 Task: Find connections with filter location Pehowa with filter topic #Recruitmentwith filter profile language English with filter current company Kimberly-Clark Professional with filter school Delhi Technological University (Formerly DCE) with filter industry Wholesale Import and Export with filter service category Bankruptcy Law with filter keywords title Mechanic
Action: Mouse moved to (652, 90)
Screenshot: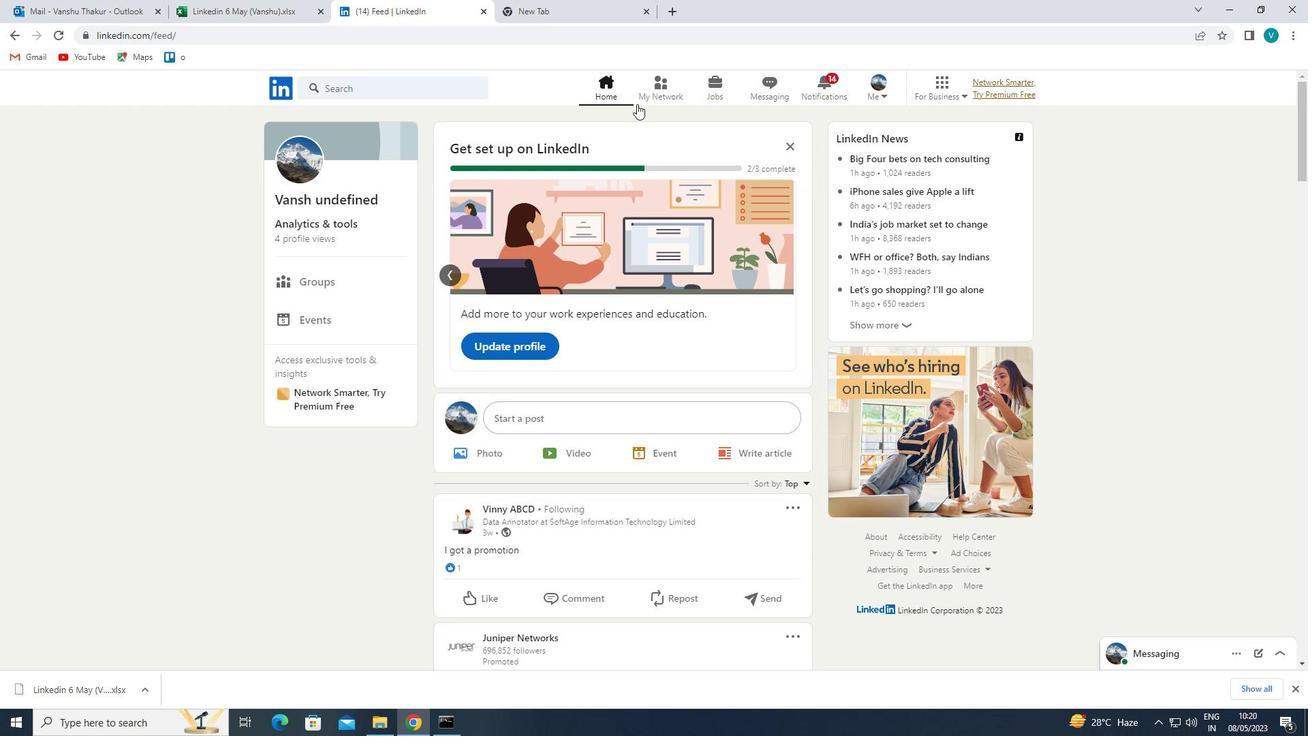 
Action: Mouse pressed left at (652, 90)
Screenshot: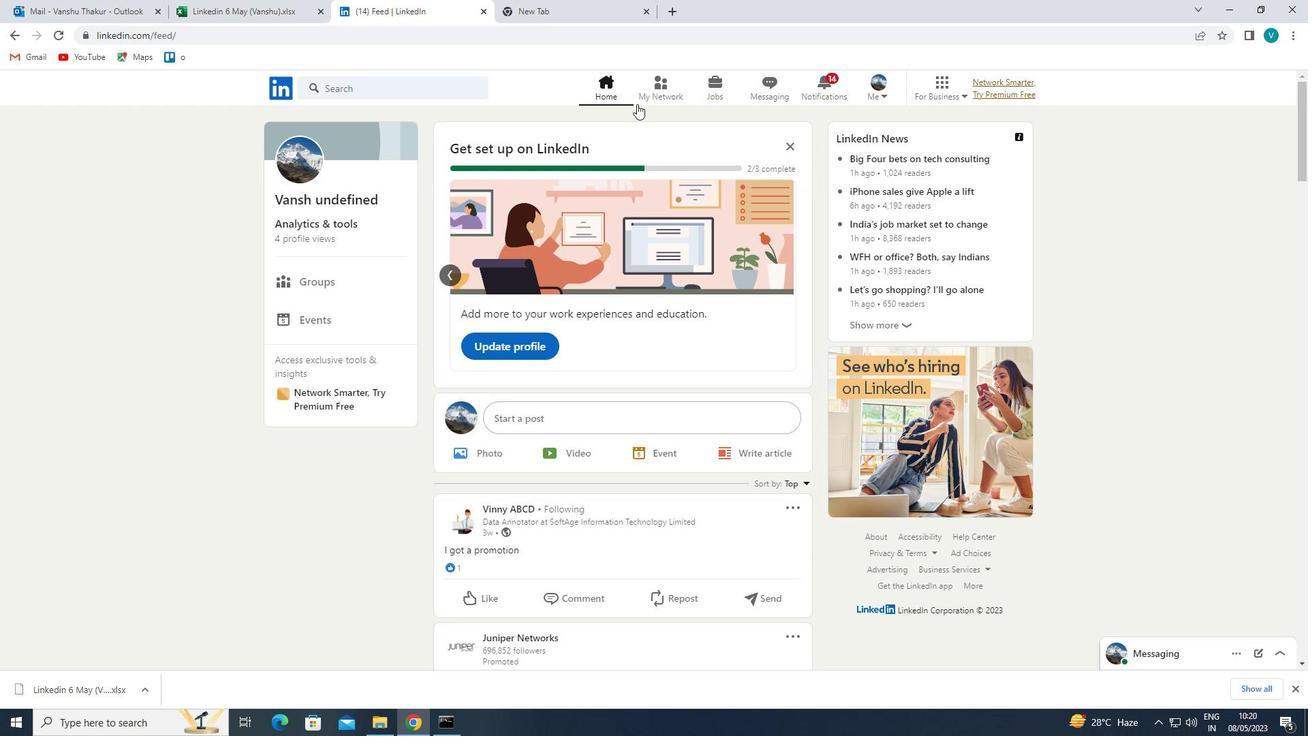 
Action: Mouse moved to (438, 166)
Screenshot: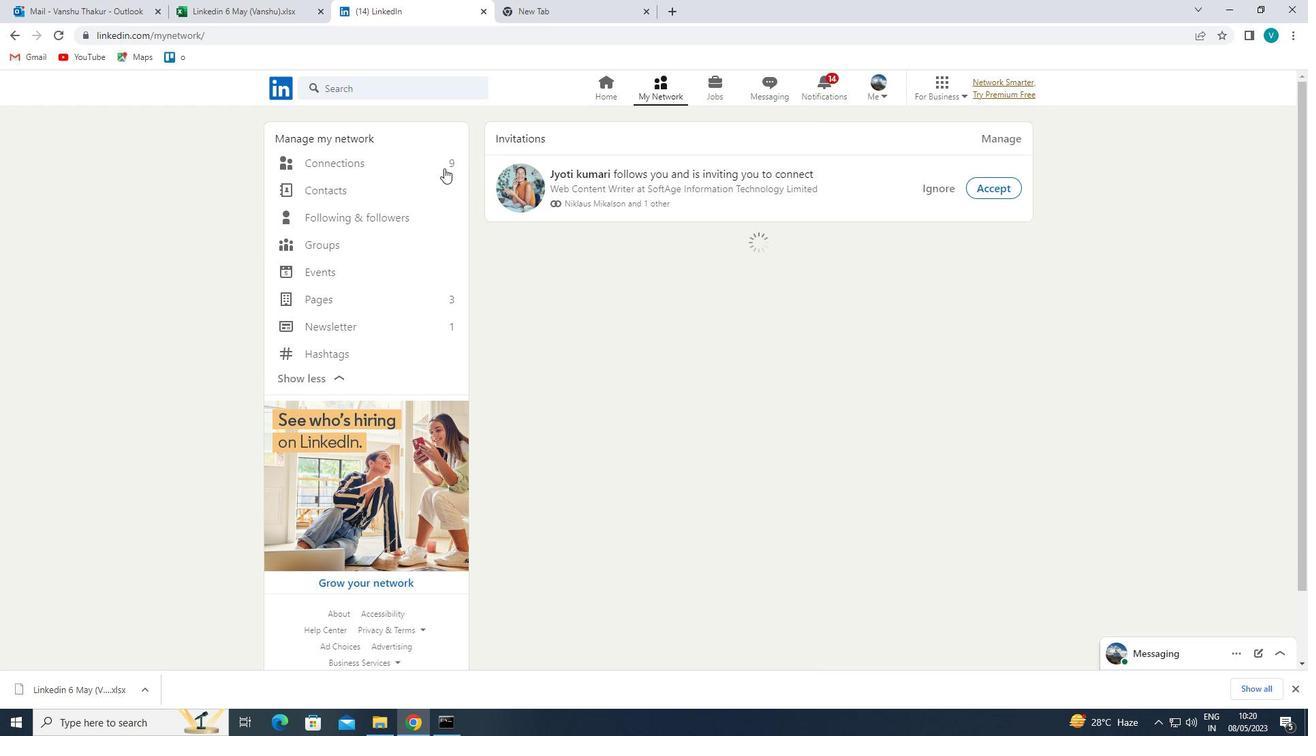 
Action: Mouse pressed left at (438, 166)
Screenshot: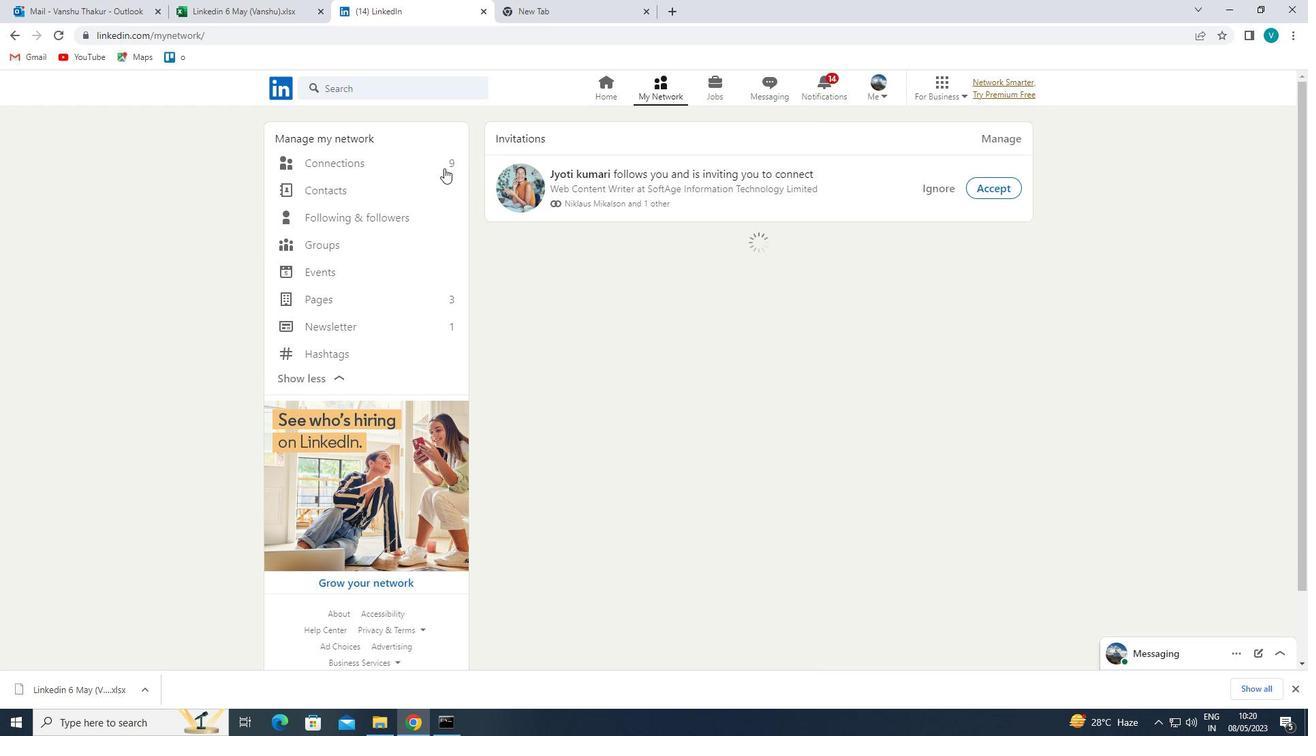 
Action: Mouse moved to (730, 158)
Screenshot: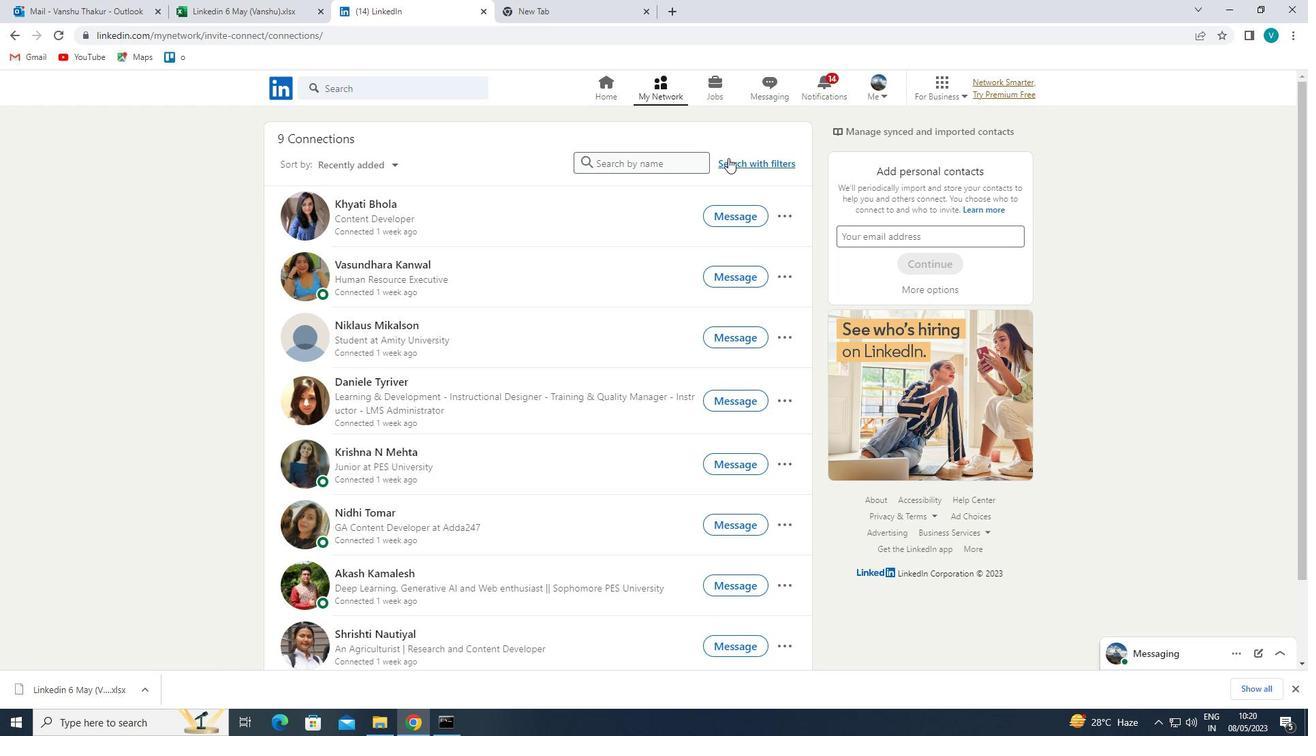 
Action: Mouse pressed left at (730, 158)
Screenshot: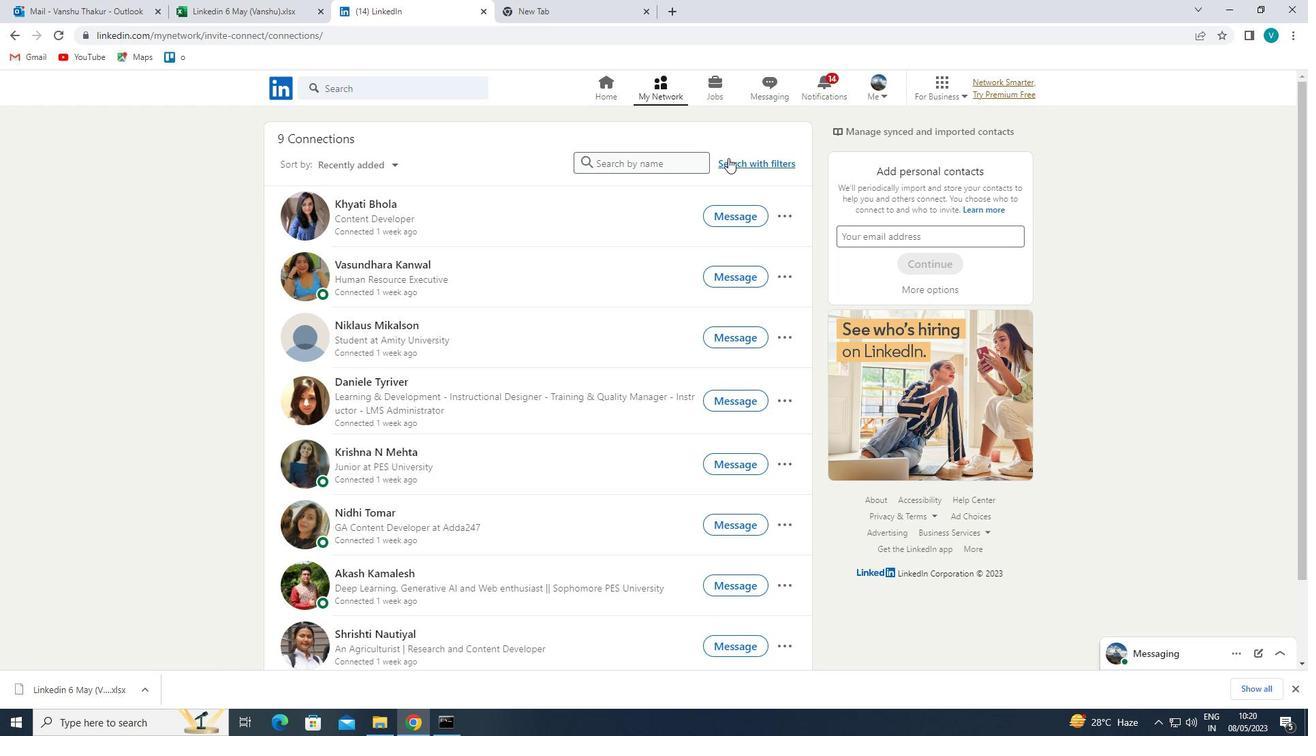
Action: Mouse moved to (646, 125)
Screenshot: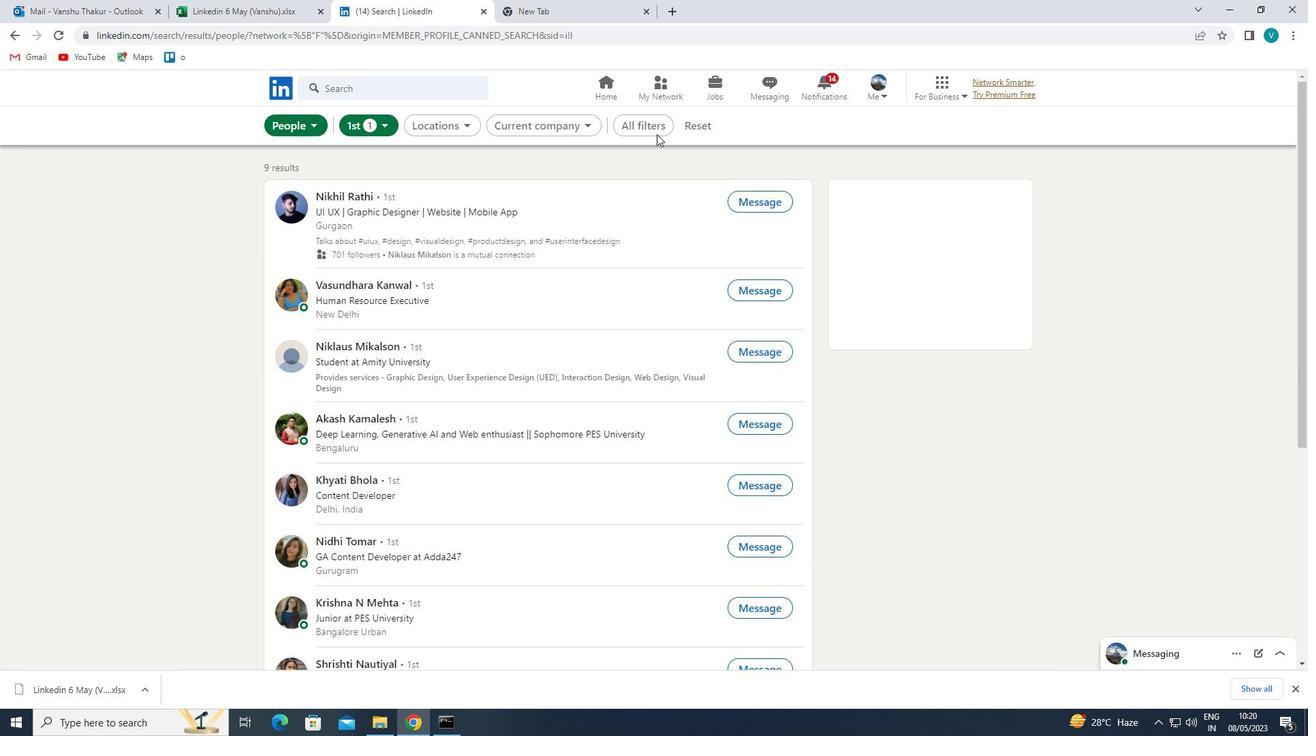 
Action: Mouse pressed left at (646, 125)
Screenshot: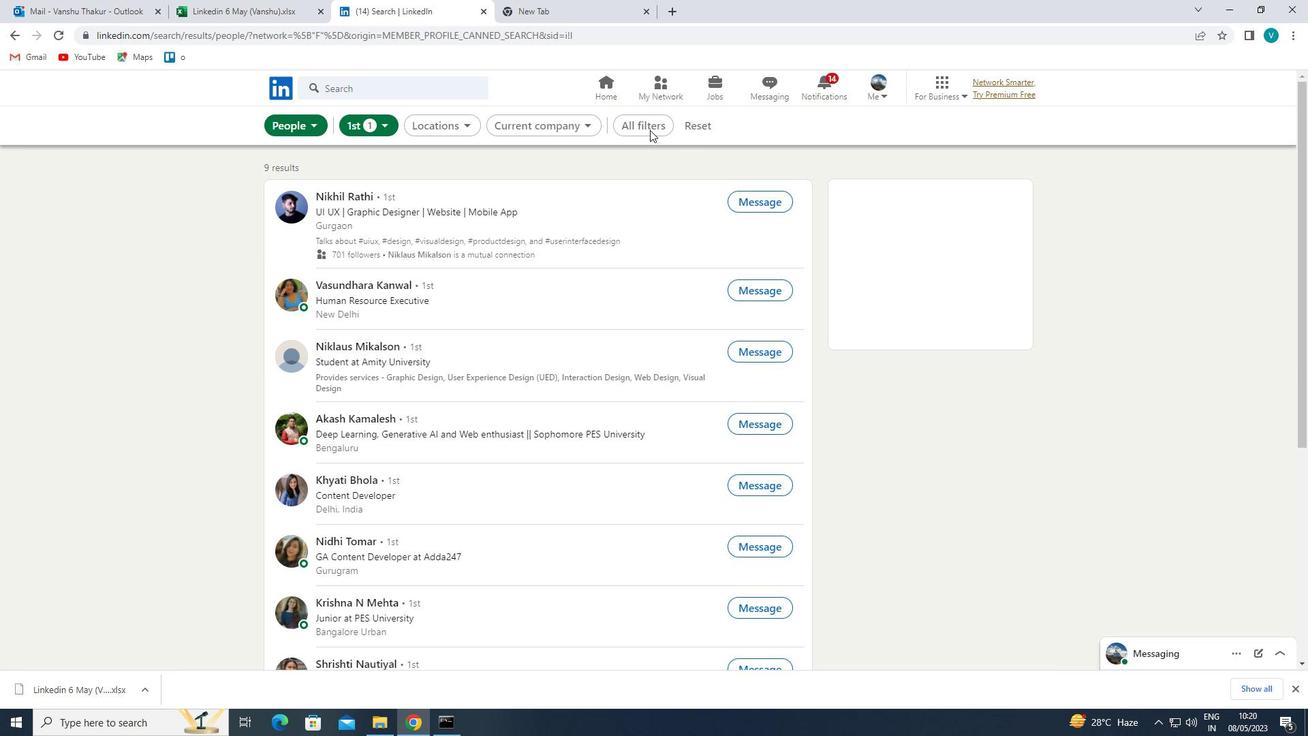 
Action: Mouse moved to (1010, 261)
Screenshot: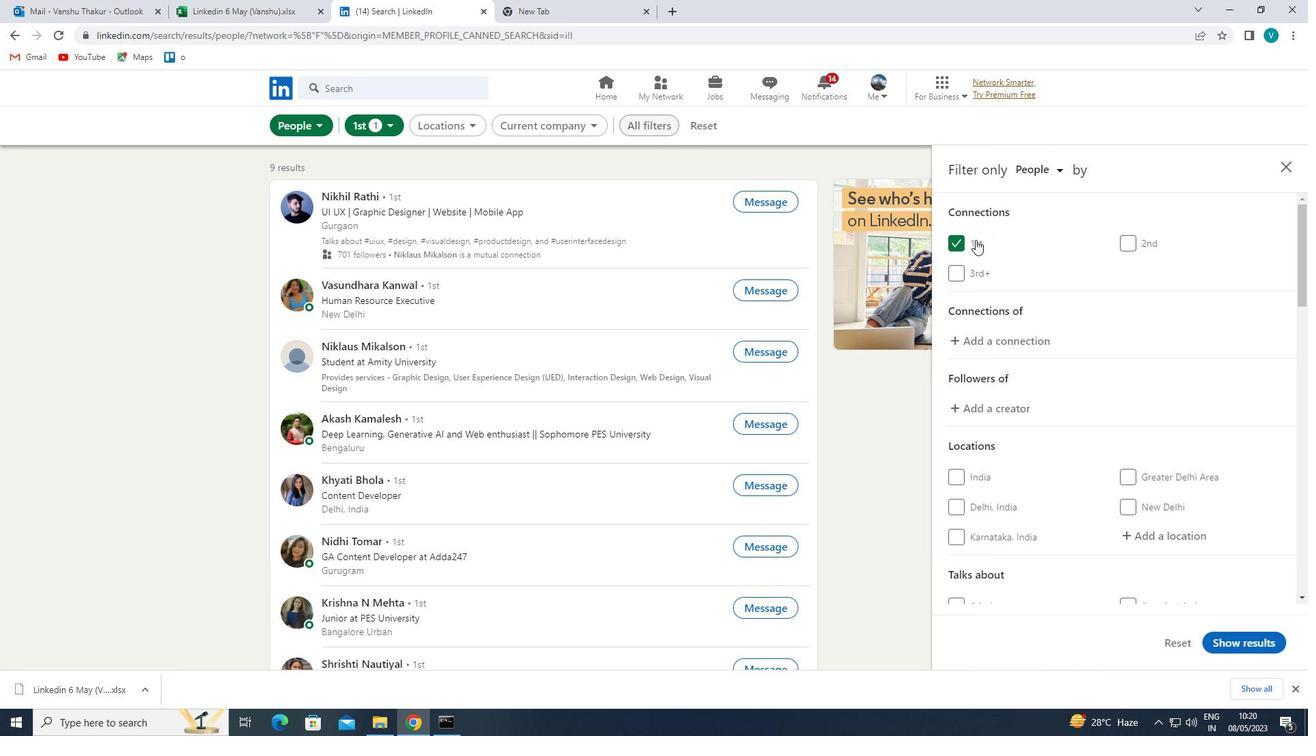 
Action: Mouse scrolled (1010, 260) with delta (0, 0)
Screenshot: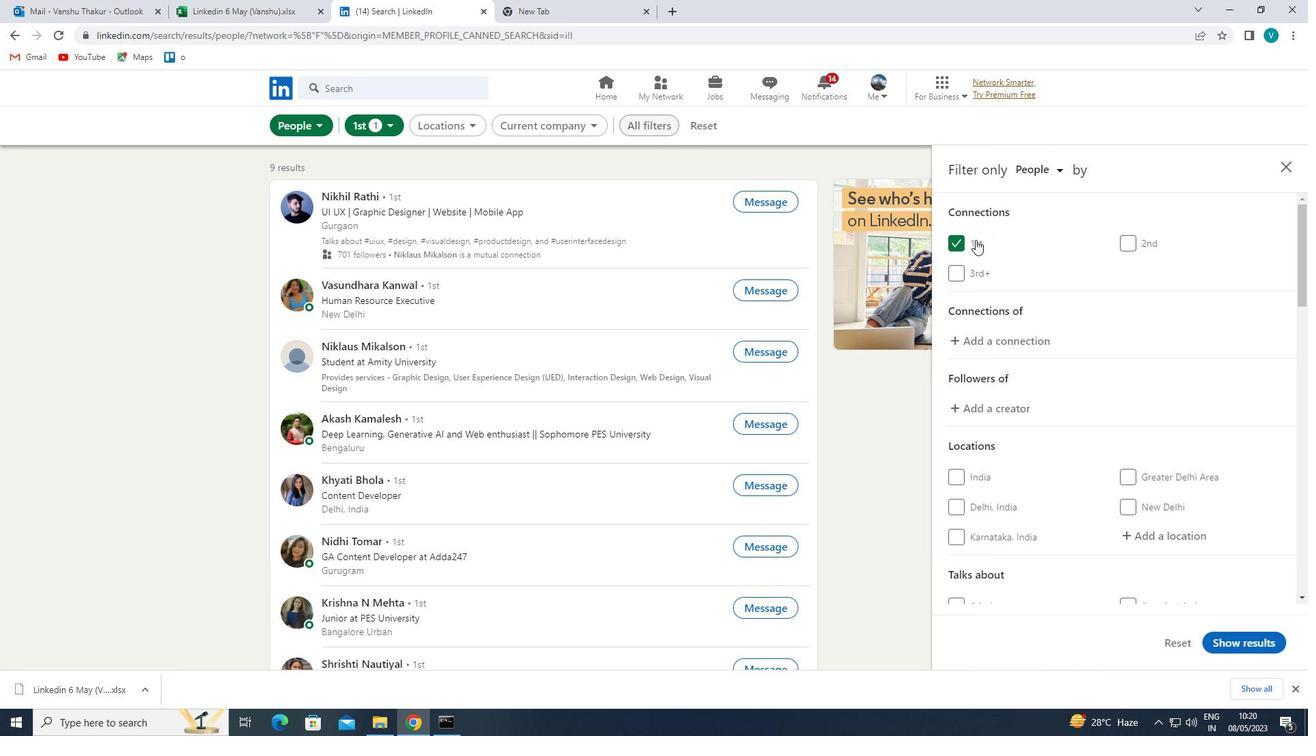 
Action: Mouse moved to (1011, 263)
Screenshot: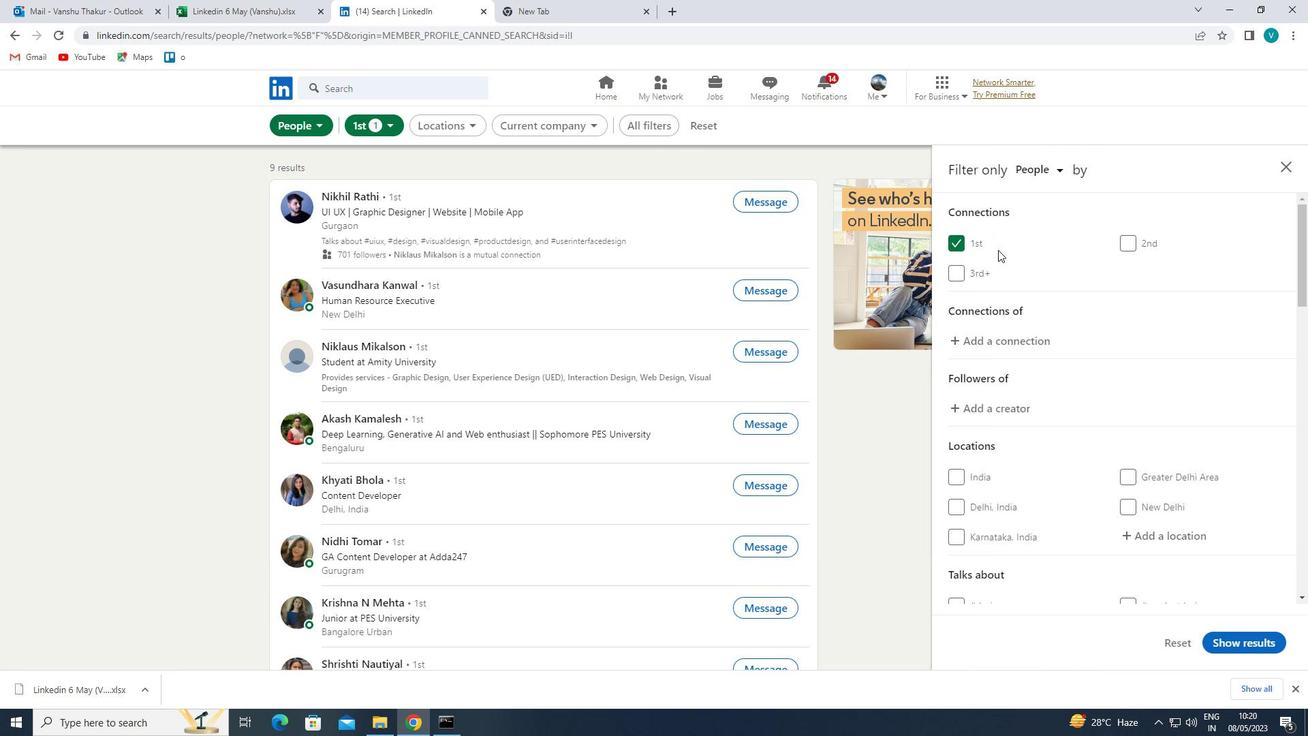 
Action: Mouse scrolled (1011, 263) with delta (0, 0)
Screenshot: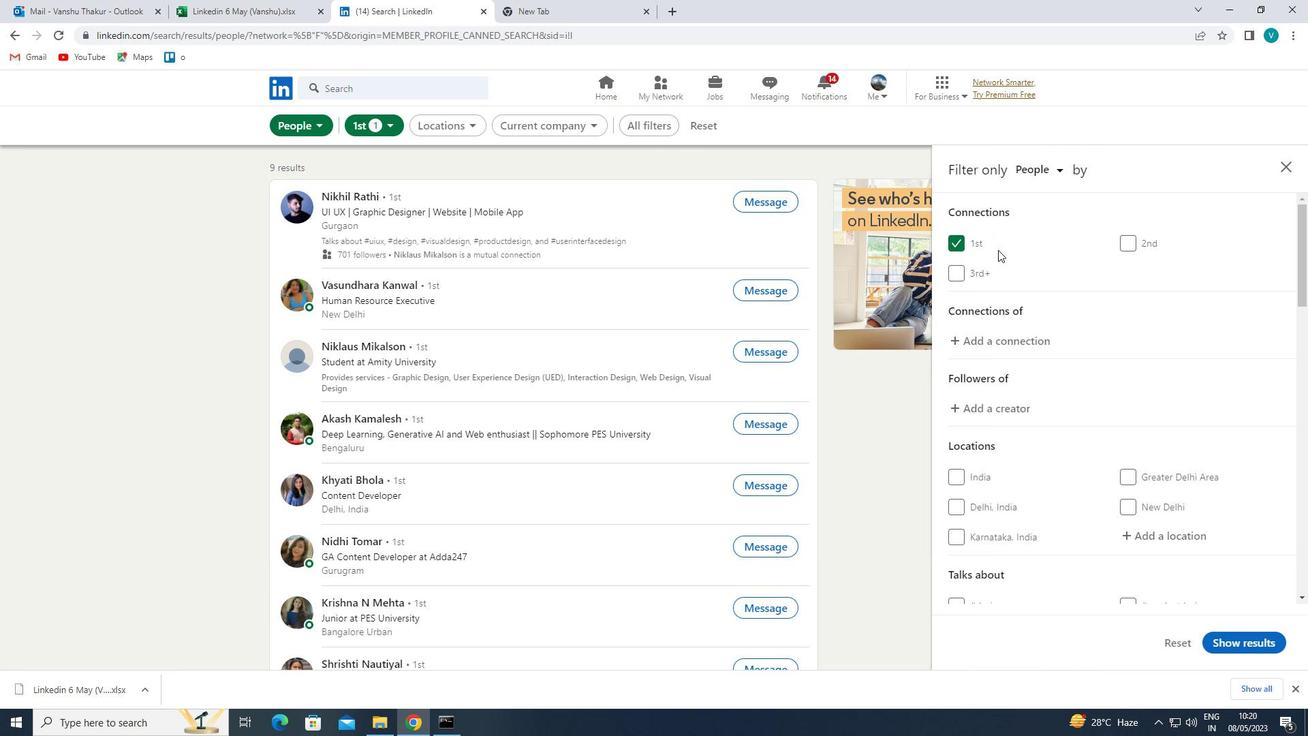 
Action: Mouse moved to (1179, 399)
Screenshot: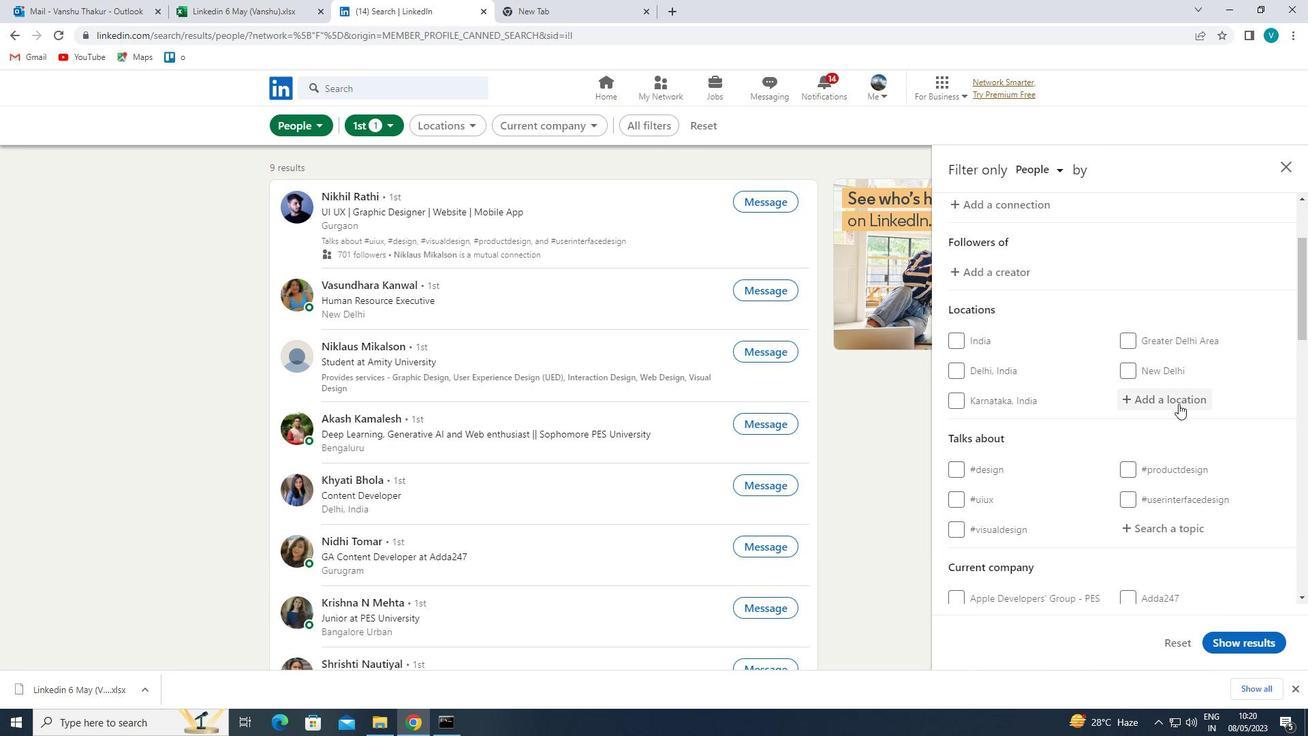 
Action: Mouse pressed left at (1179, 399)
Screenshot: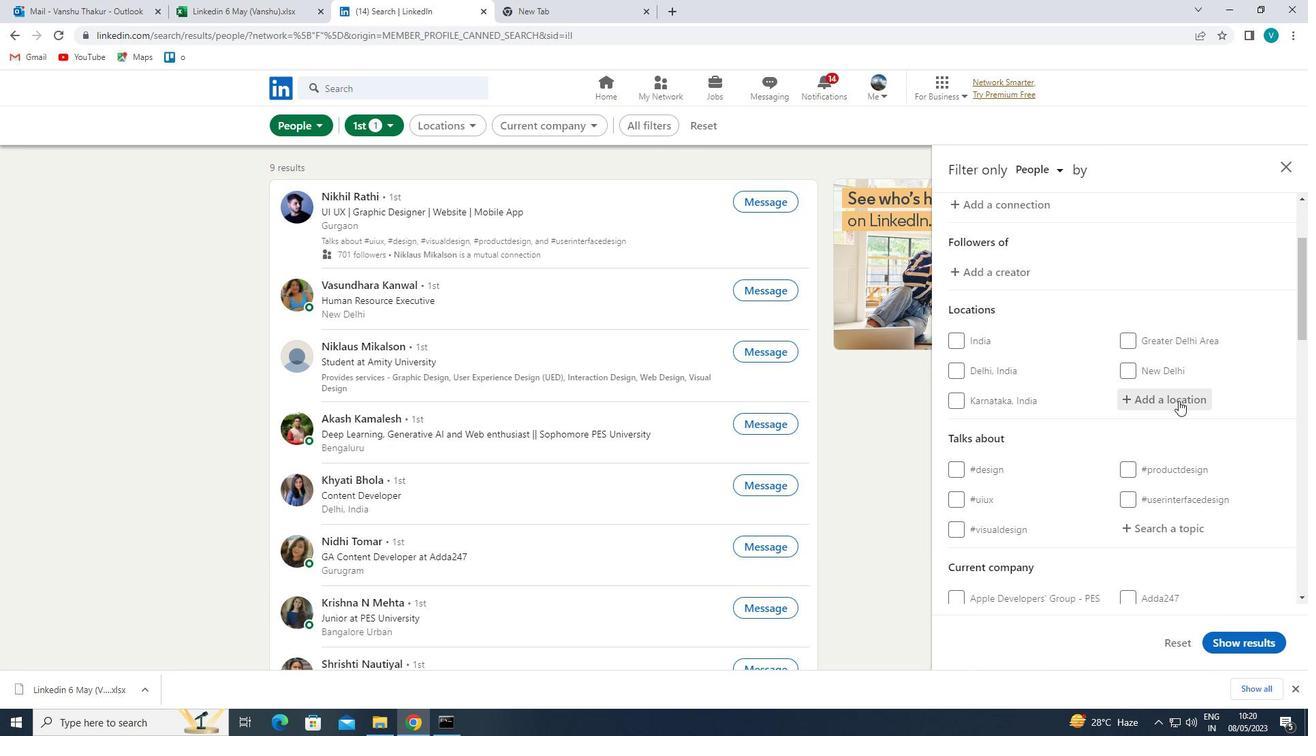 
Action: Mouse moved to (839, 374)
Screenshot: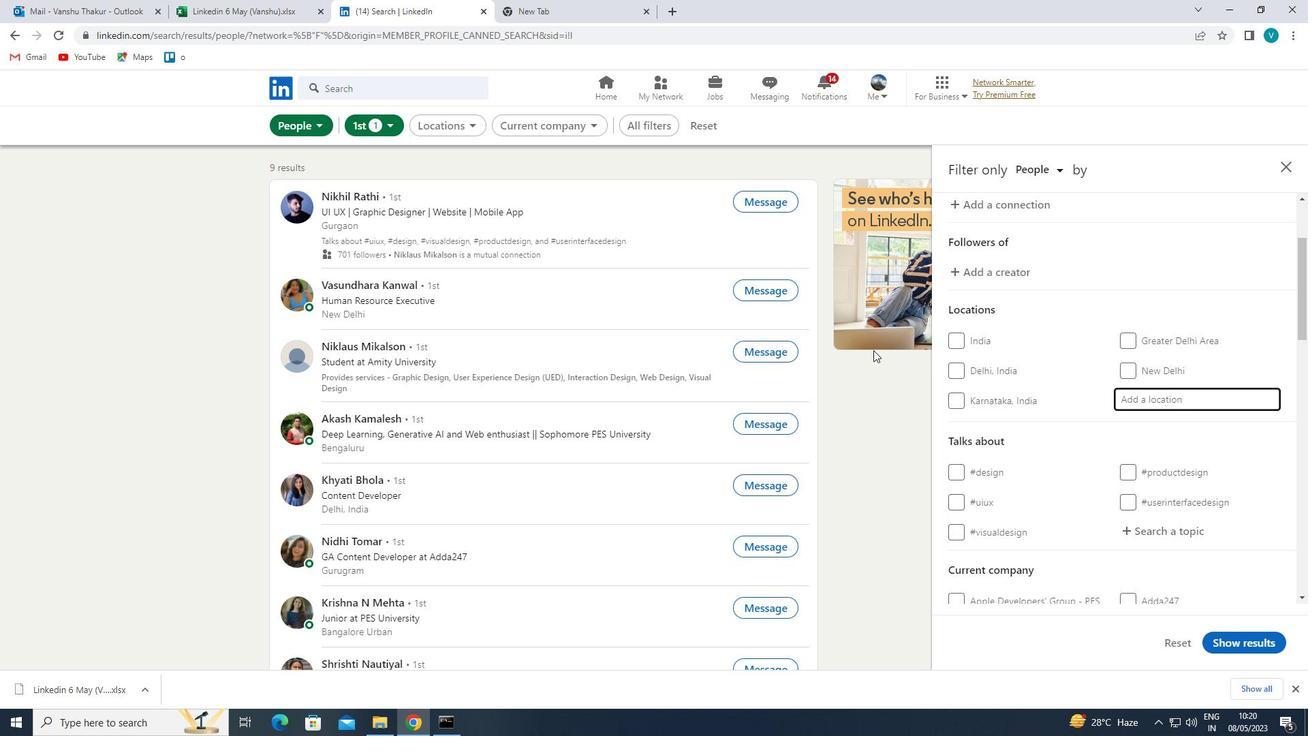 
Action: Key pressed <Key.shift>PEHOWA<Key.space>
Screenshot: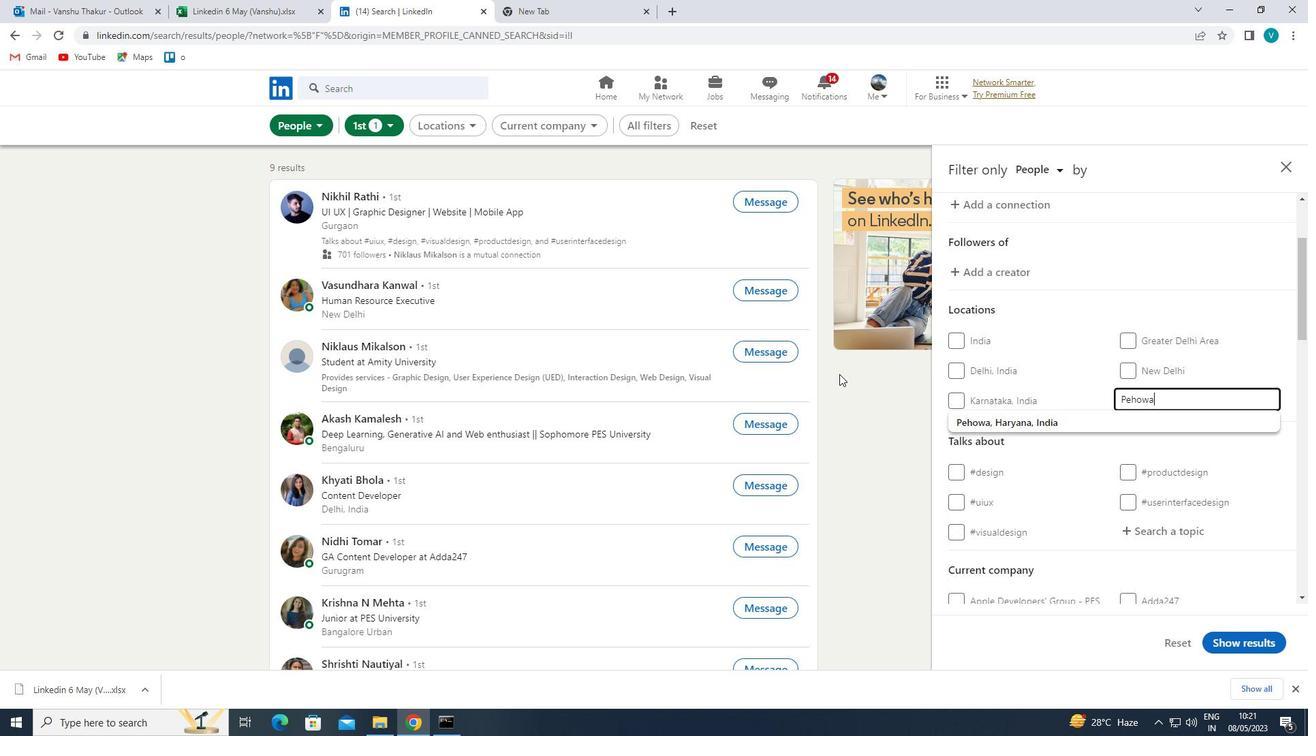 
Action: Mouse moved to (1031, 419)
Screenshot: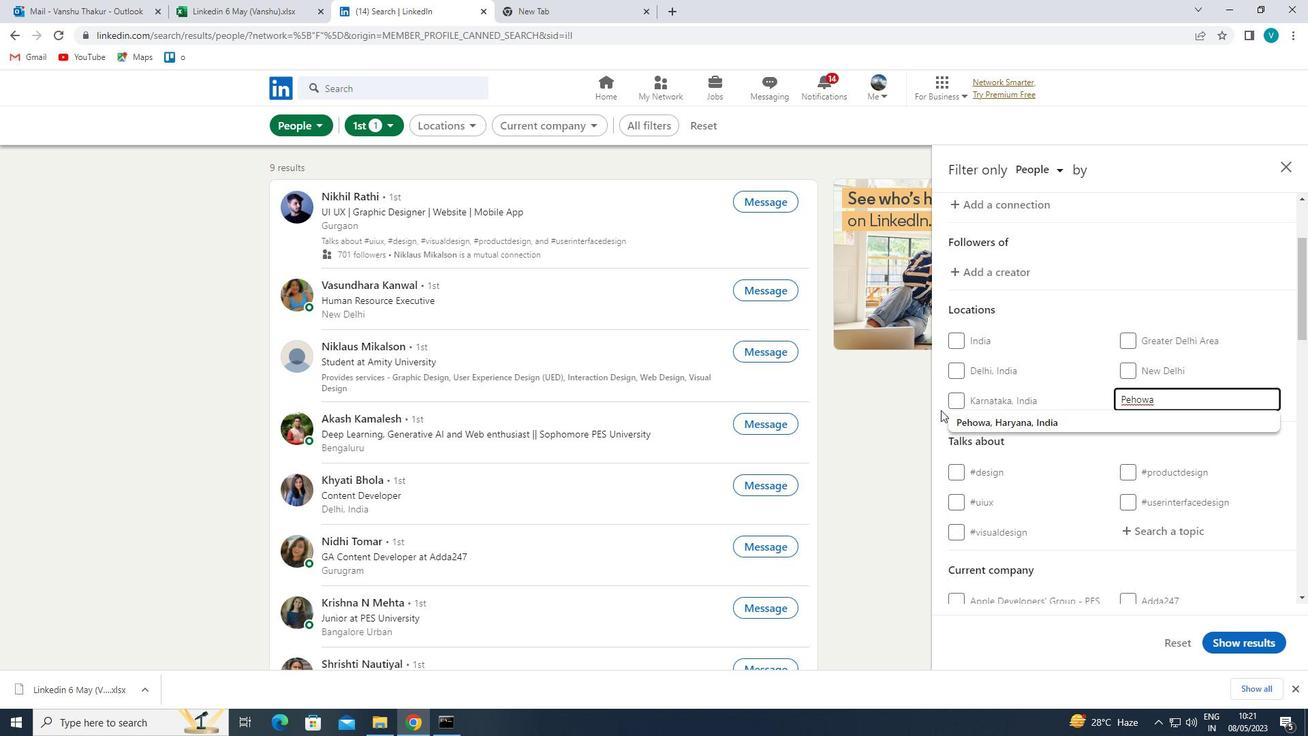 
Action: Mouse pressed left at (1031, 419)
Screenshot: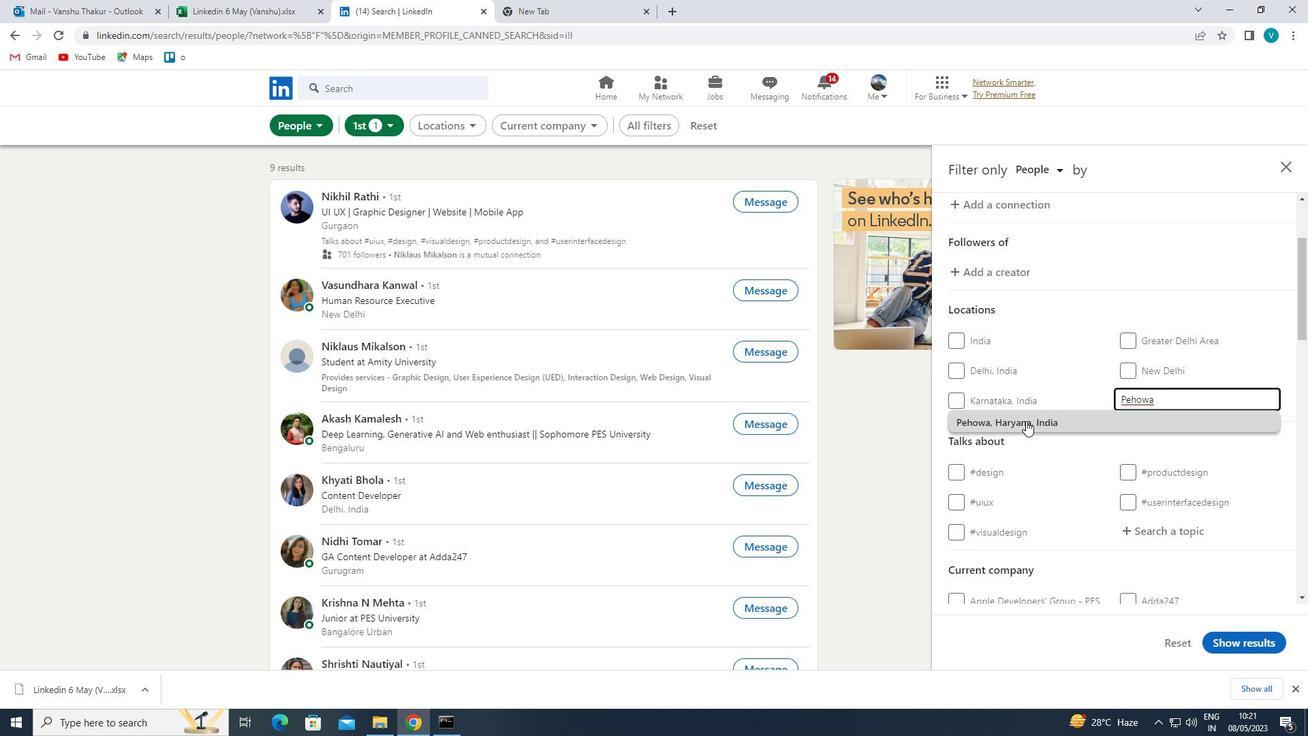
Action: Mouse moved to (1104, 458)
Screenshot: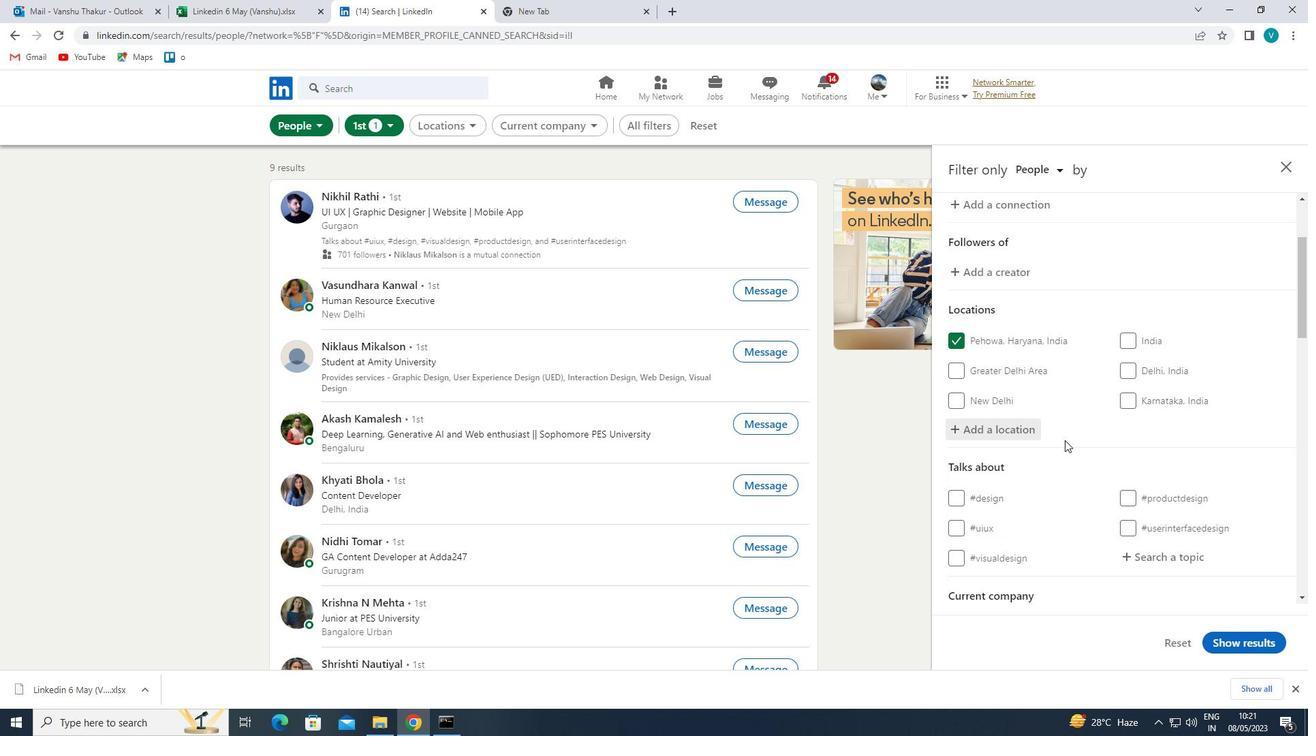 
Action: Mouse scrolled (1104, 457) with delta (0, 0)
Screenshot: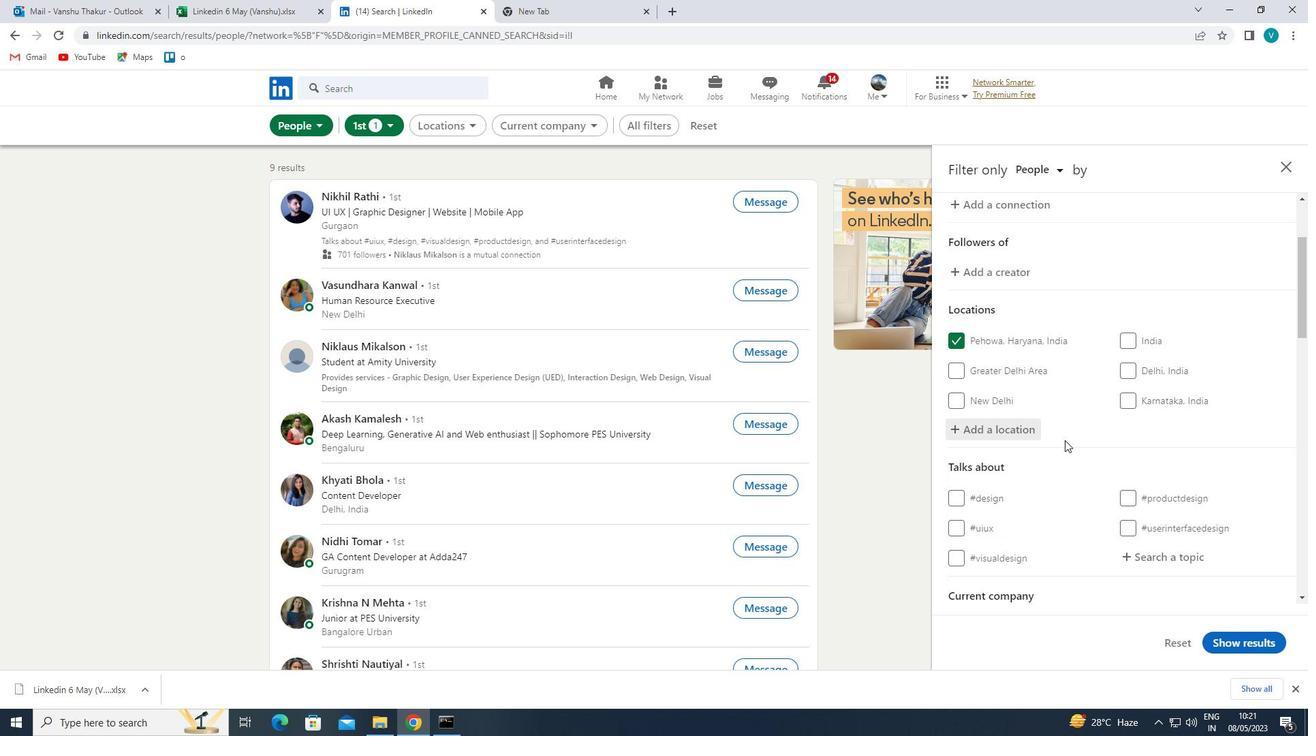 
Action: Mouse moved to (1162, 500)
Screenshot: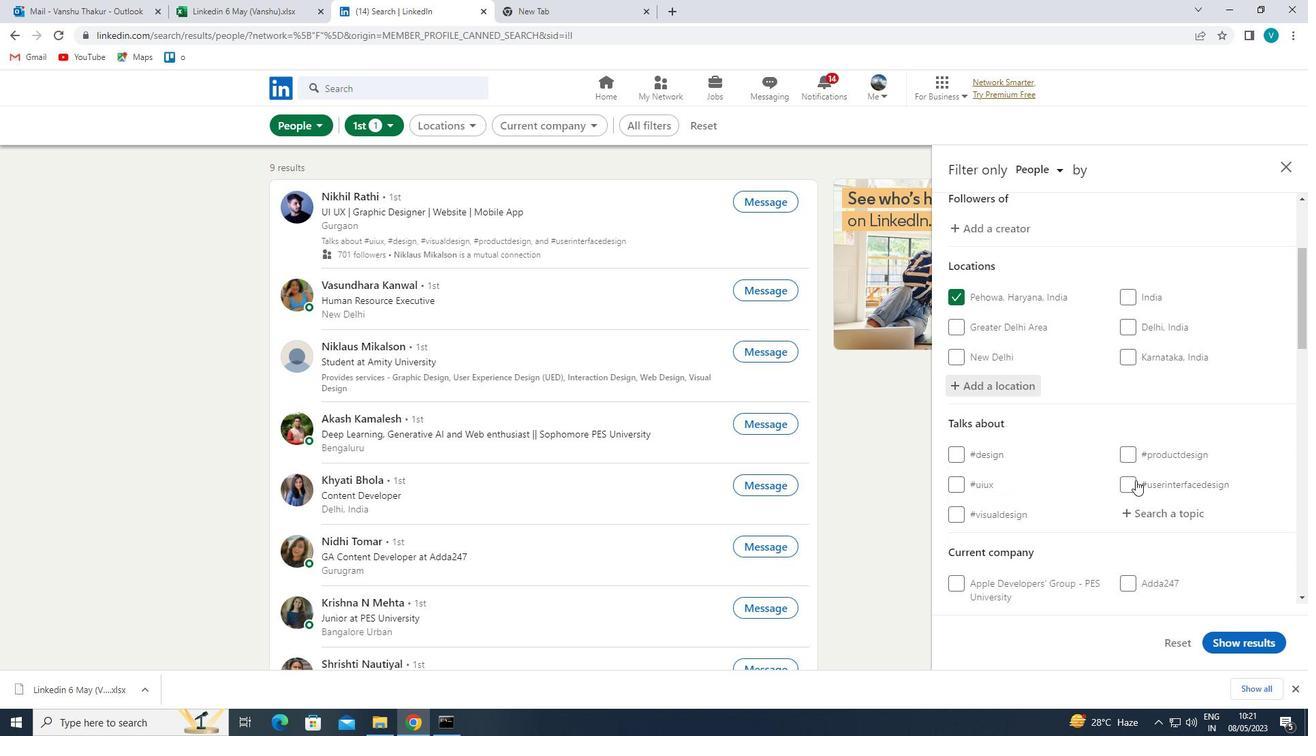 
Action: Mouse scrolled (1162, 500) with delta (0, 0)
Screenshot: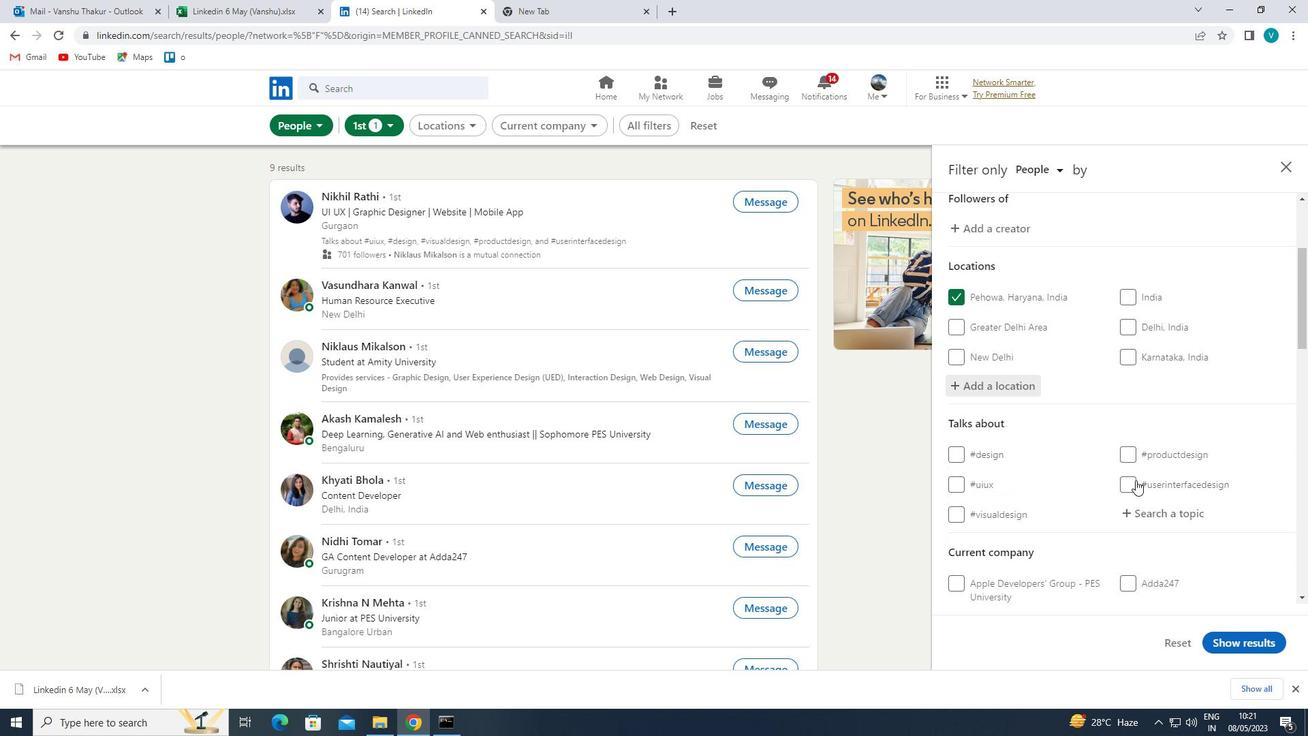 
Action: Mouse moved to (1194, 419)
Screenshot: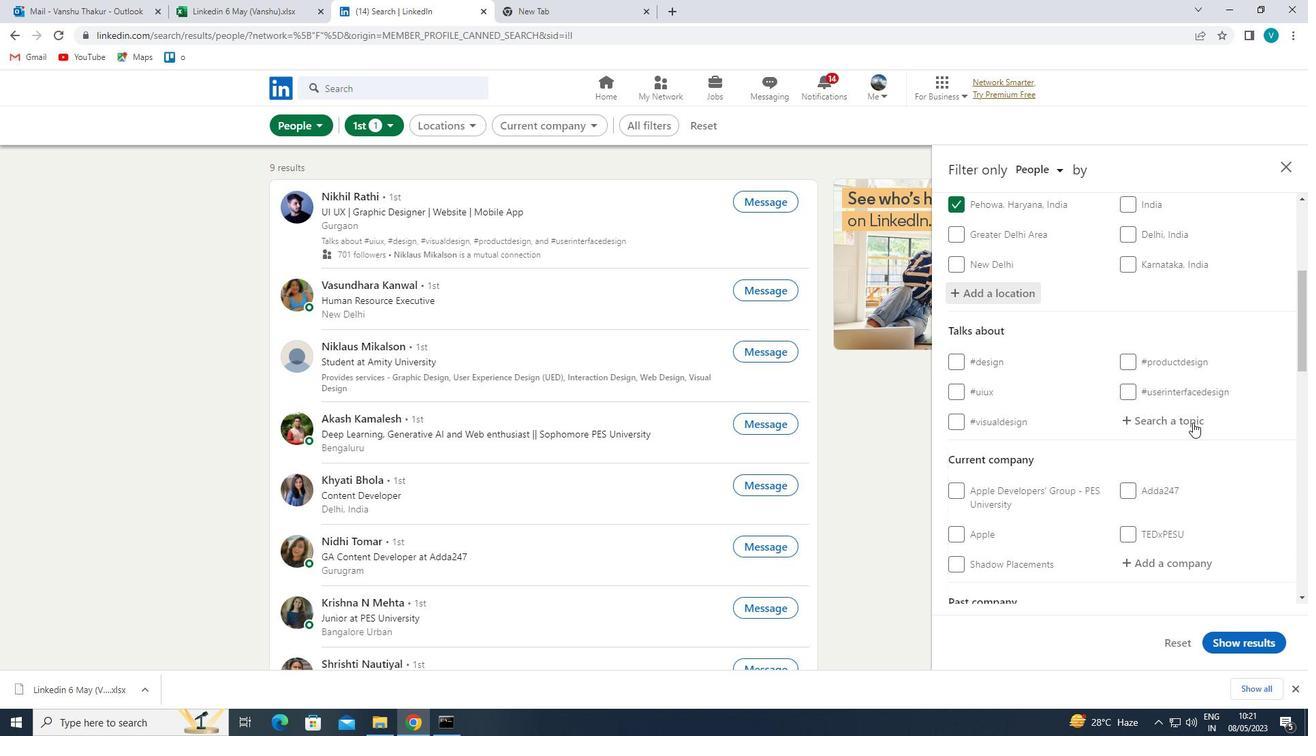 
Action: Mouse pressed left at (1194, 419)
Screenshot: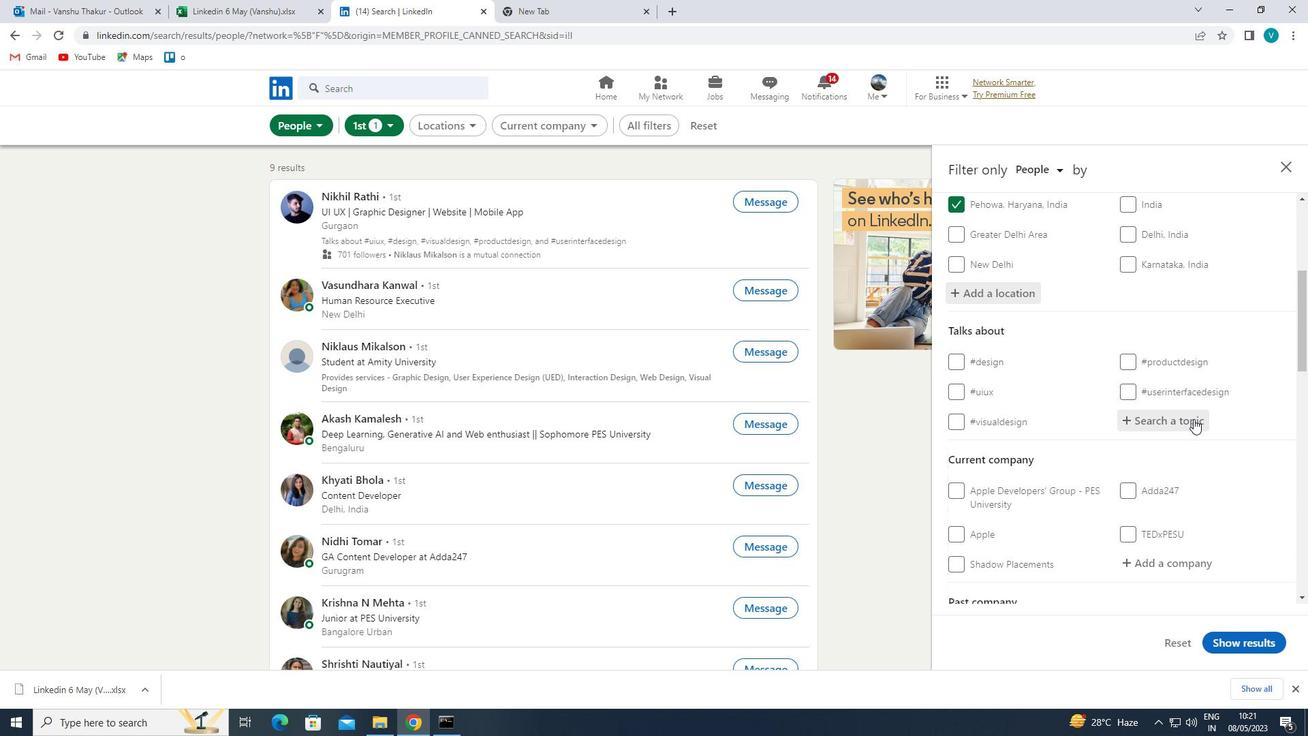 
Action: Mouse moved to (1155, 396)
Screenshot: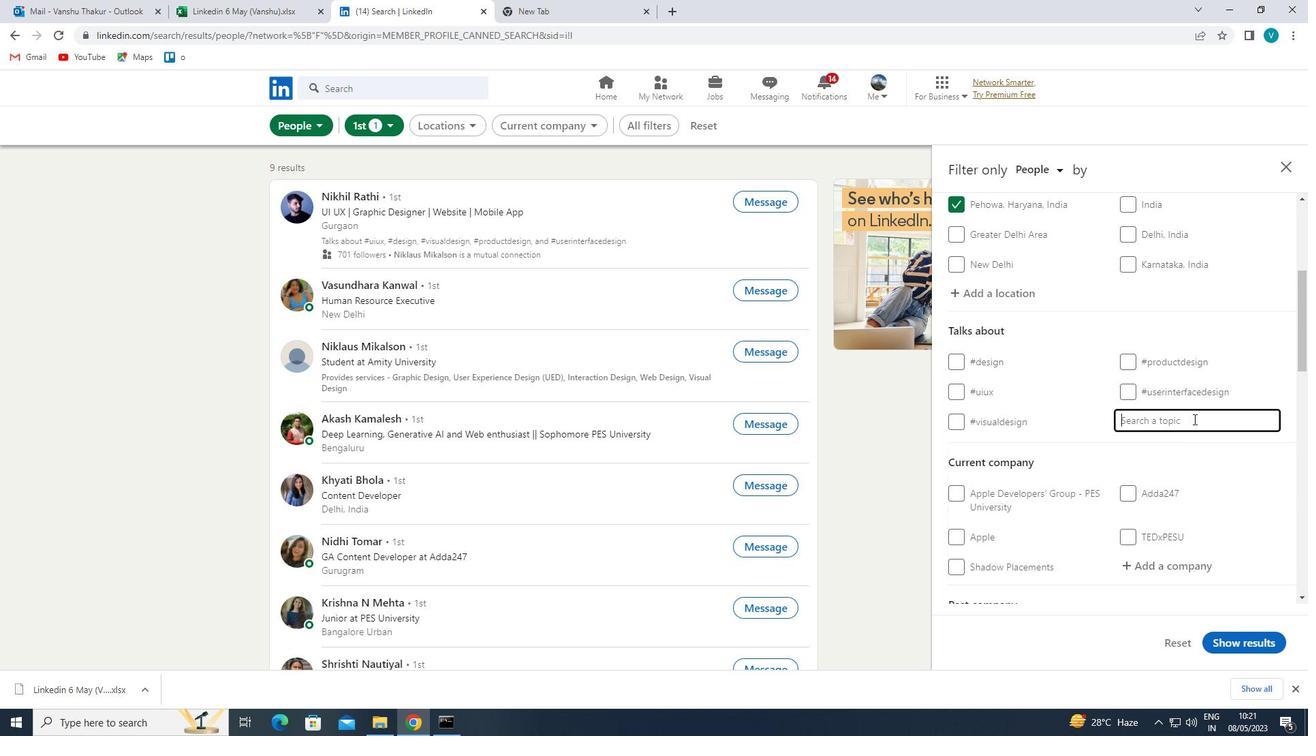 
Action: Key pressed <Key.shift>
Screenshot: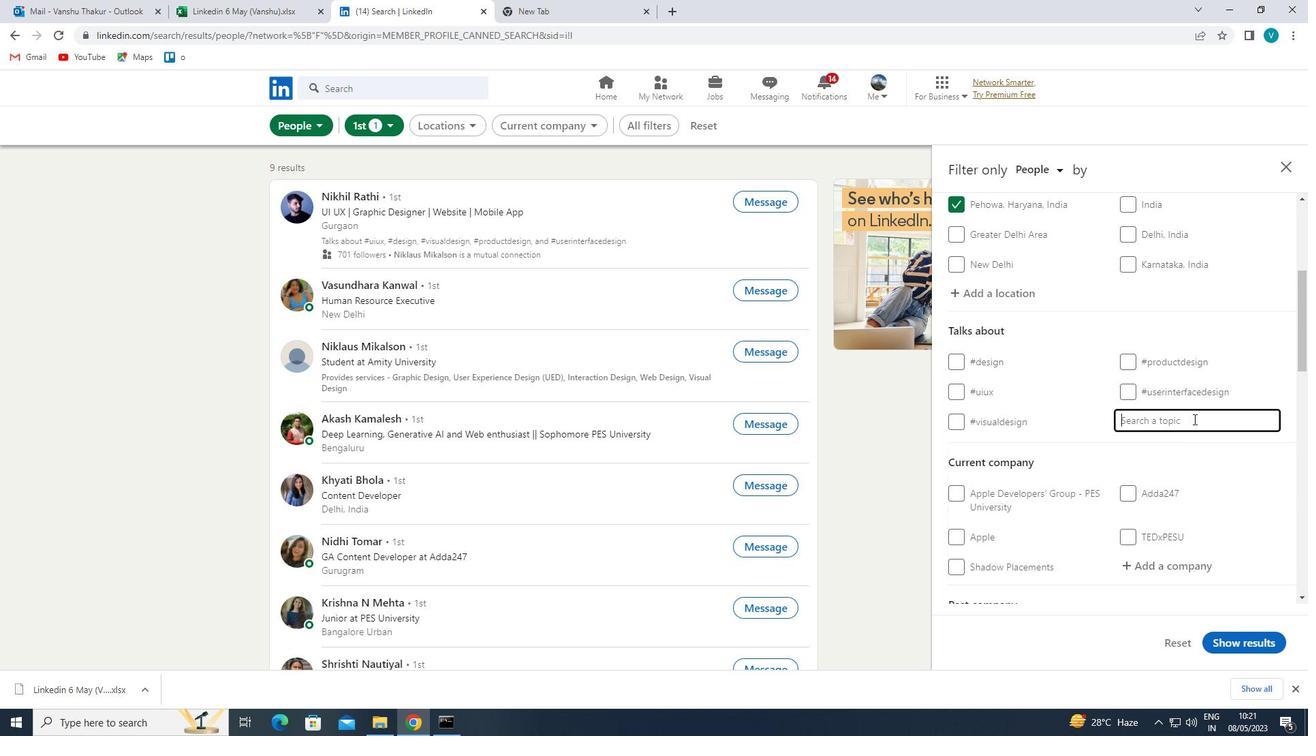 
Action: Mouse moved to (1154, 395)
Screenshot: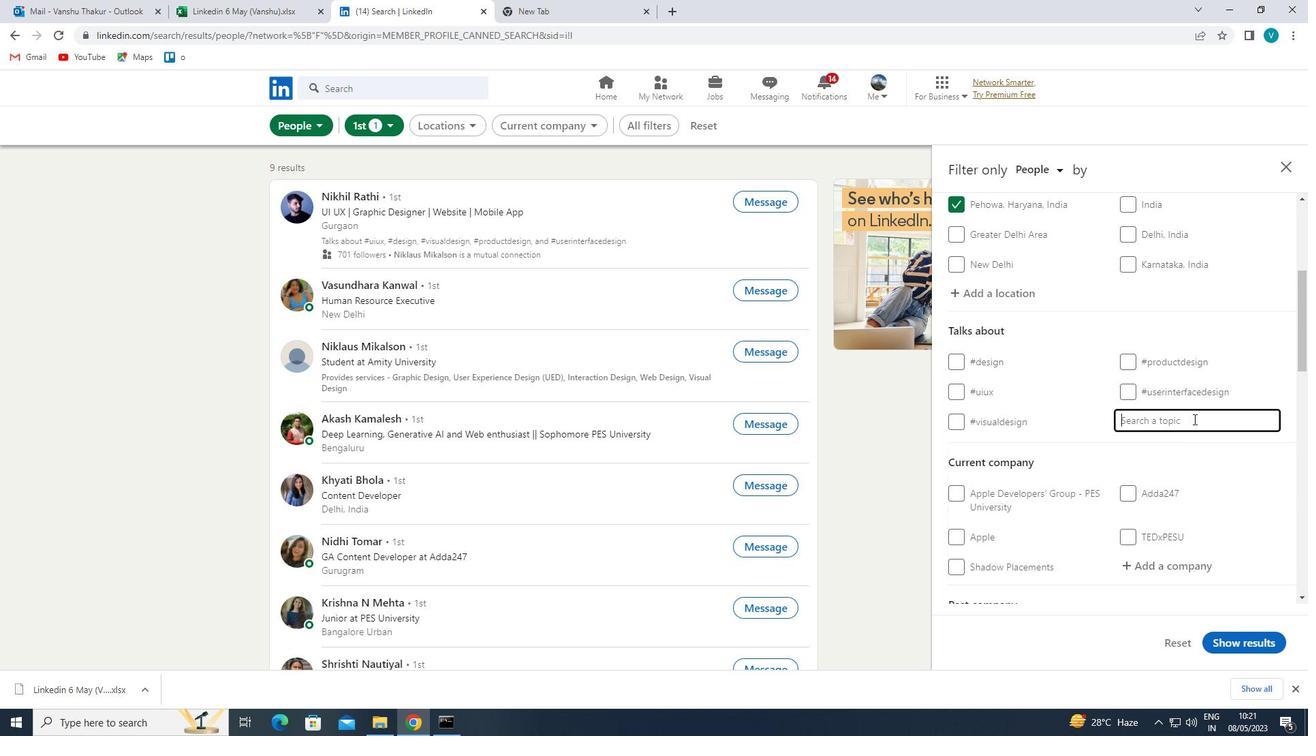 
Action: Key pressed RECRUIT
Screenshot: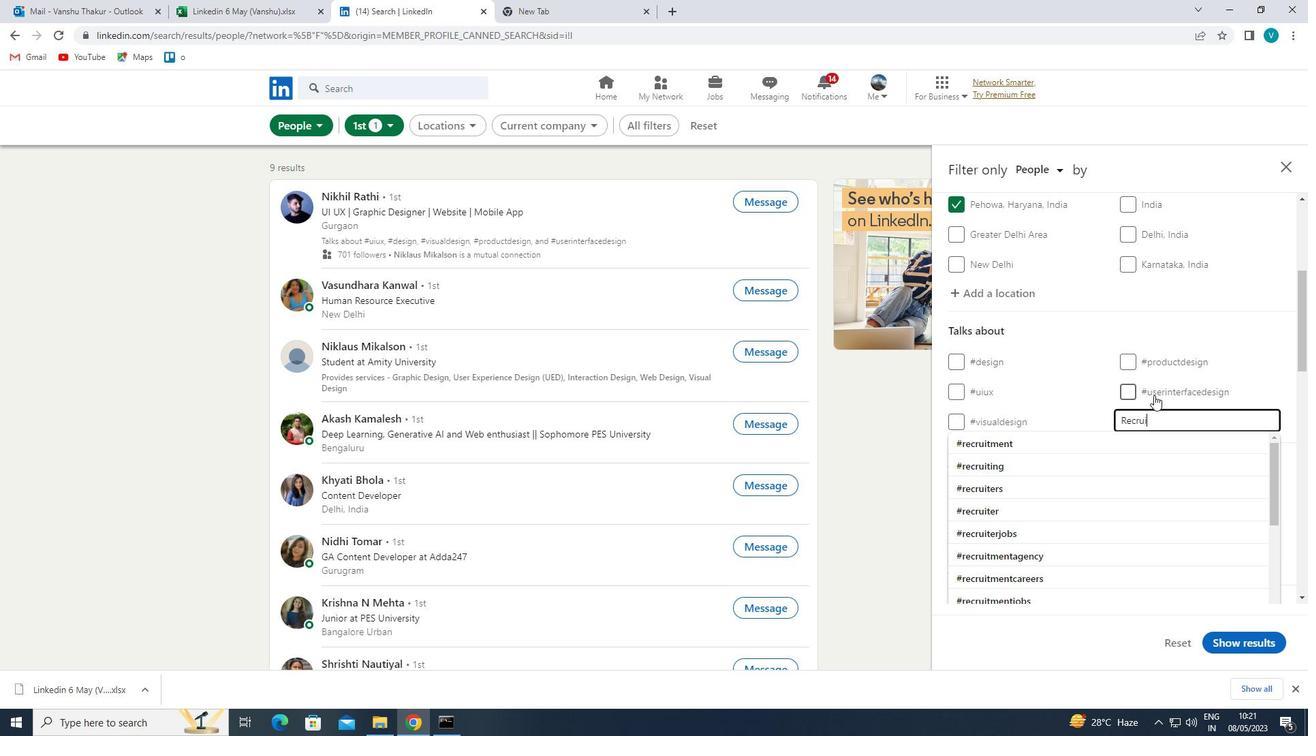 
Action: Mouse moved to (1098, 460)
Screenshot: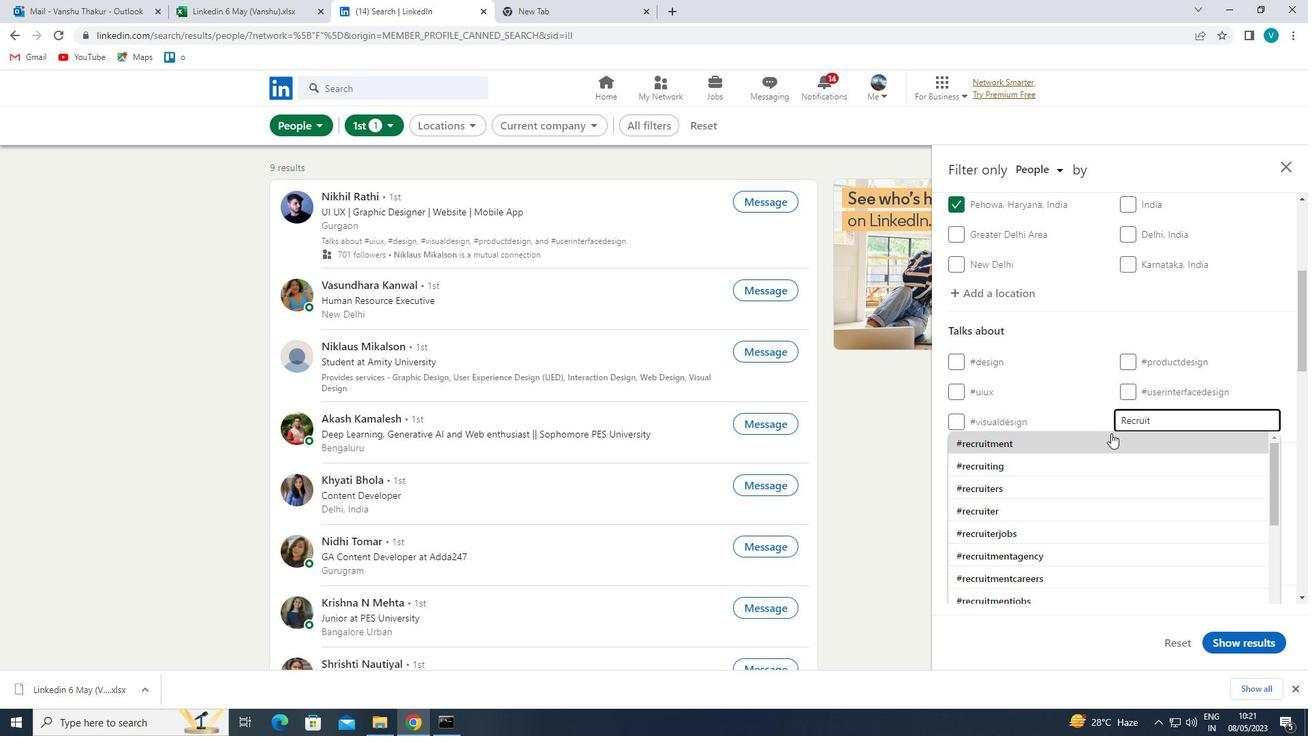 
Action: Mouse pressed left at (1098, 460)
Screenshot: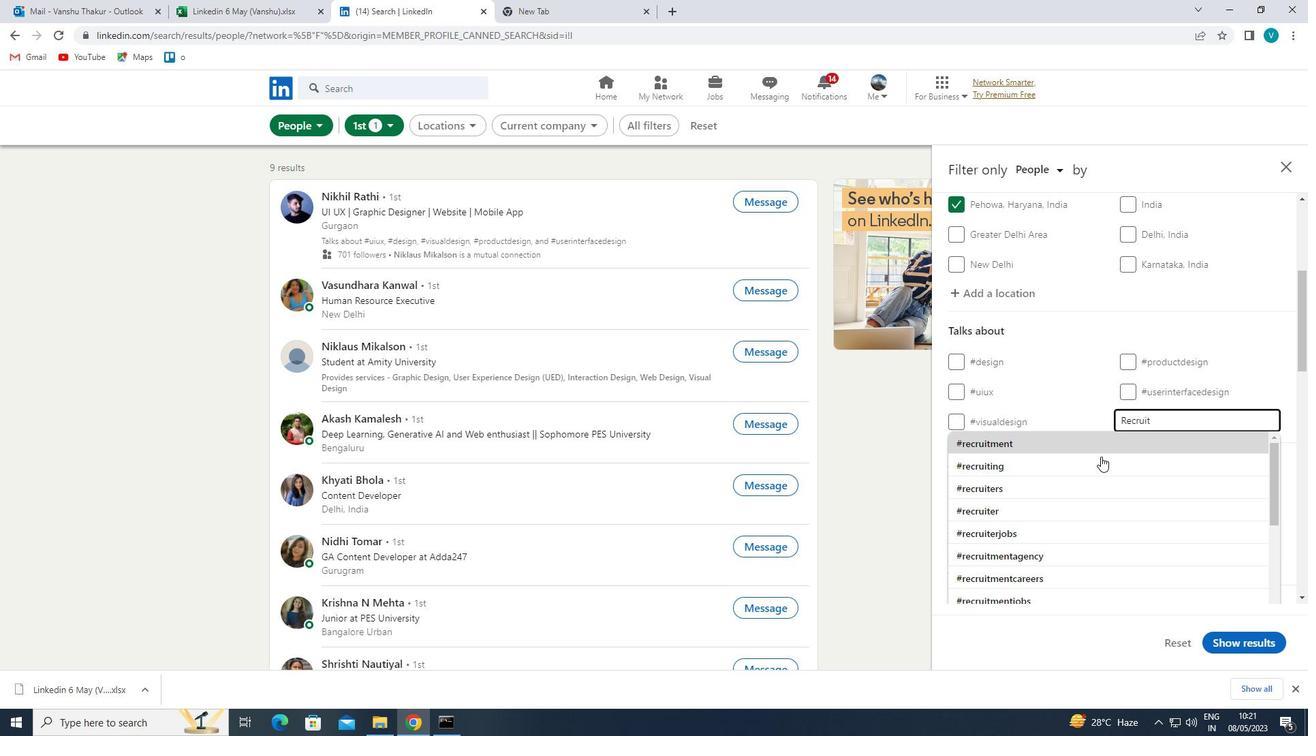 
Action: Mouse moved to (1100, 441)
Screenshot: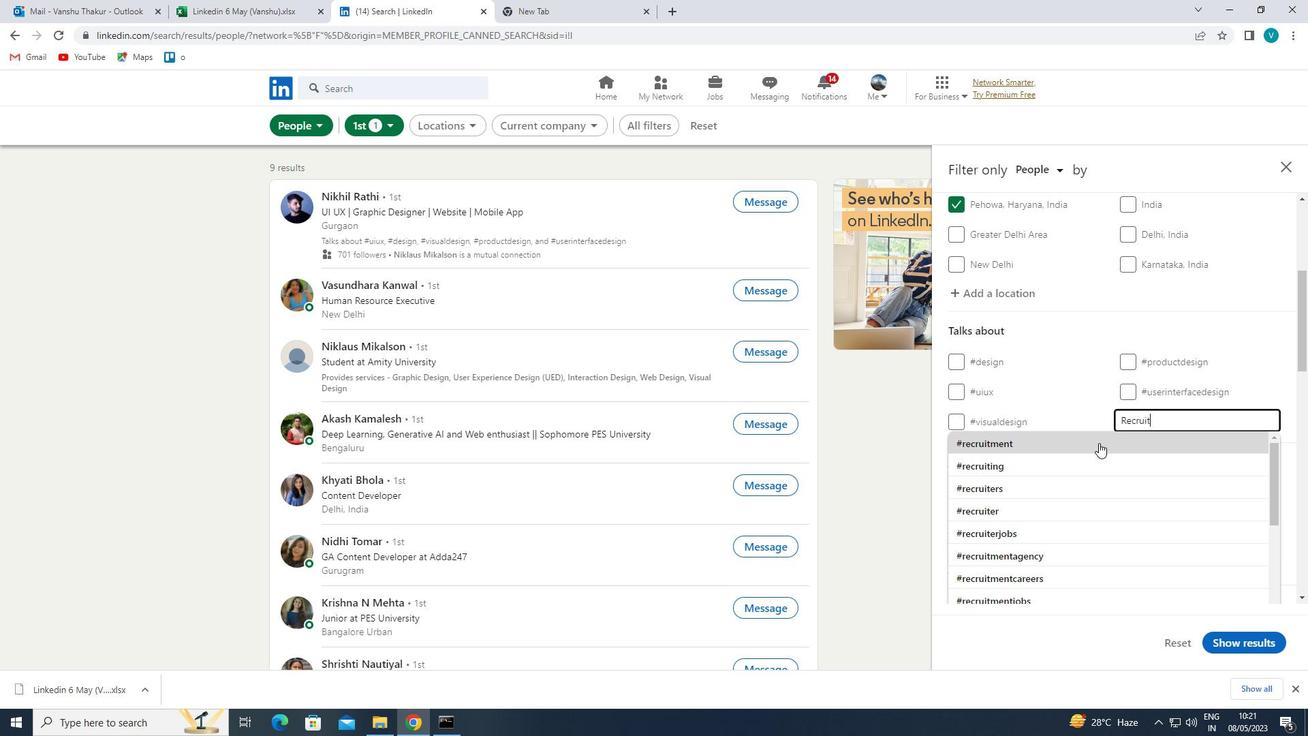 
Action: Mouse pressed left at (1100, 441)
Screenshot: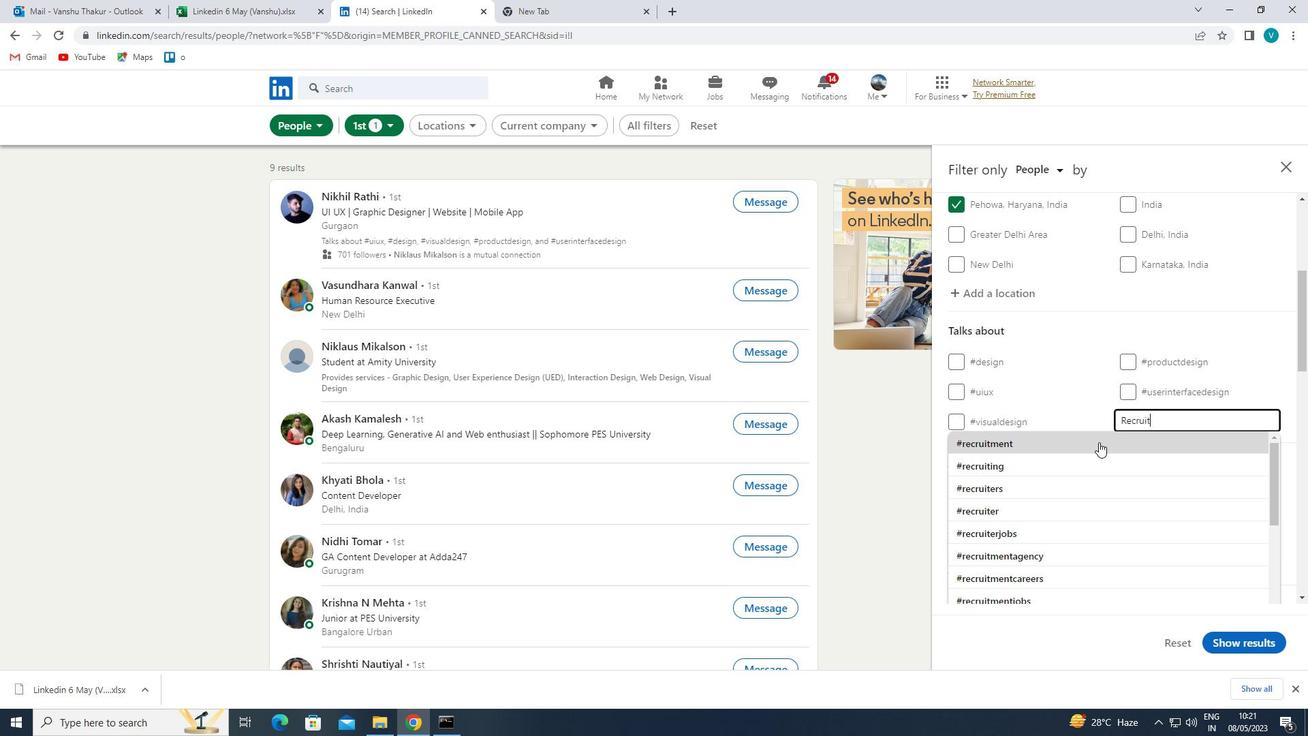 
Action: Mouse moved to (1100, 441)
Screenshot: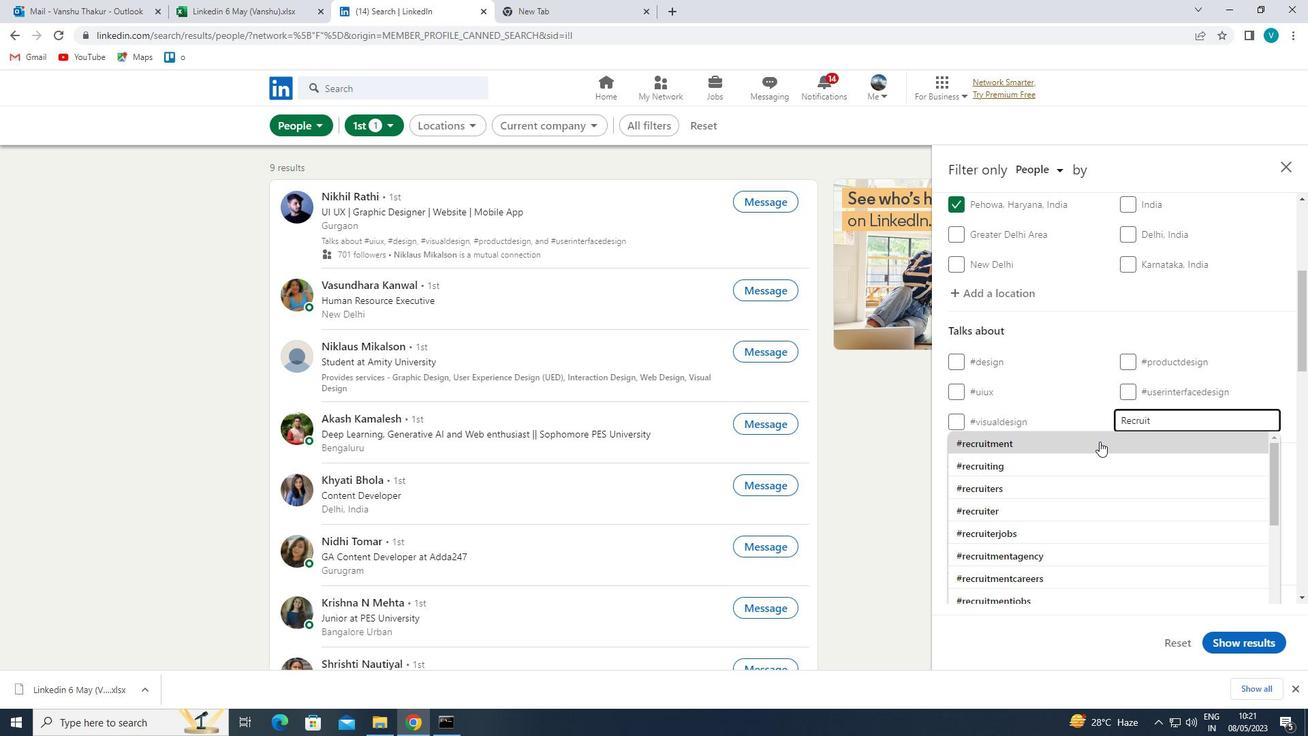
Action: Mouse scrolled (1100, 440) with delta (0, 0)
Screenshot: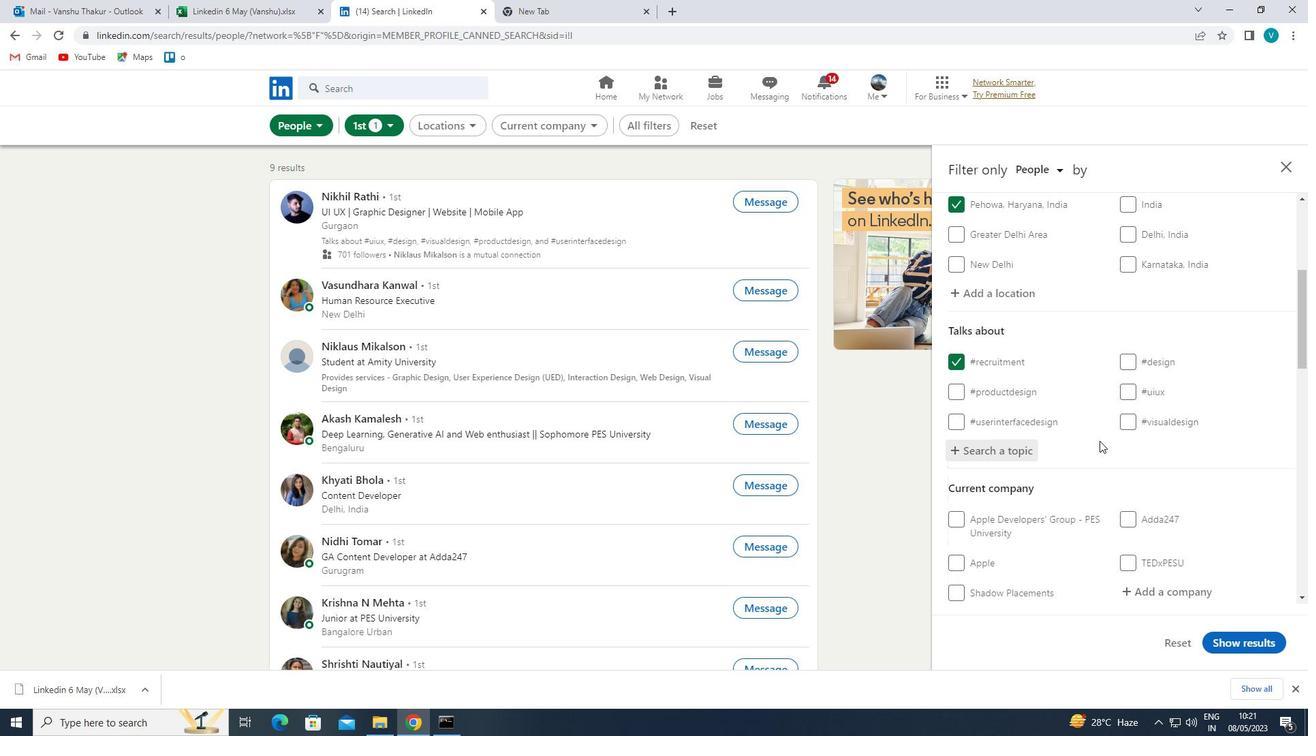 
Action: Mouse scrolled (1100, 440) with delta (0, 0)
Screenshot: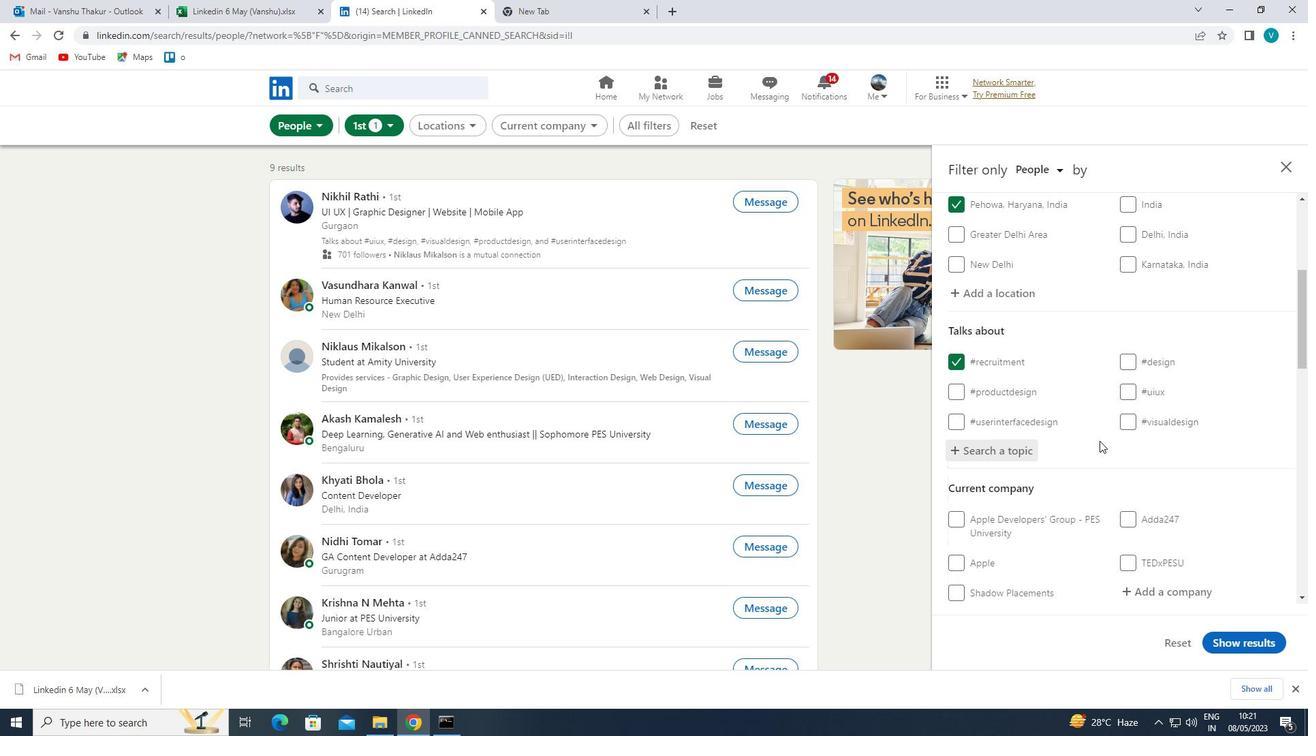 
Action: Mouse scrolled (1100, 440) with delta (0, 0)
Screenshot: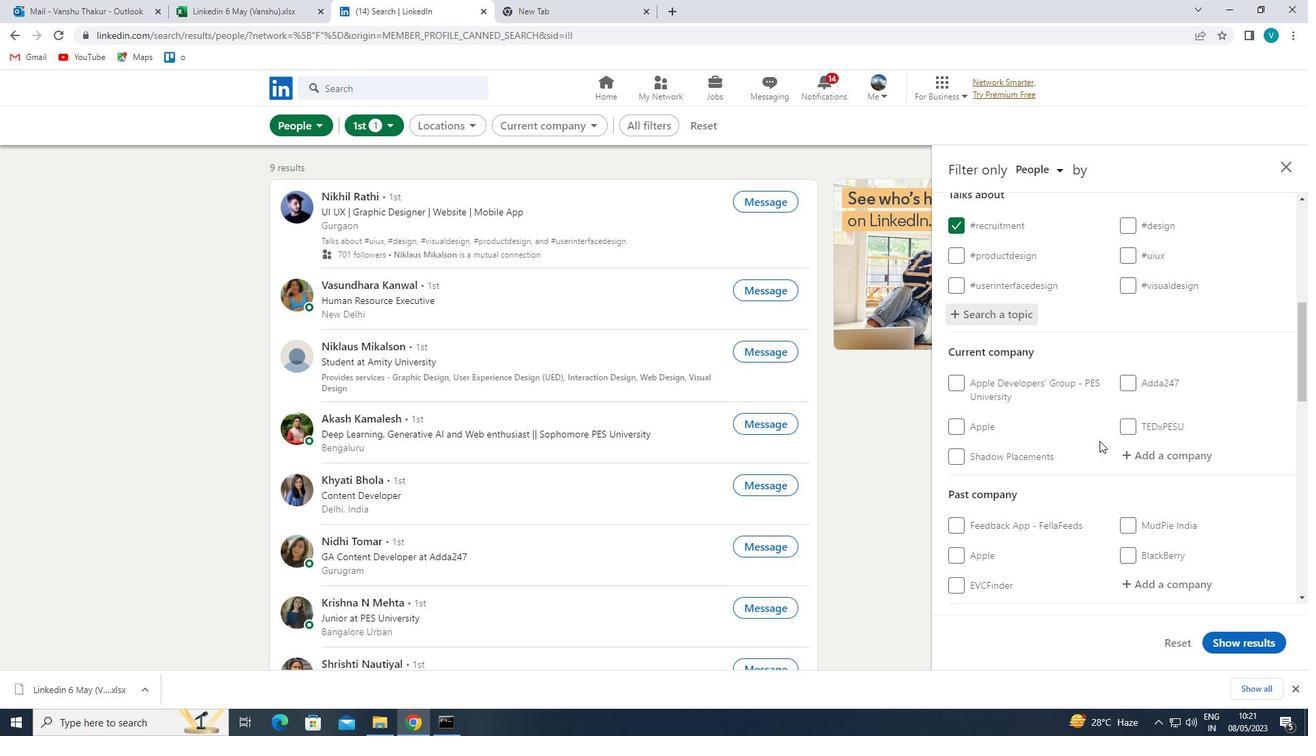 
Action: Mouse scrolled (1100, 440) with delta (0, 0)
Screenshot: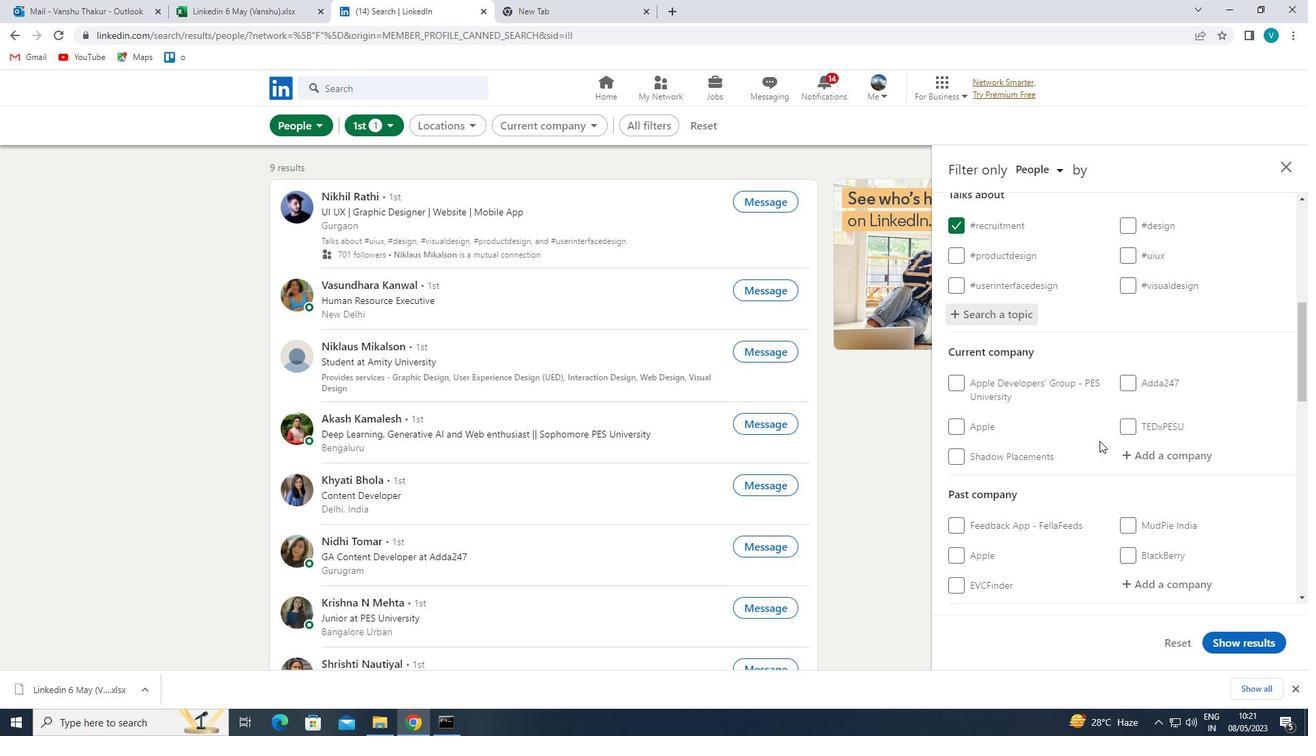 
Action: Mouse scrolled (1100, 440) with delta (0, 0)
Screenshot: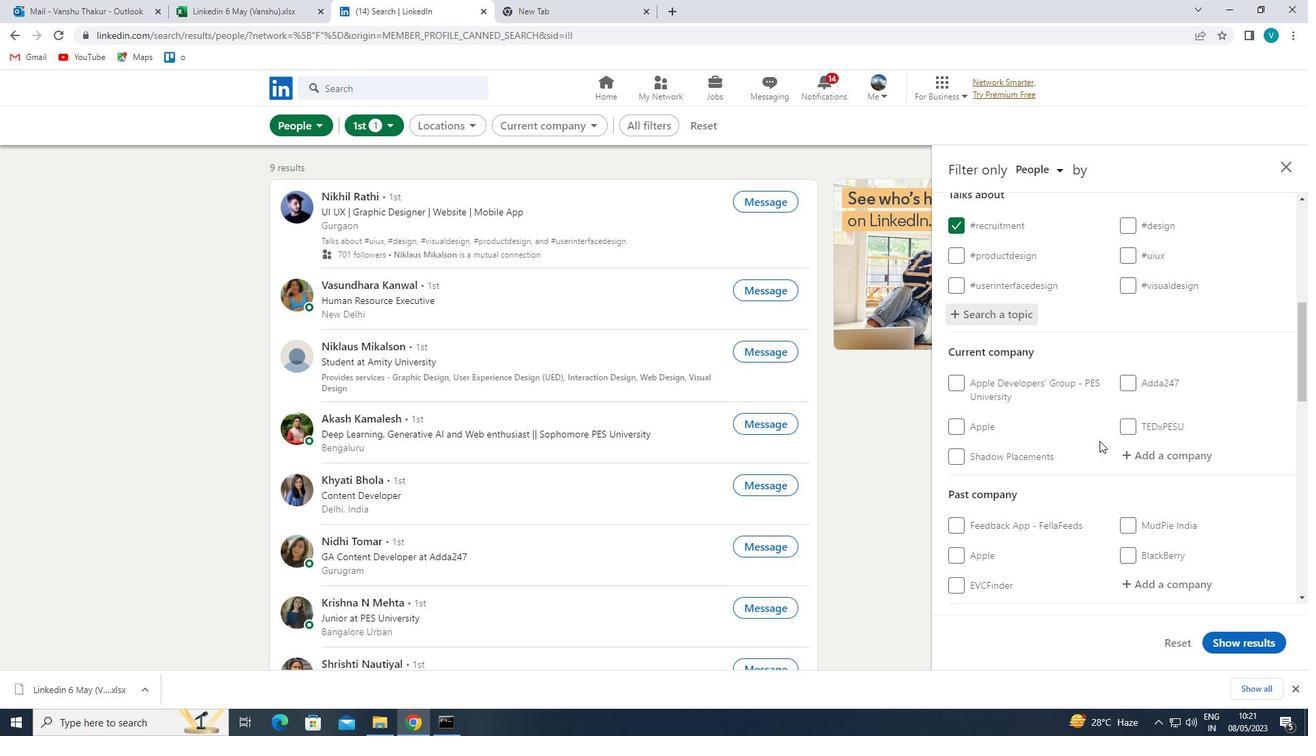 
Action: Mouse scrolled (1100, 440) with delta (0, 0)
Screenshot: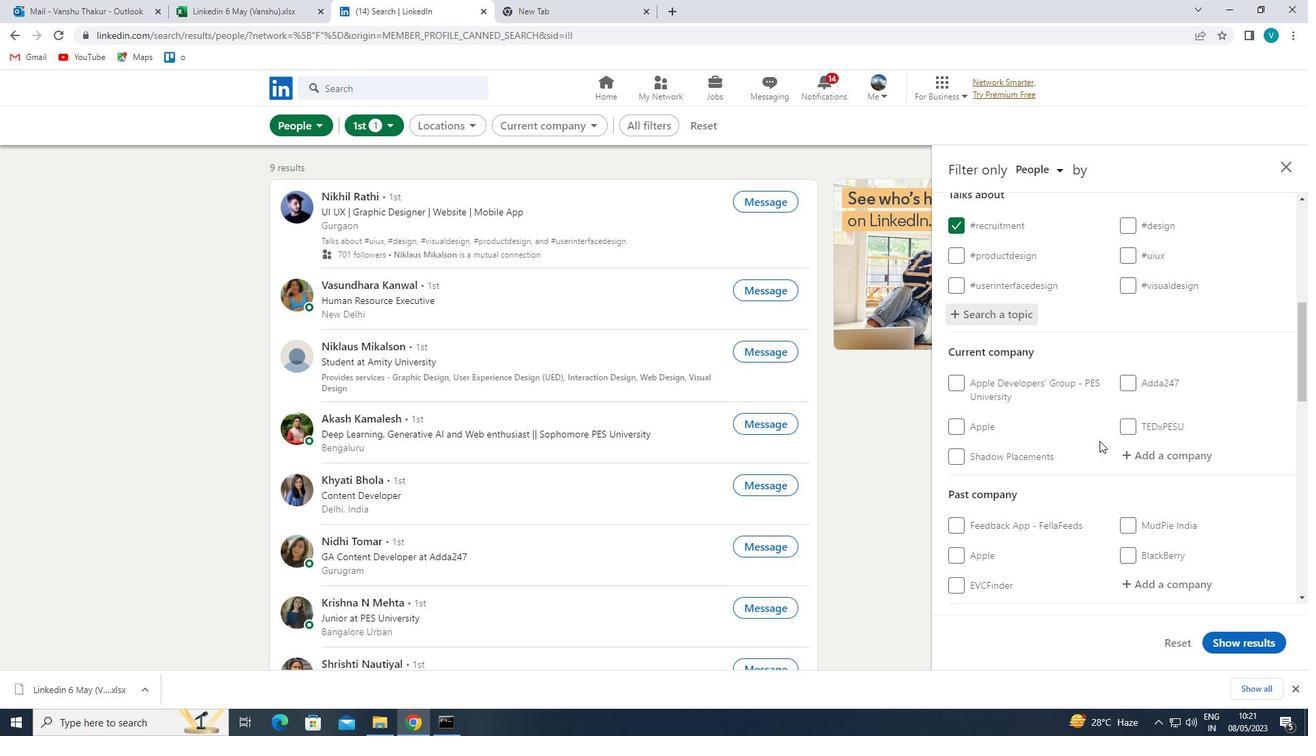 
Action: Mouse scrolled (1100, 440) with delta (0, 0)
Screenshot: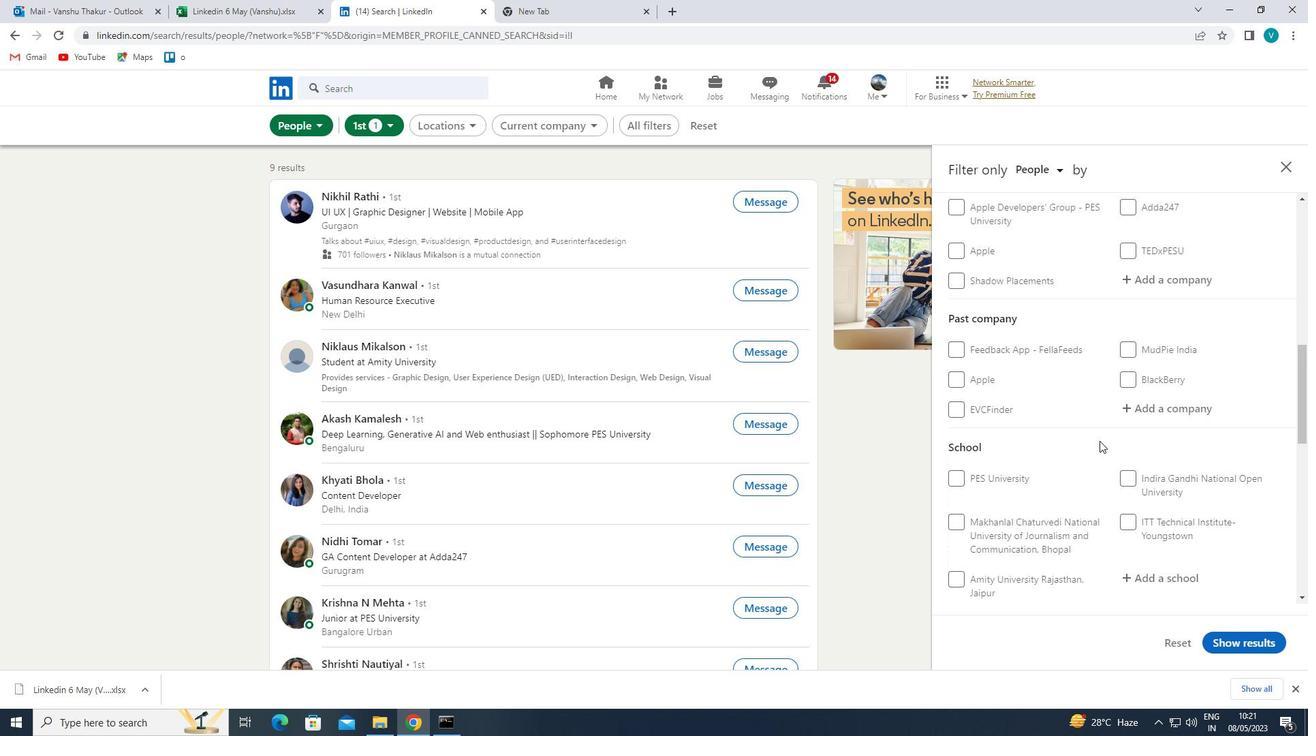 
Action: Mouse scrolled (1100, 440) with delta (0, 0)
Screenshot: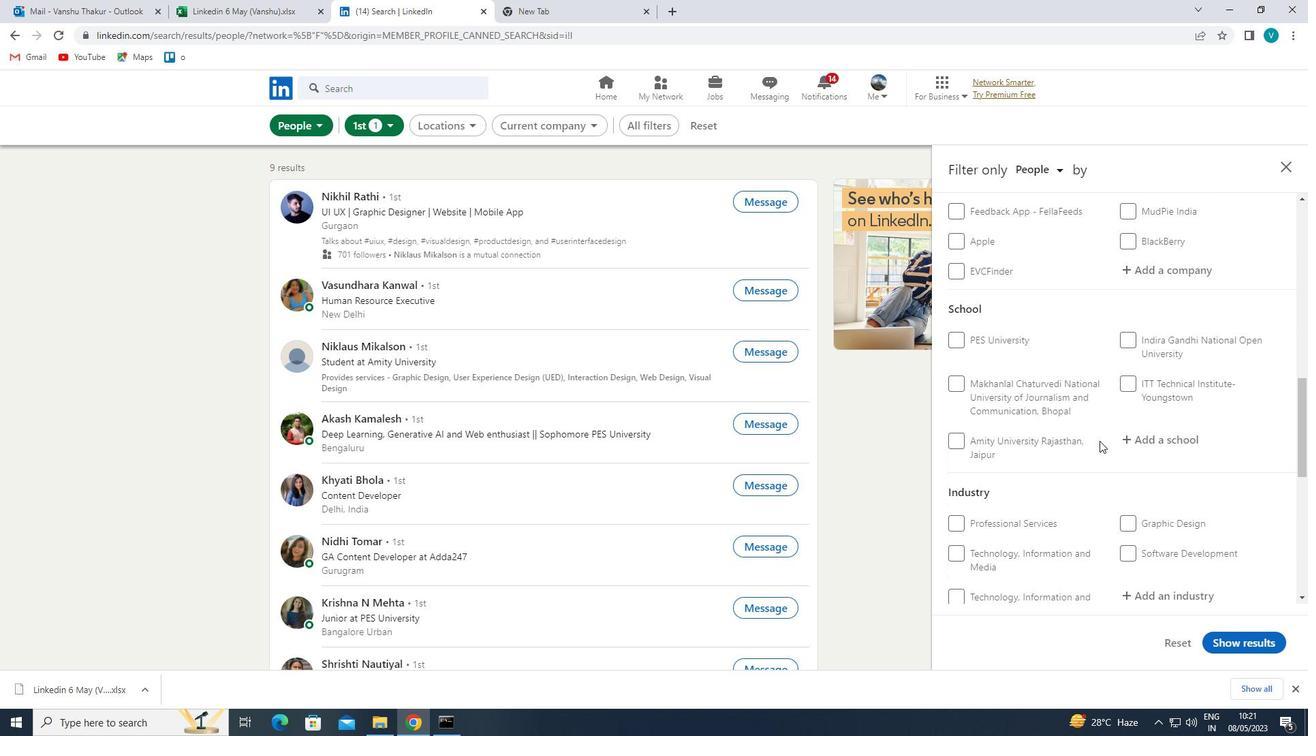 
Action: Mouse moved to (1099, 441)
Screenshot: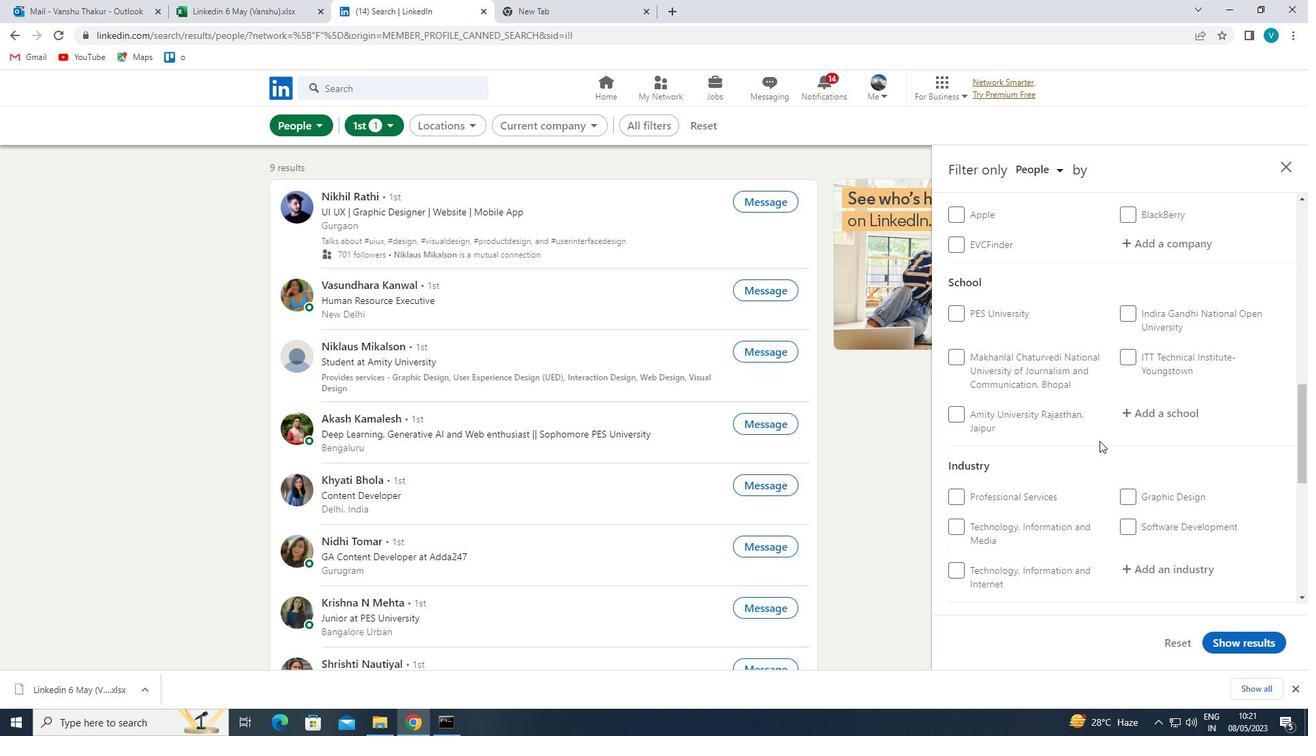 
Action: Mouse scrolled (1099, 441) with delta (0, 0)
Screenshot: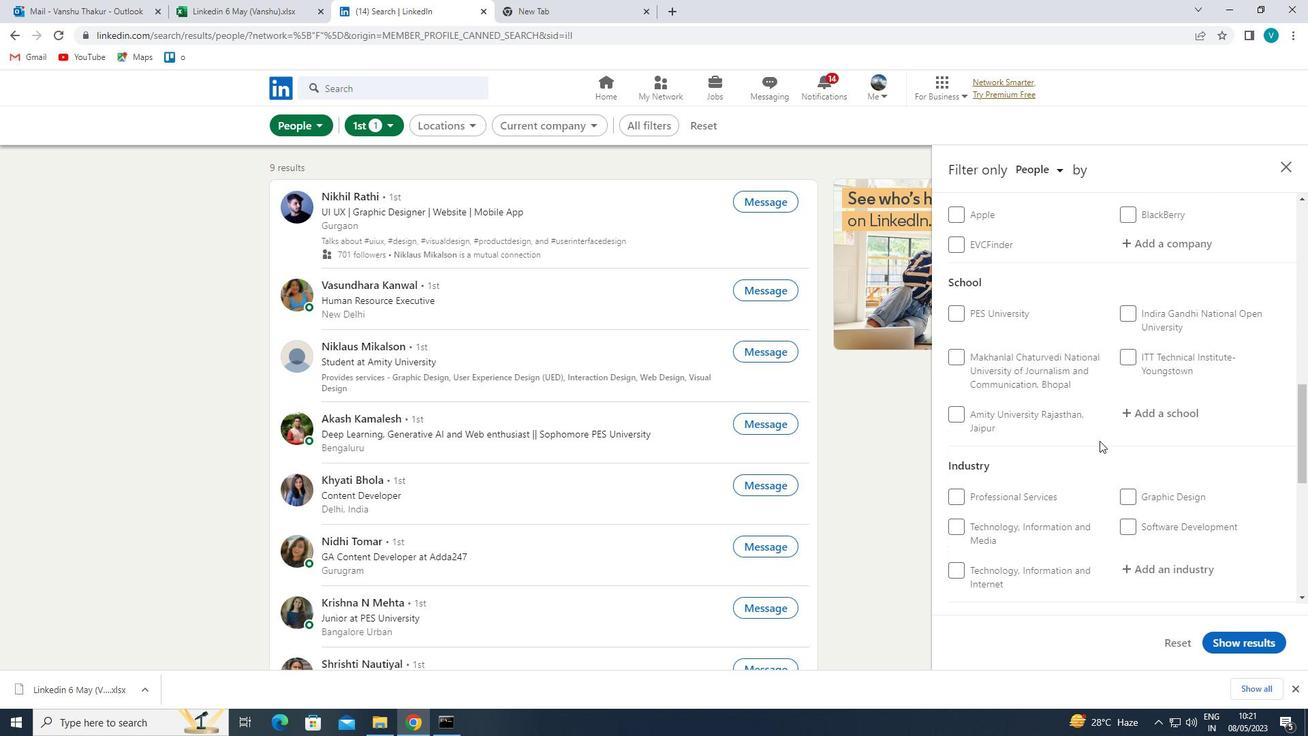 
Action: Mouse moved to (1098, 442)
Screenshot: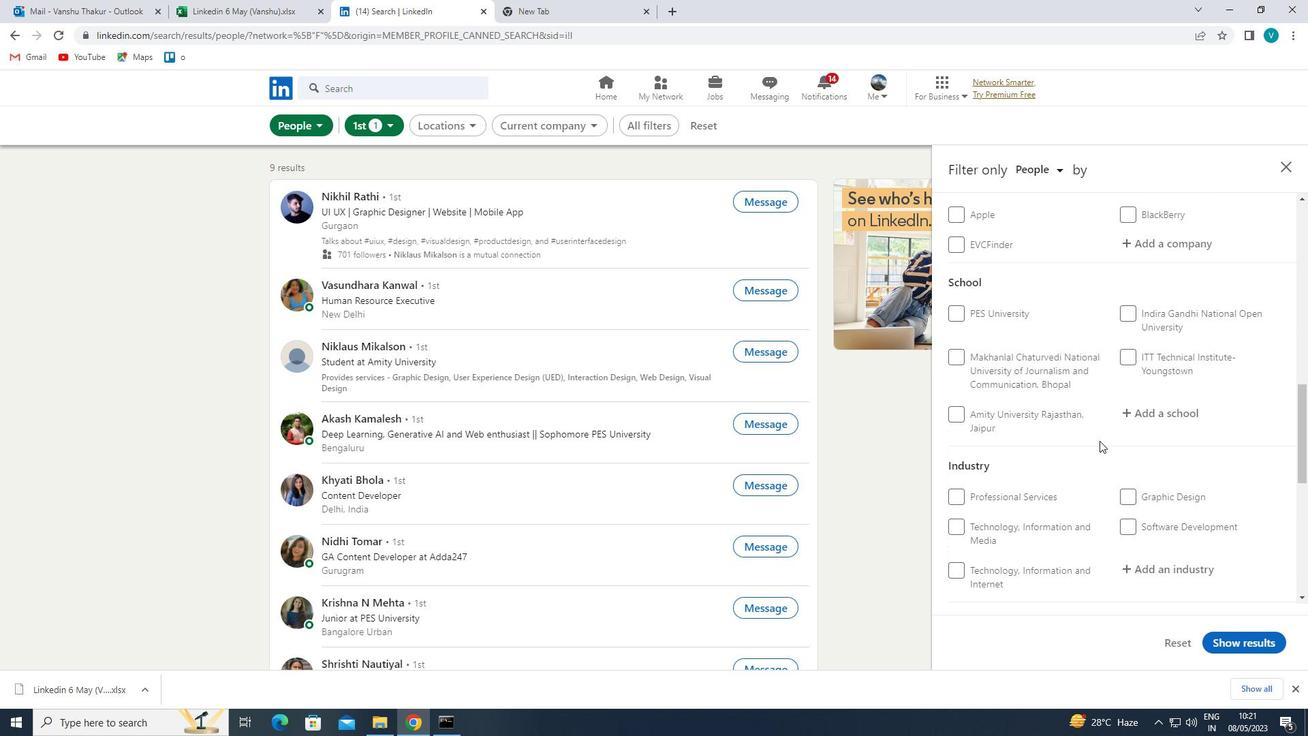 
Action: Mouse scrolled (1098, 441) with delta (0, 0)
Screenshot: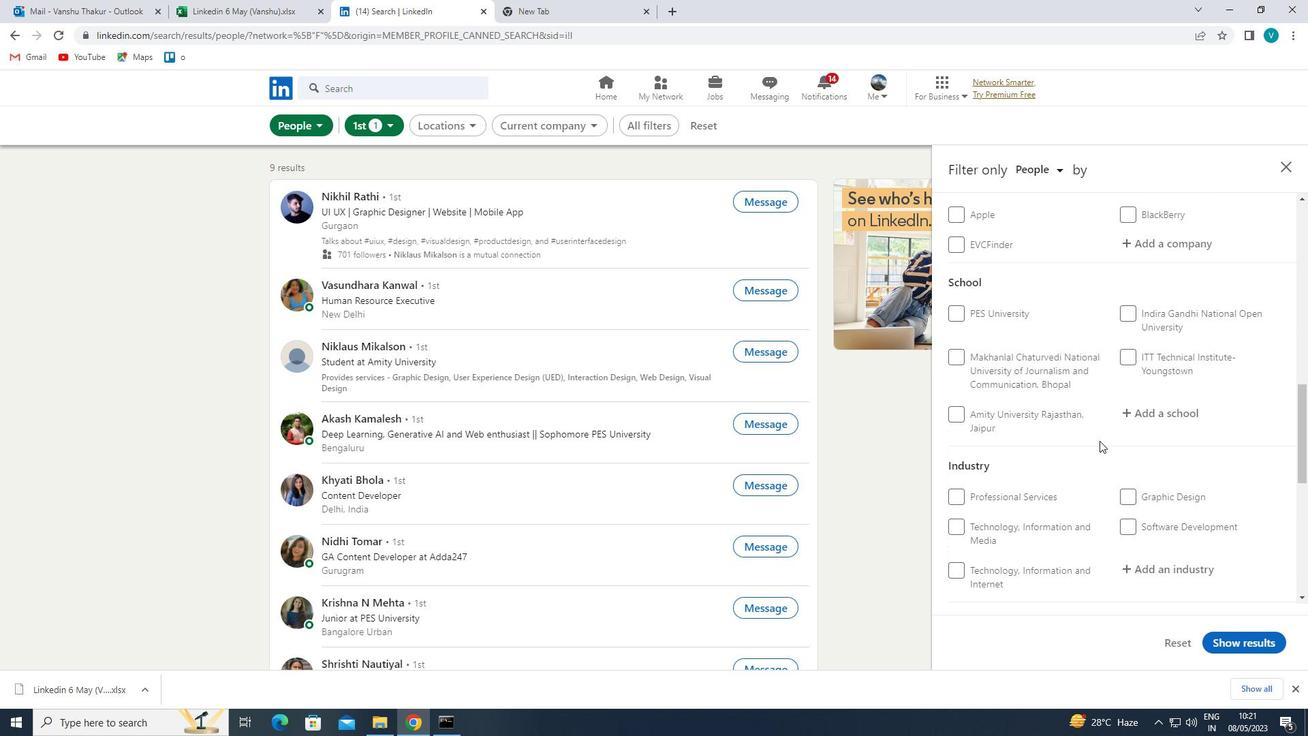 
Action: Mouse scrolled (1098, 441) with delta (0, 0)
Screenshot: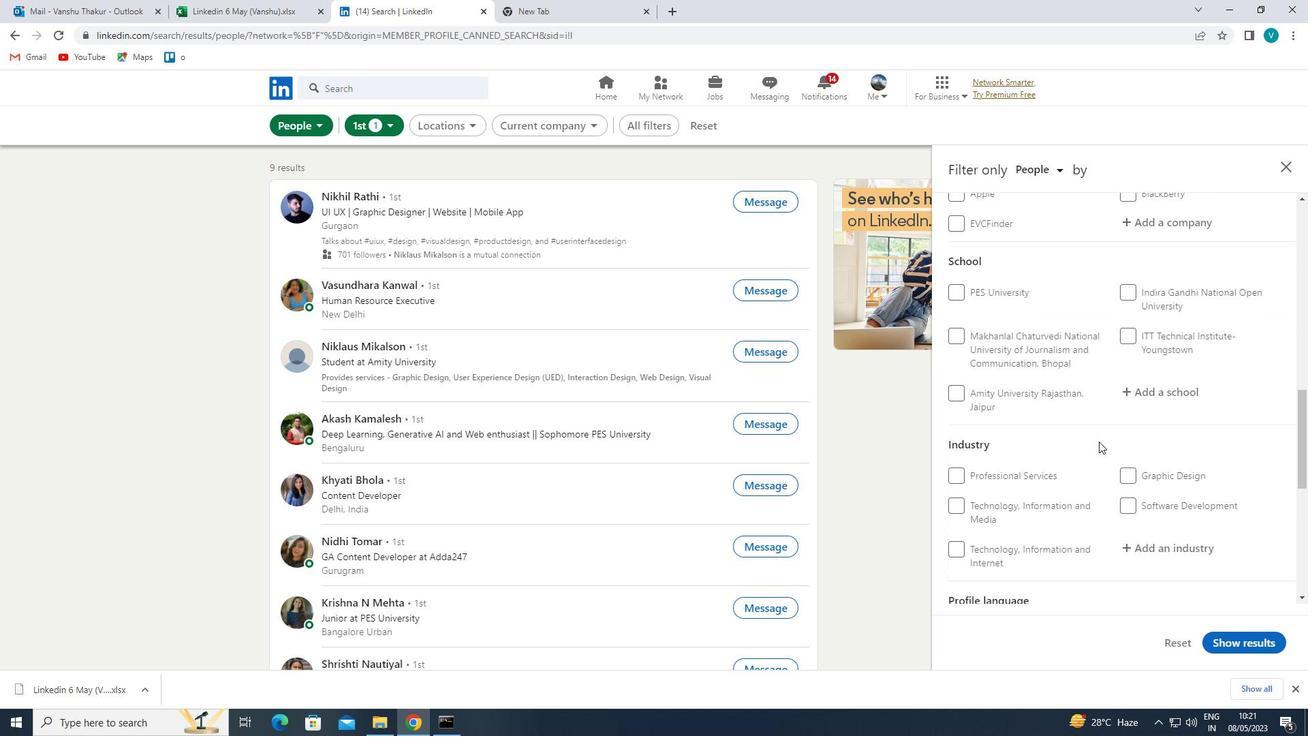 
Action: Mouse moved to (967, 380)
Screenshot: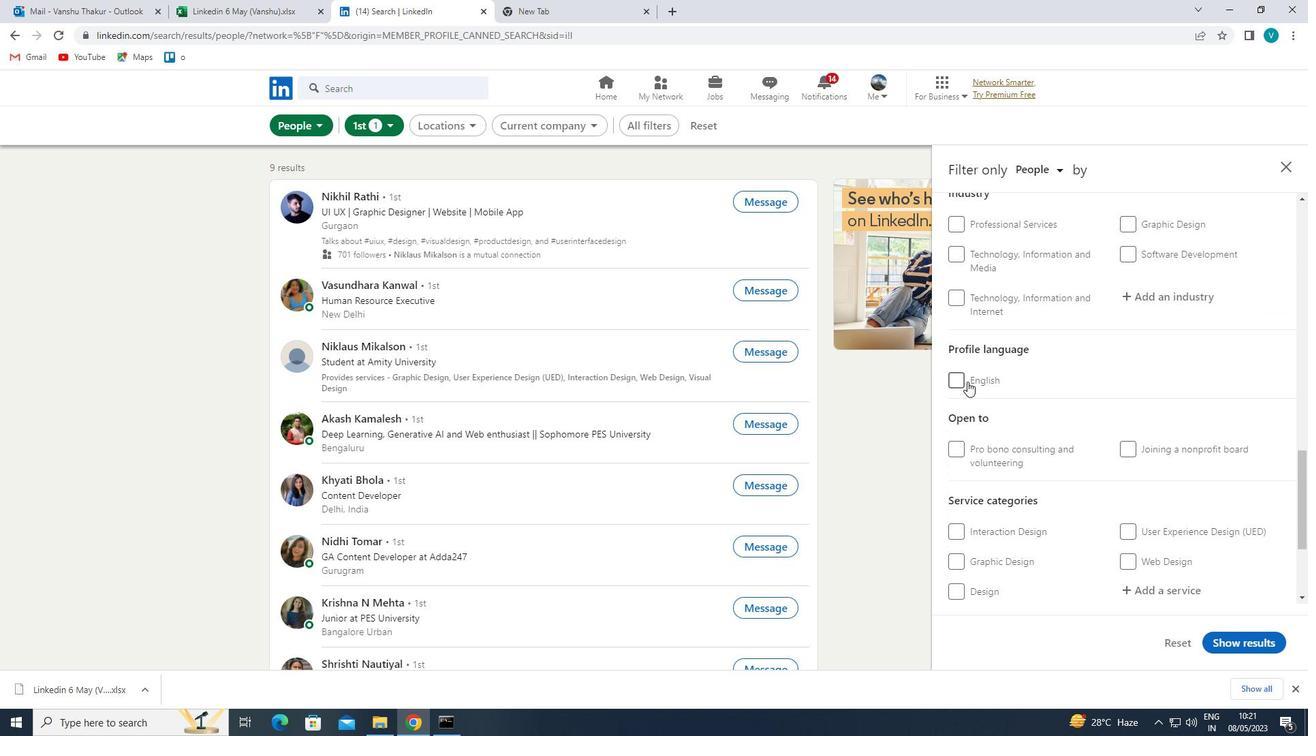 
Action: Mouse pressed left at (967, 380)
Screenshot: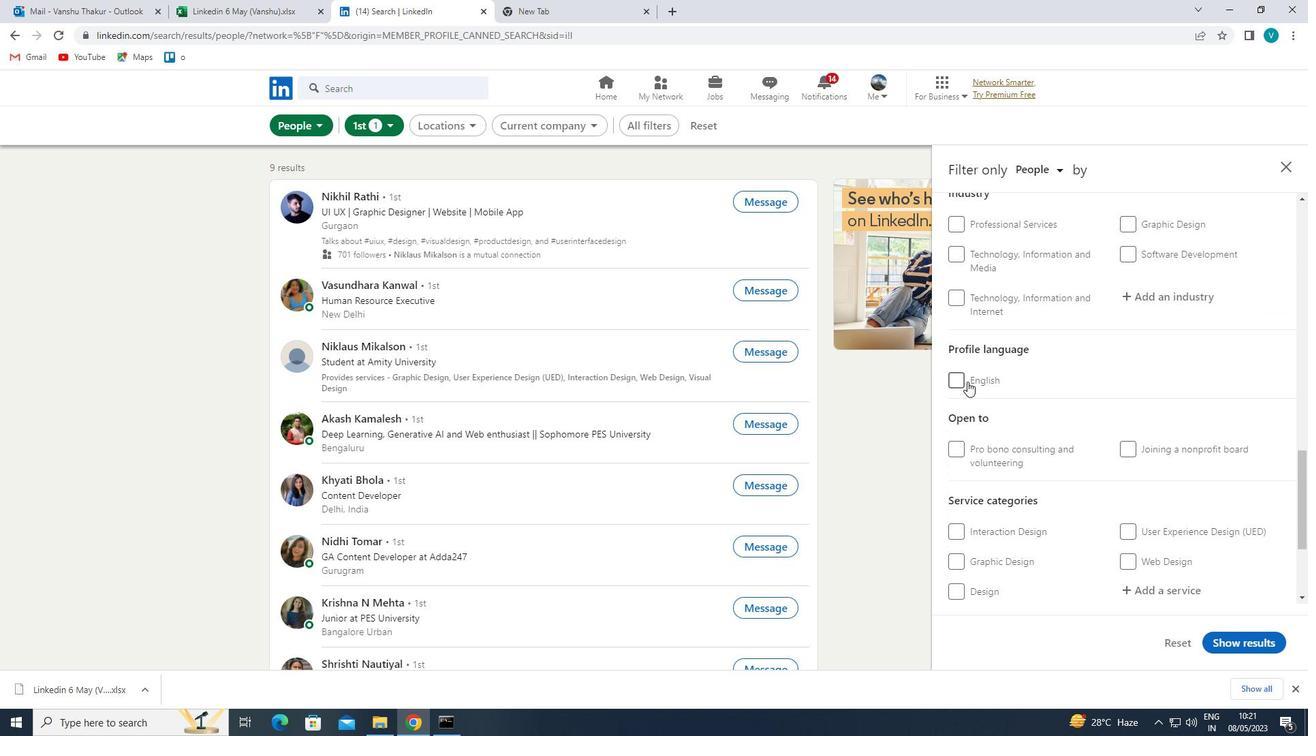 
Action: Mouse moved to (1014, 374)
Screenshot: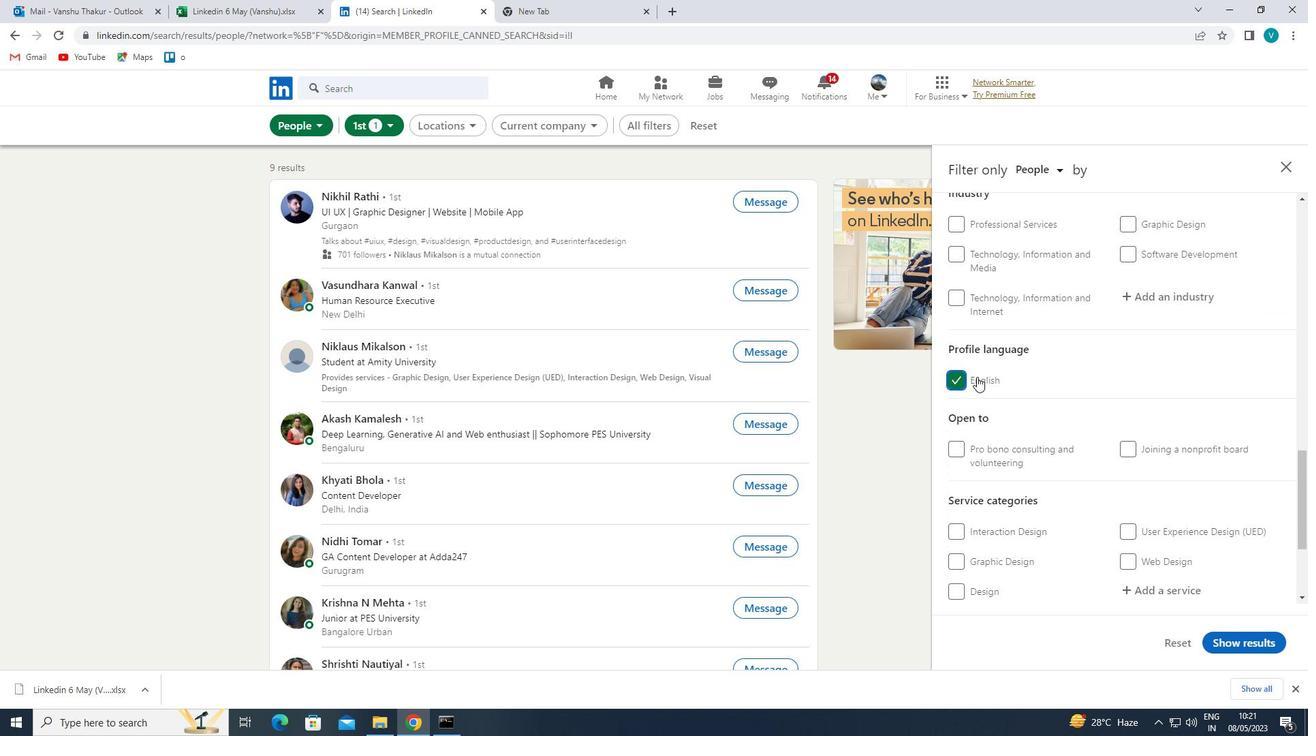 
Action: Mouse scrolled (1014, 374) with delta (0, 0)
Screenshot: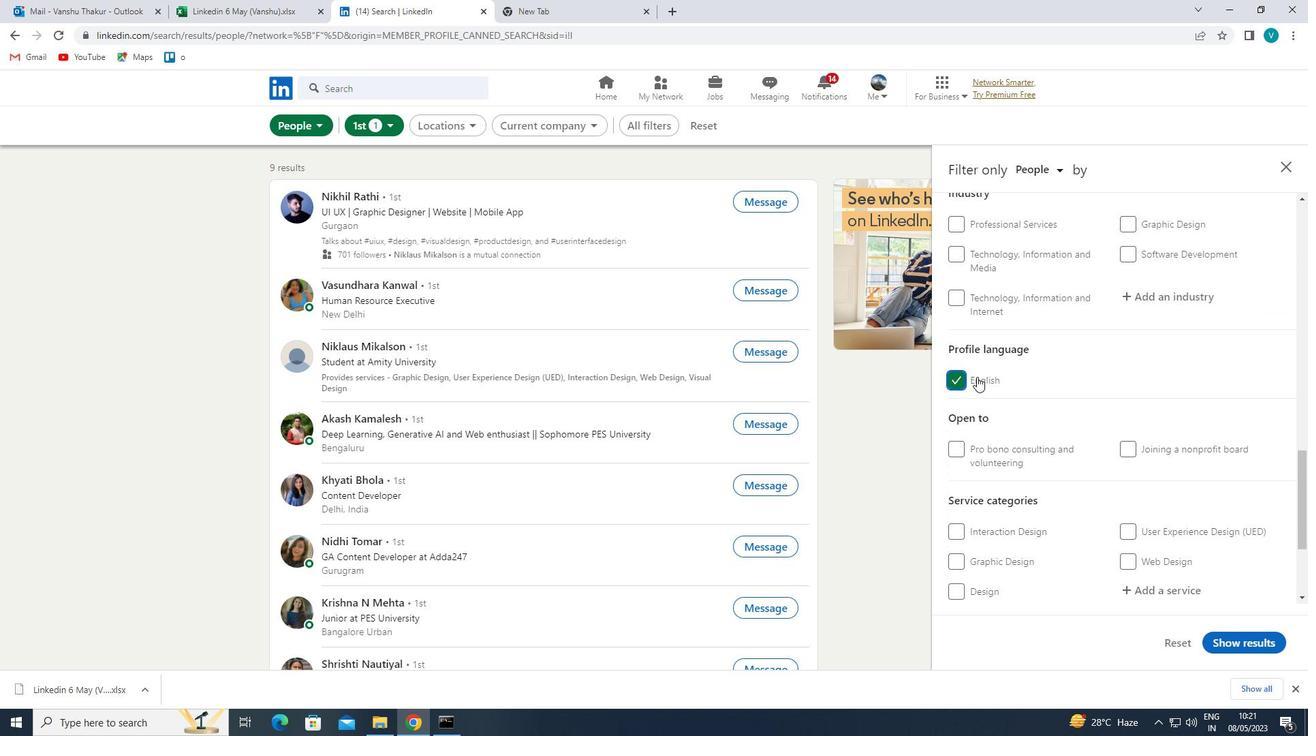 
Action: Mouse moved to (1031, 372)
Screenshot: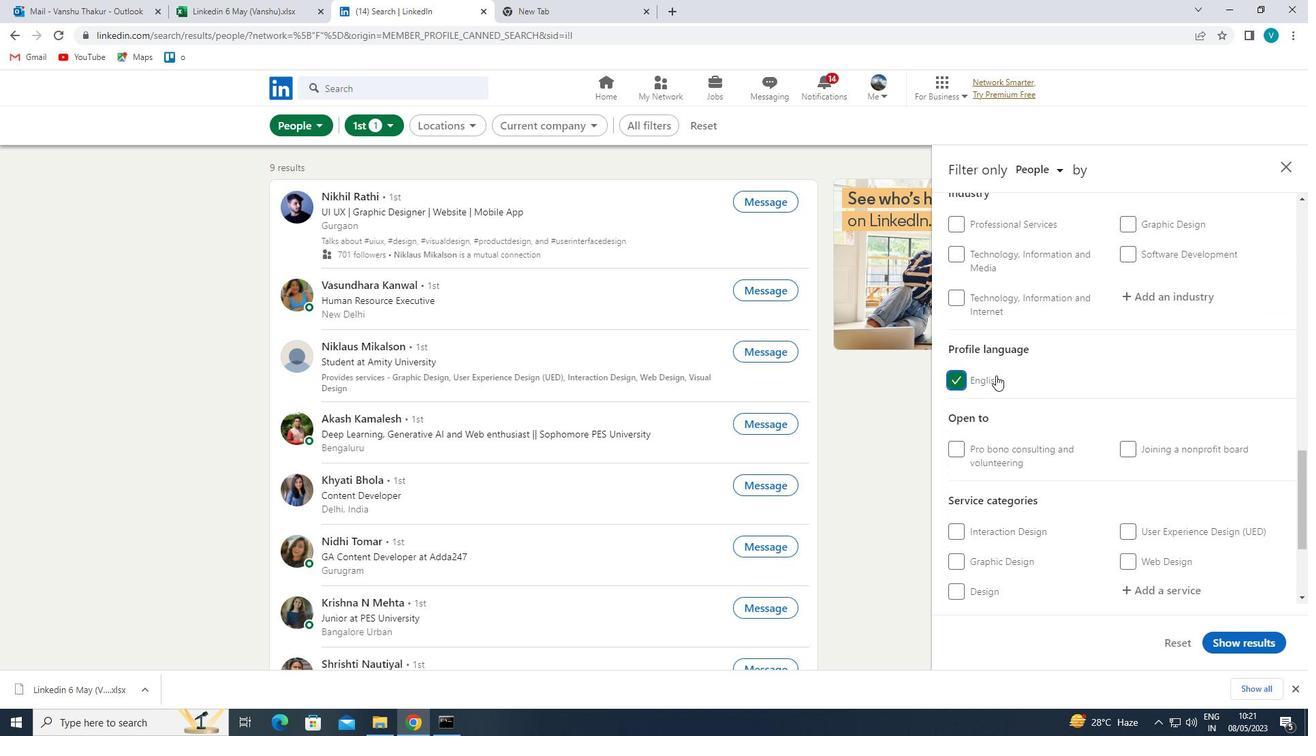 
Action: Mouse scrolled (1031, 373) with delta (0, 0)
Screenshot: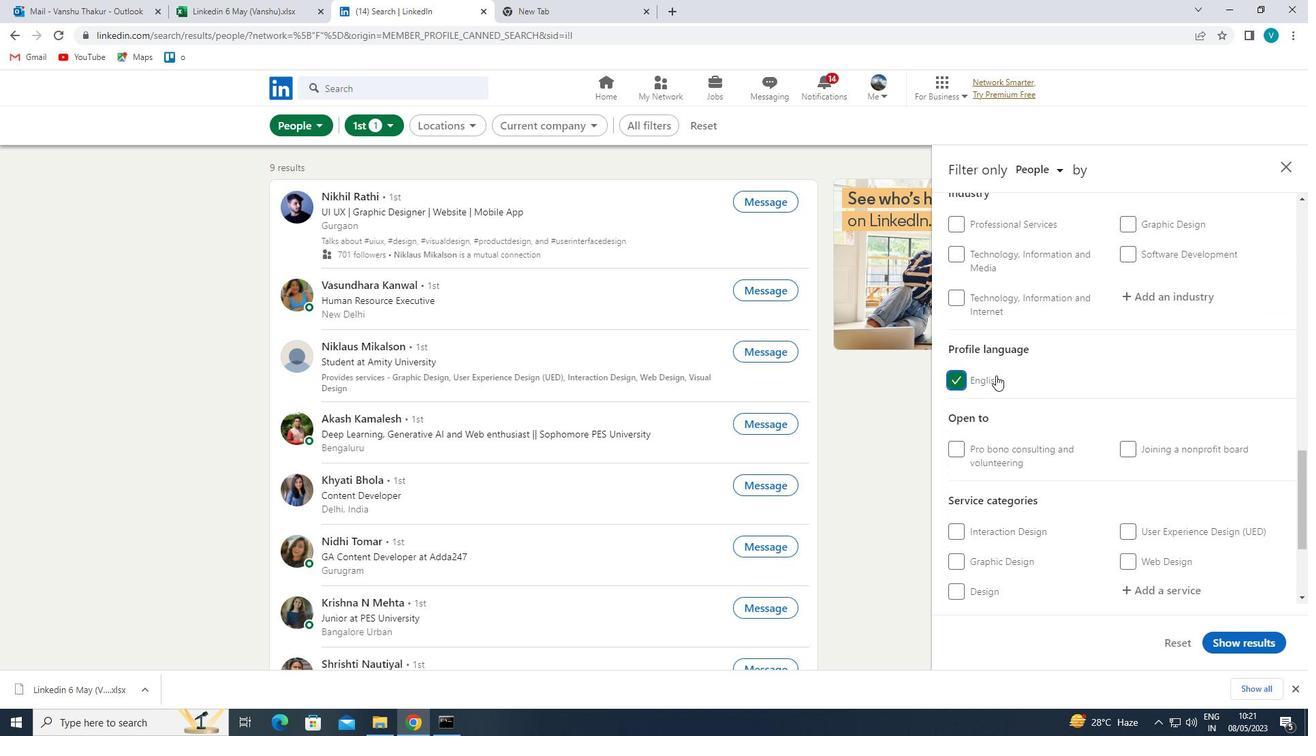 
Action: Mouse moved to (1036, 372)
Screenshot: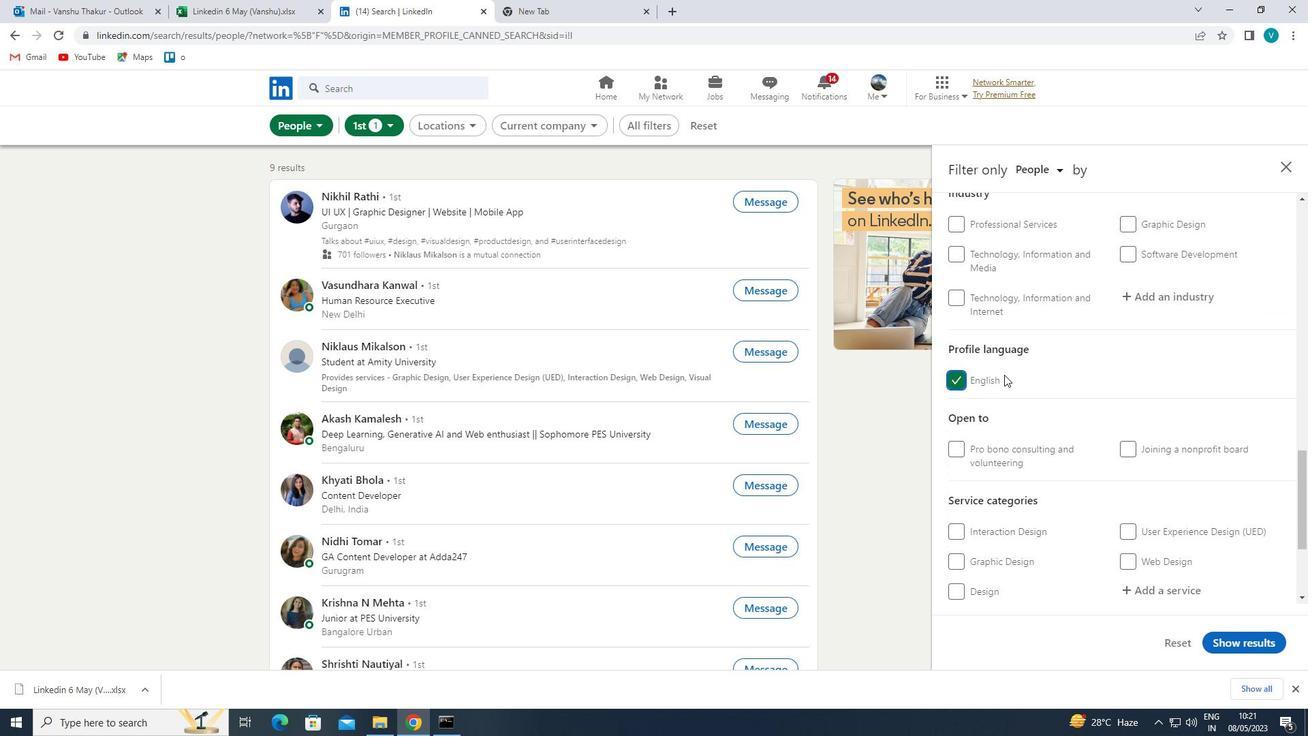 
Action: Mouse scrolled (1036, 373) with delta (0, 0)
Screenshot: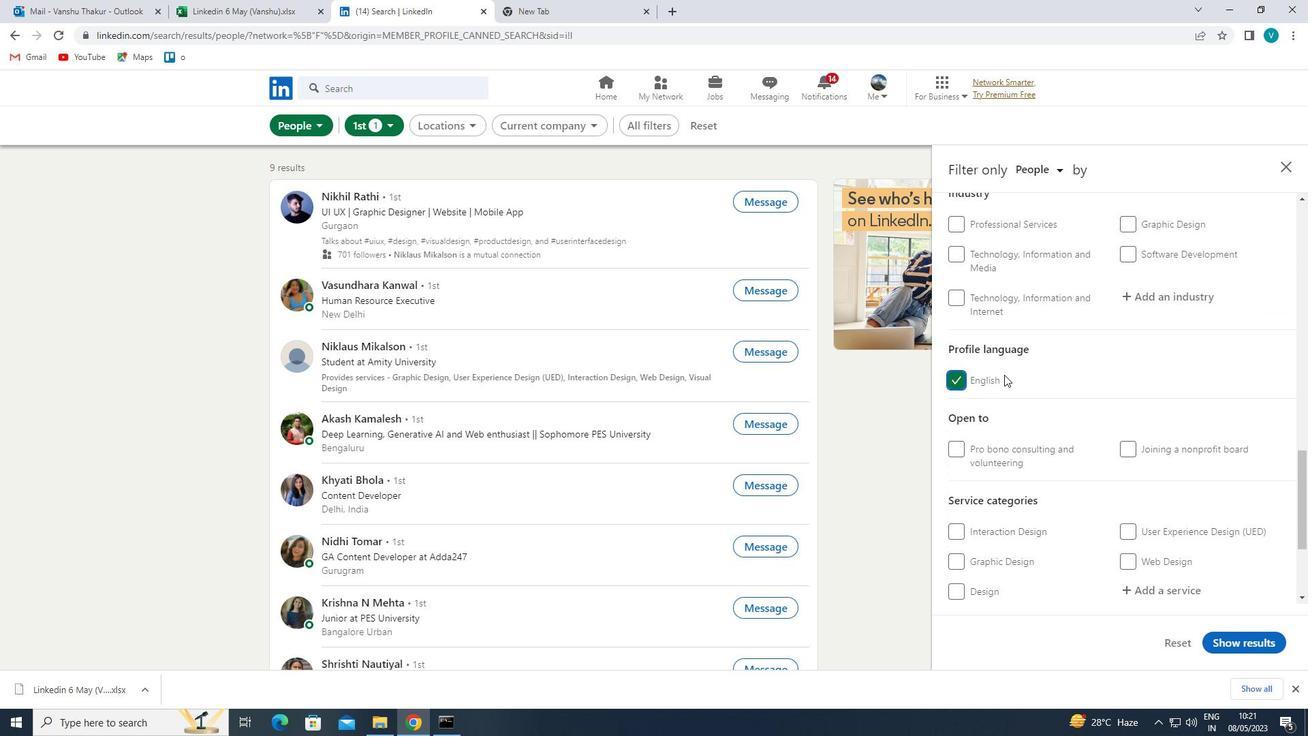 
Action: Mouse moved to (1043, 372)
Screenshot: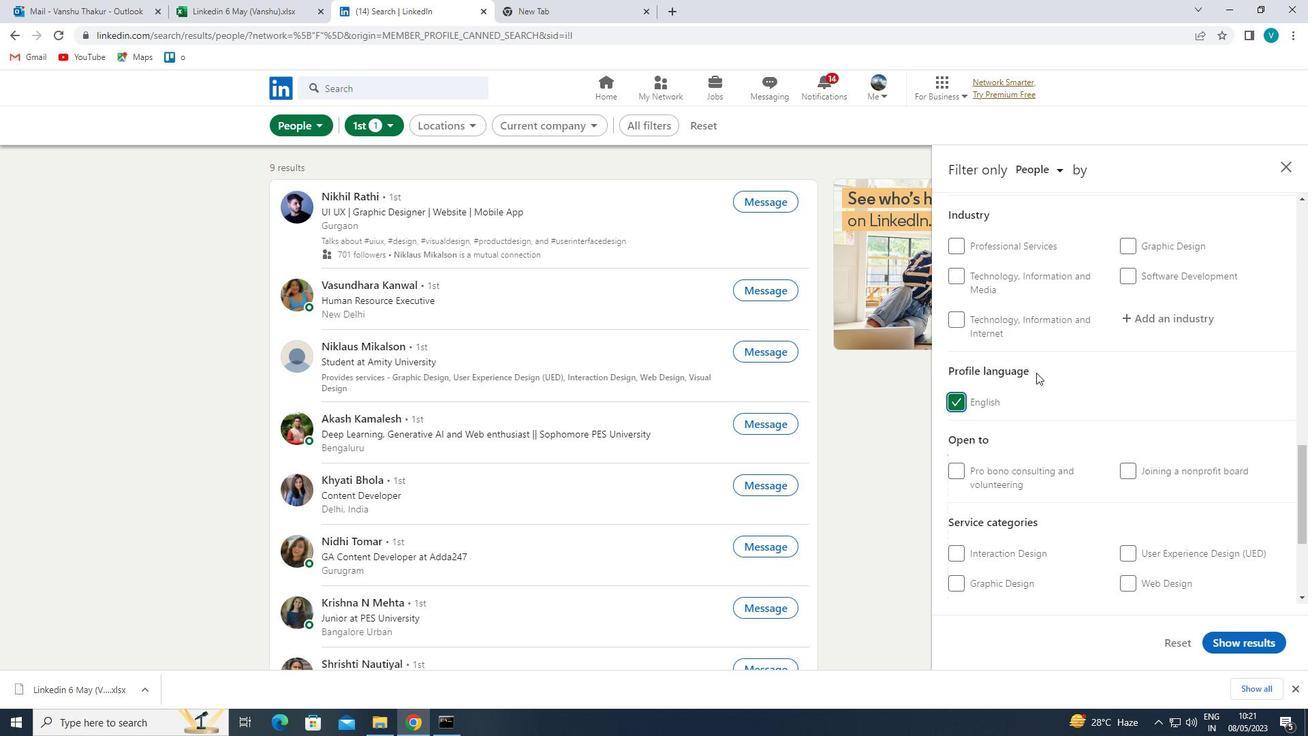
Action: Mouse scrolled (1043, 373) with delta (0, 0)
Screenshot: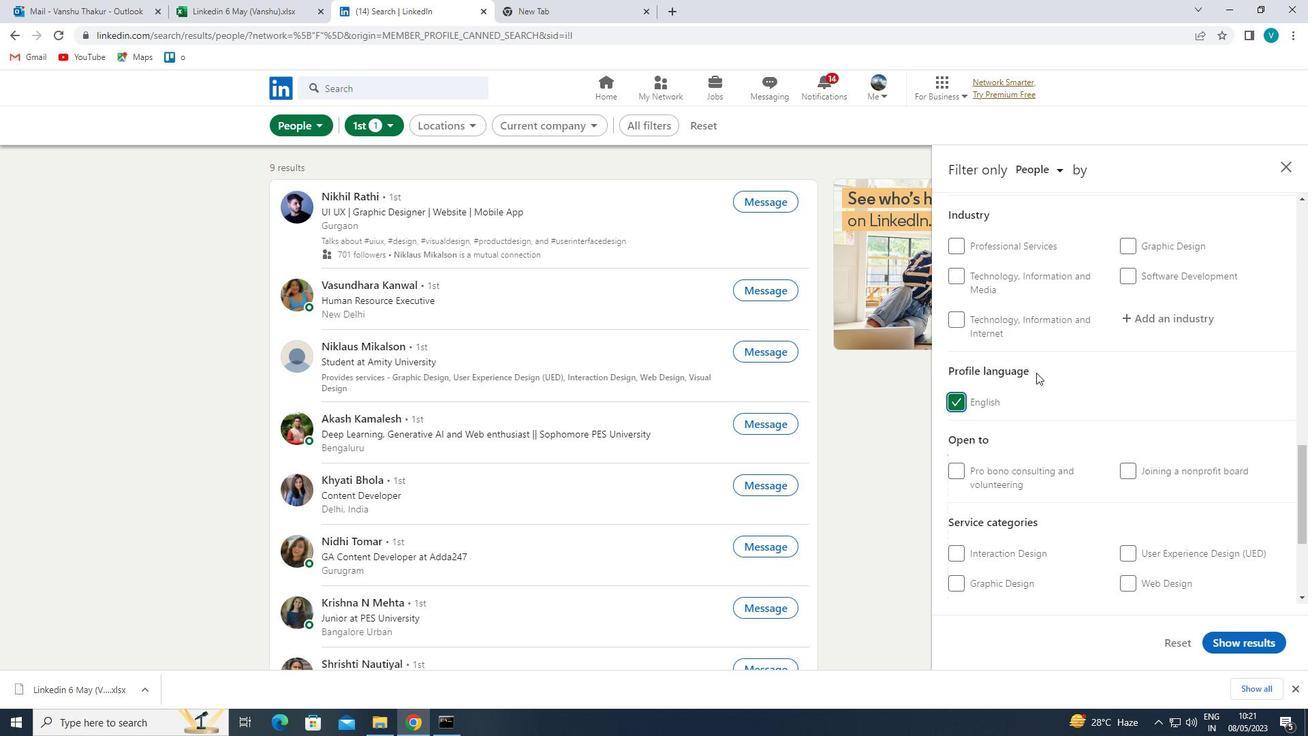 
Action: Mouse moved to (1051, 372)
Screenshot: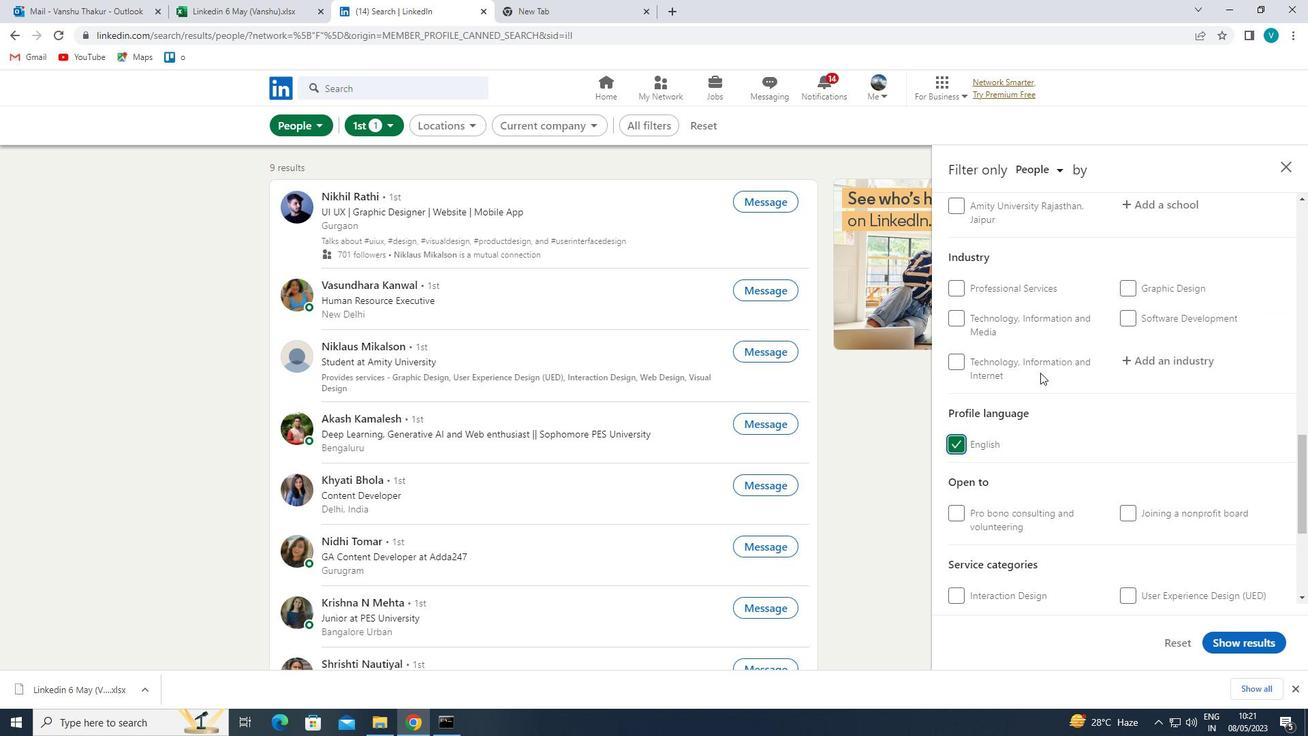 
Action: Mouse scrolled (1051, 373) with delta (0, 0)
Screenshot: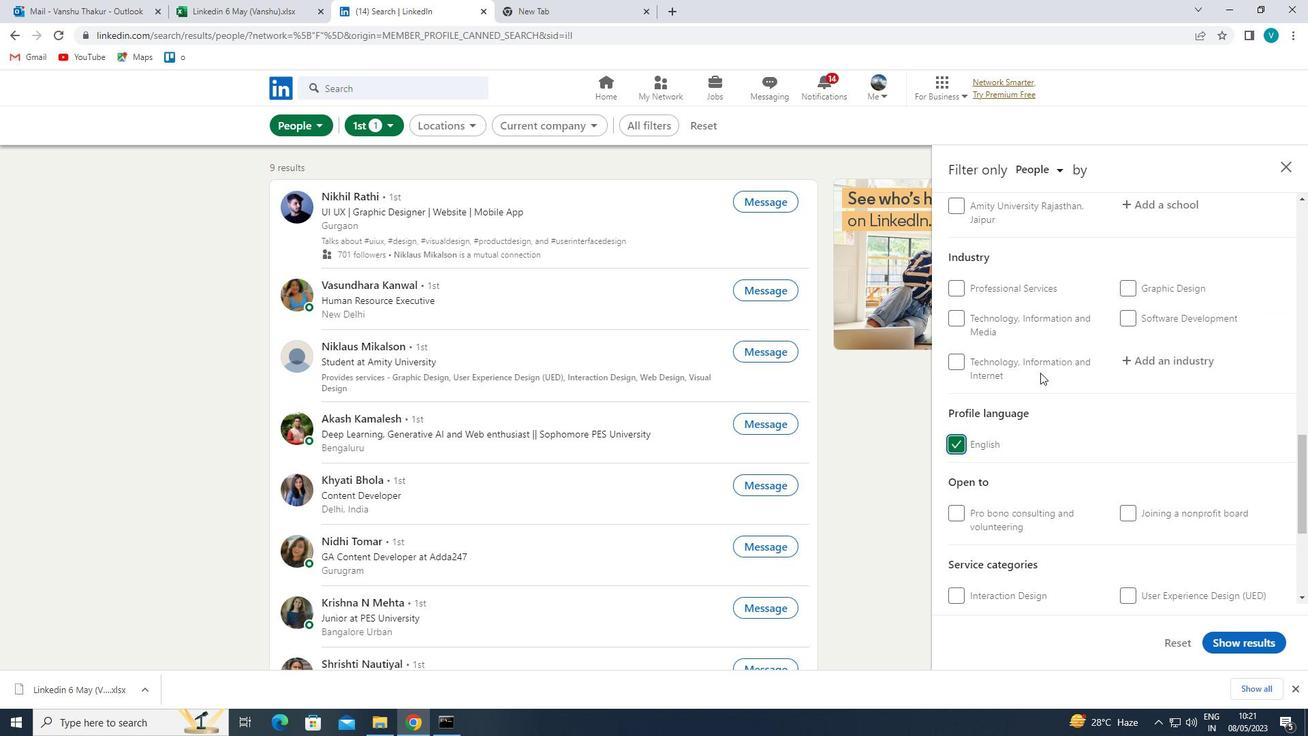
Action: Mouse moved to (1053, 373)
Screenshot: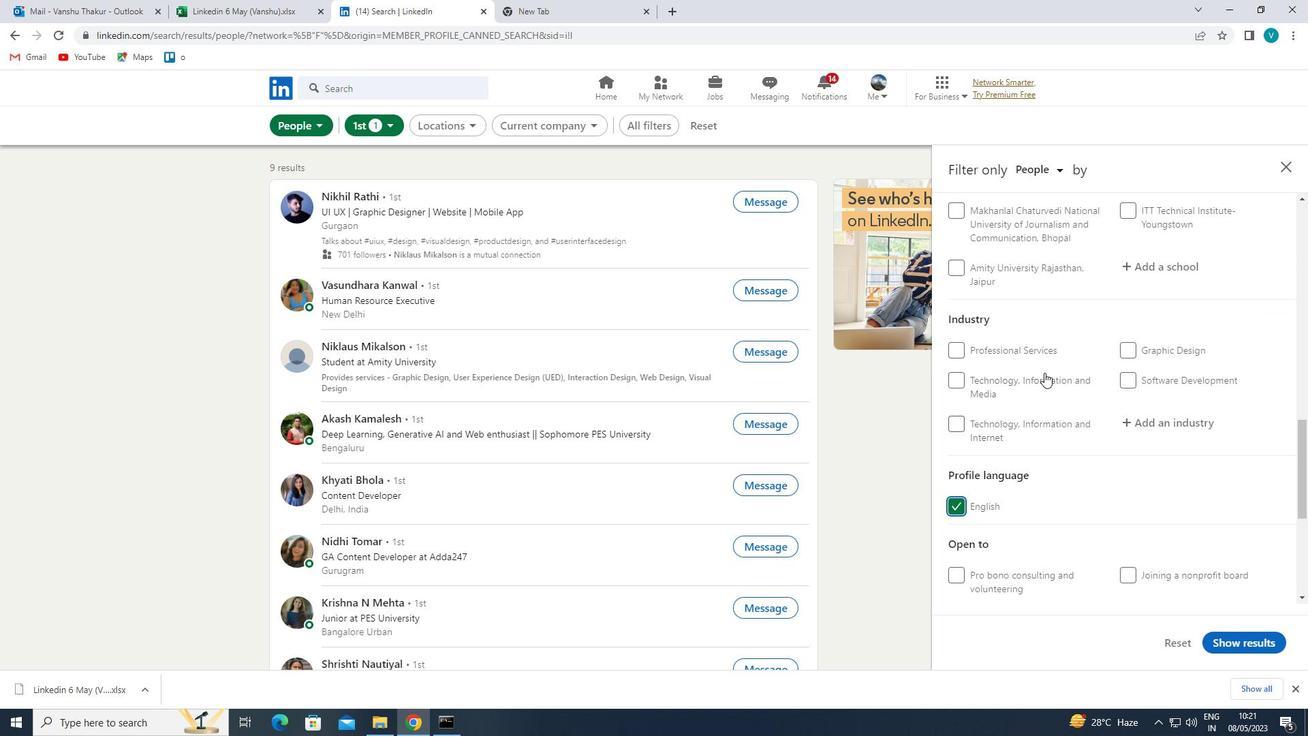 
Action: Mouse scrolled (1053, 374) with delta (0, 0)
Screenshot: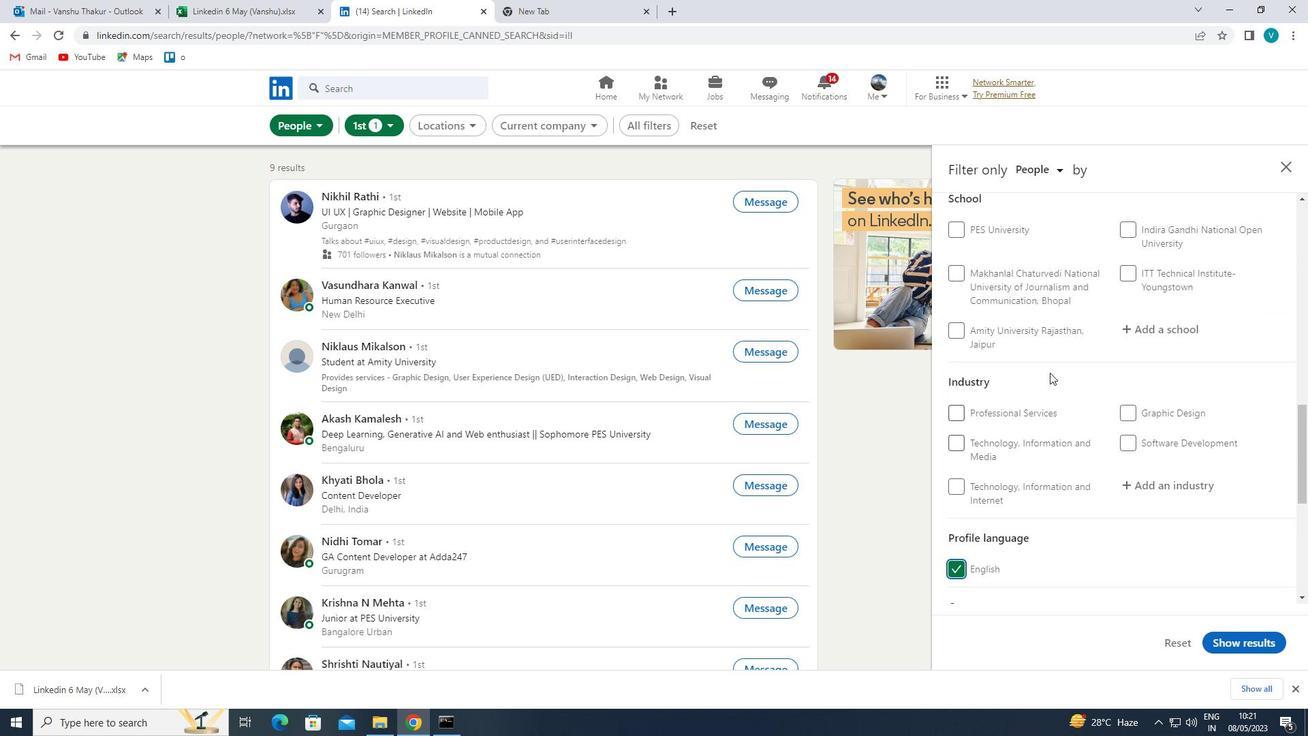 
Action: Mouse scrolled (1053, 374) with delta (0, 0)
Screenshot: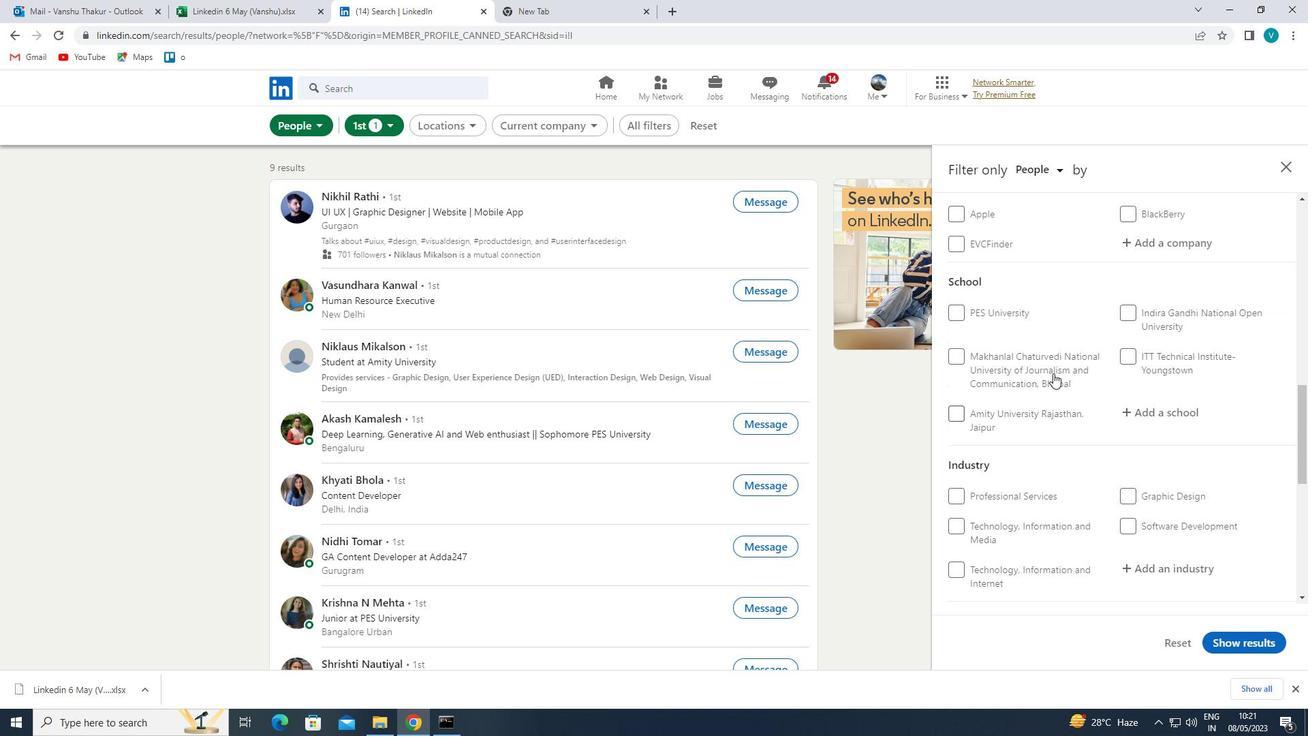 
Action: Mouse scrolled (1053, 374) with delta (0, 0)
Screenshot: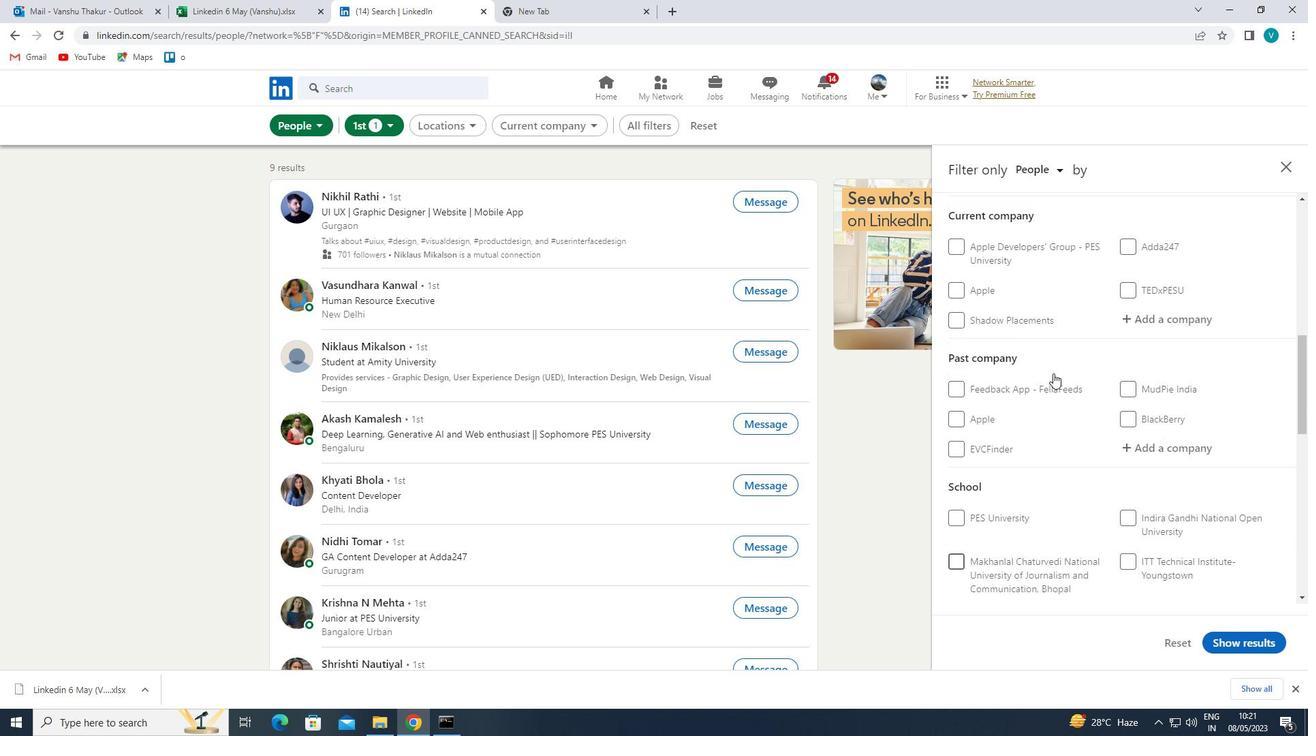 
Action: Mouse moved to (1149, 391)
Screenshot: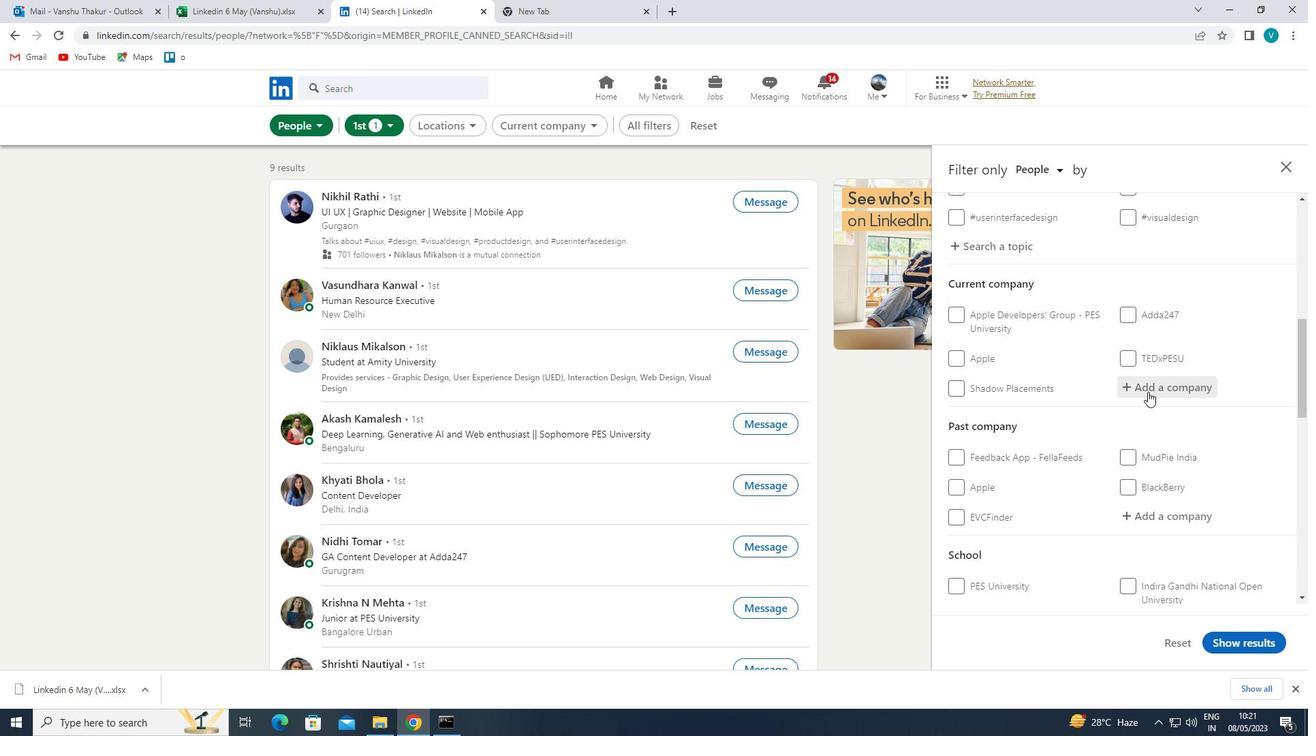 
Action: Mouse pressed left at (1149, 391)
Screenshot: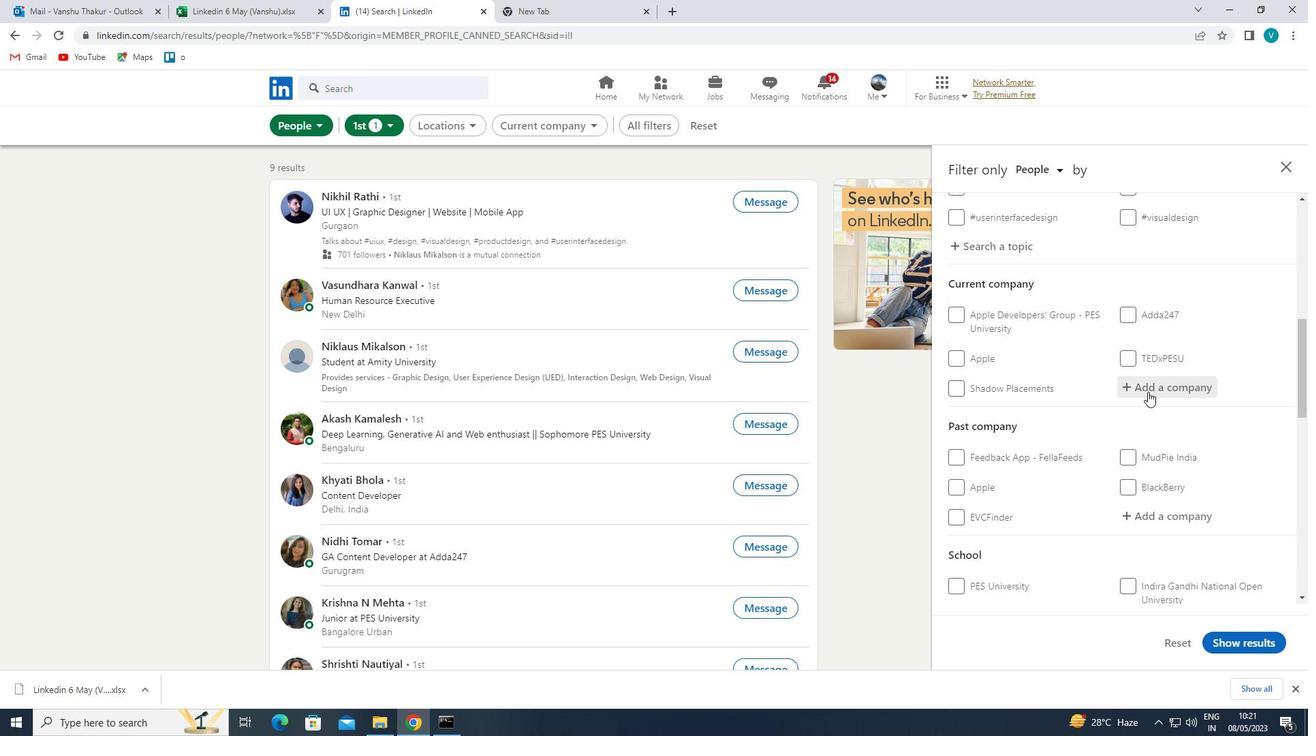 
Action: Mouse moved to (1087, 434)
Screenshot: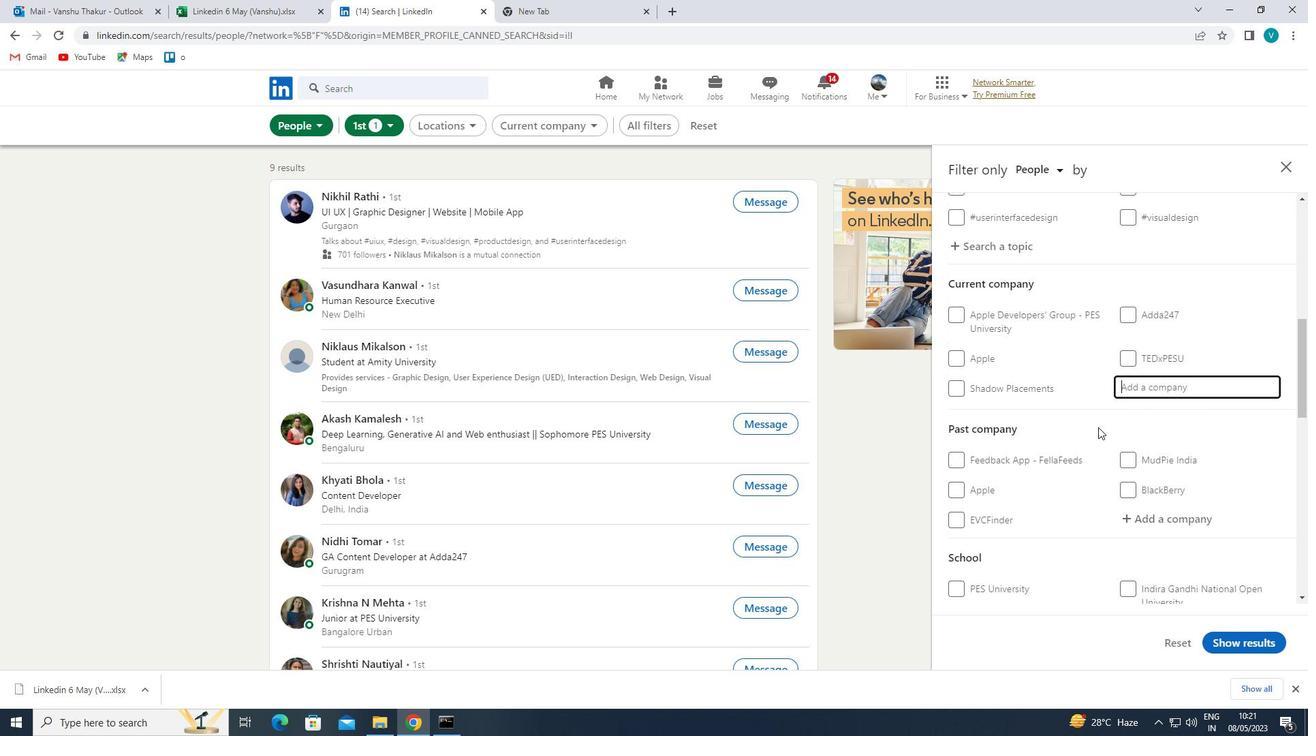 
Action: Key pressed <Key.shift>
Screenshot: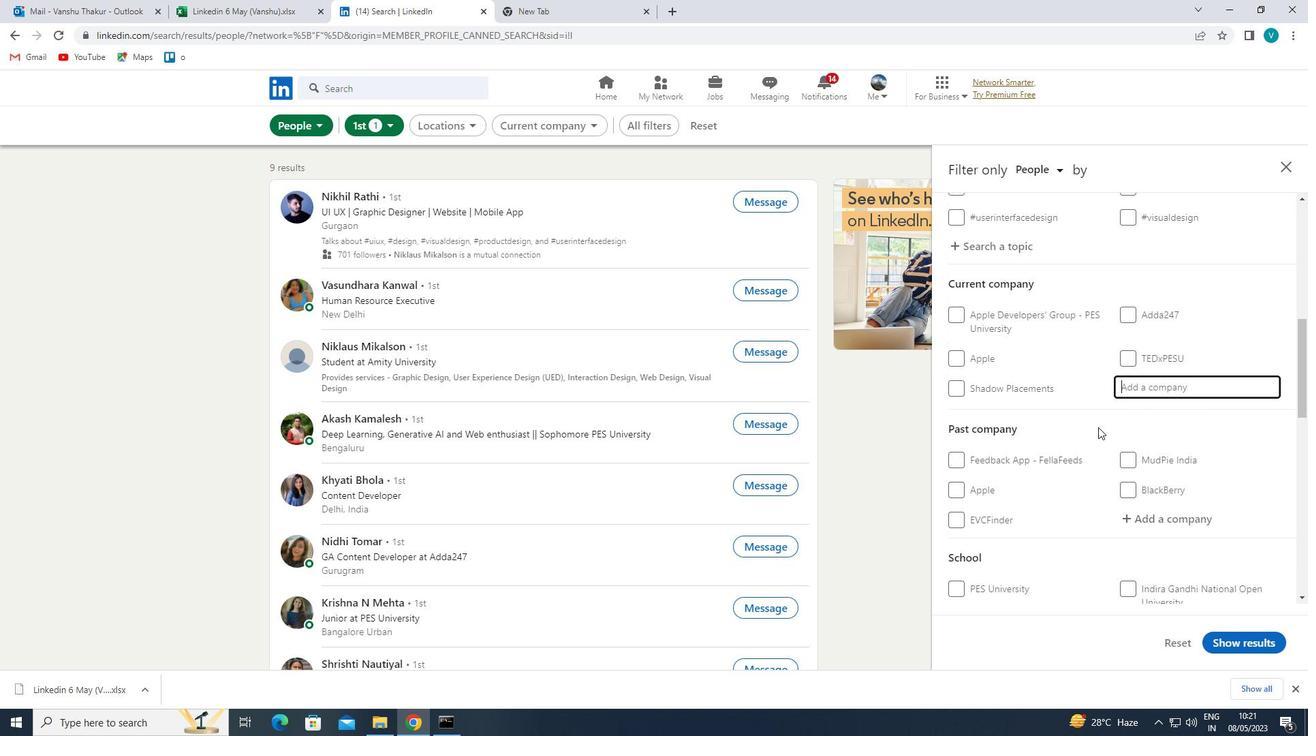 
Action: Mouse moved to (1085, 436)
Screenshot: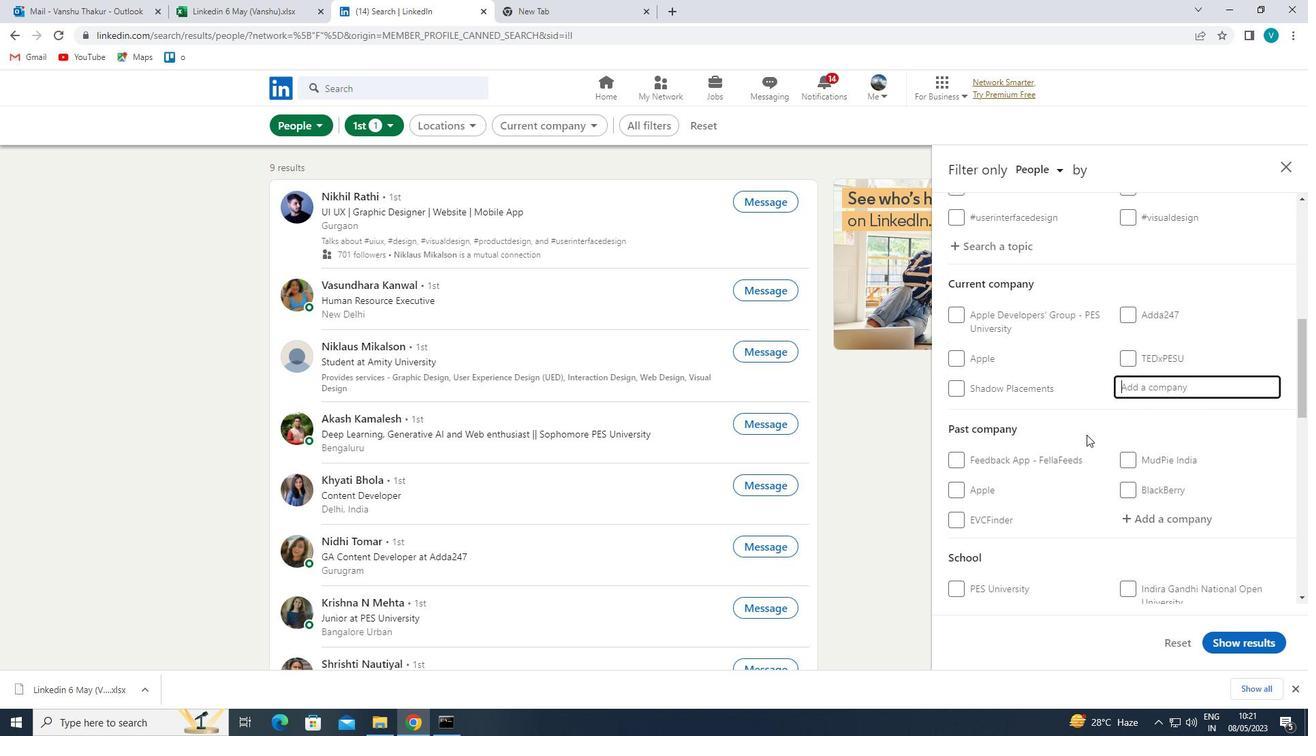 
Action: Key pressed KIMN<Key.backspace>BER
Screenshot: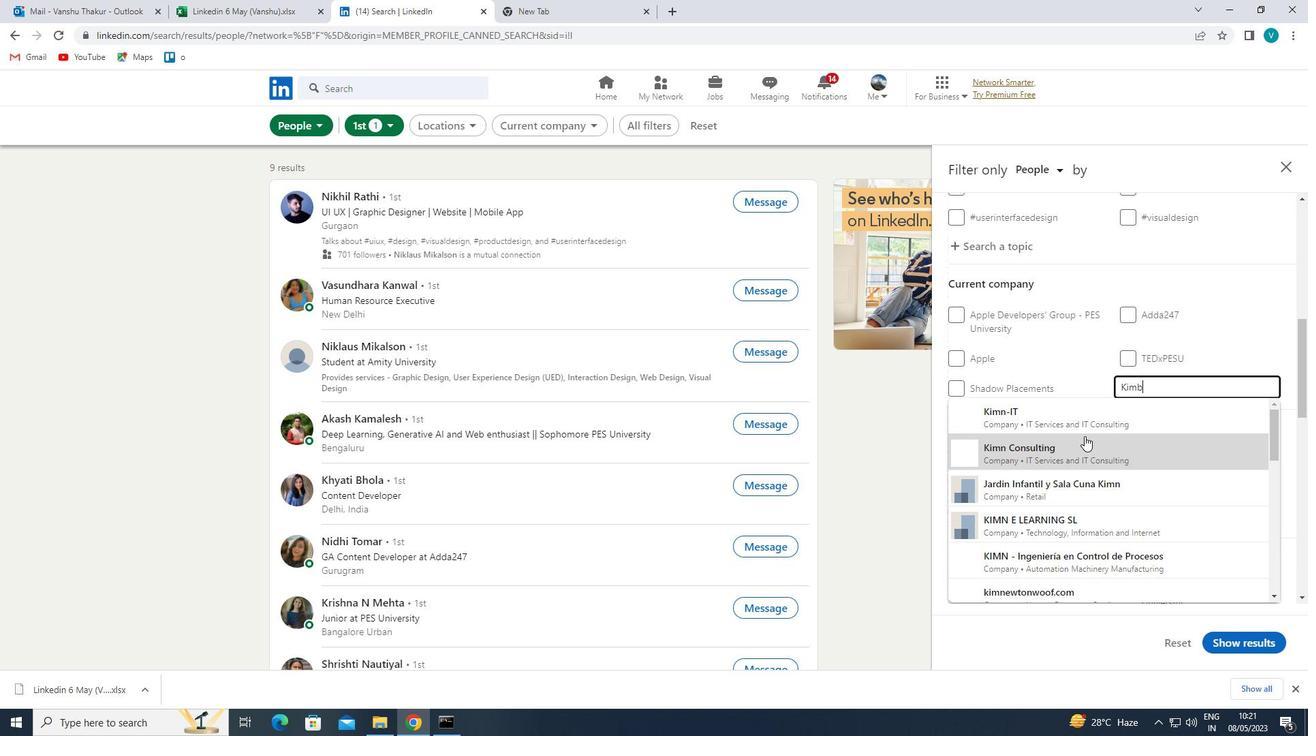 
Action: Mouse moved to (1102, 449)
Screenshot: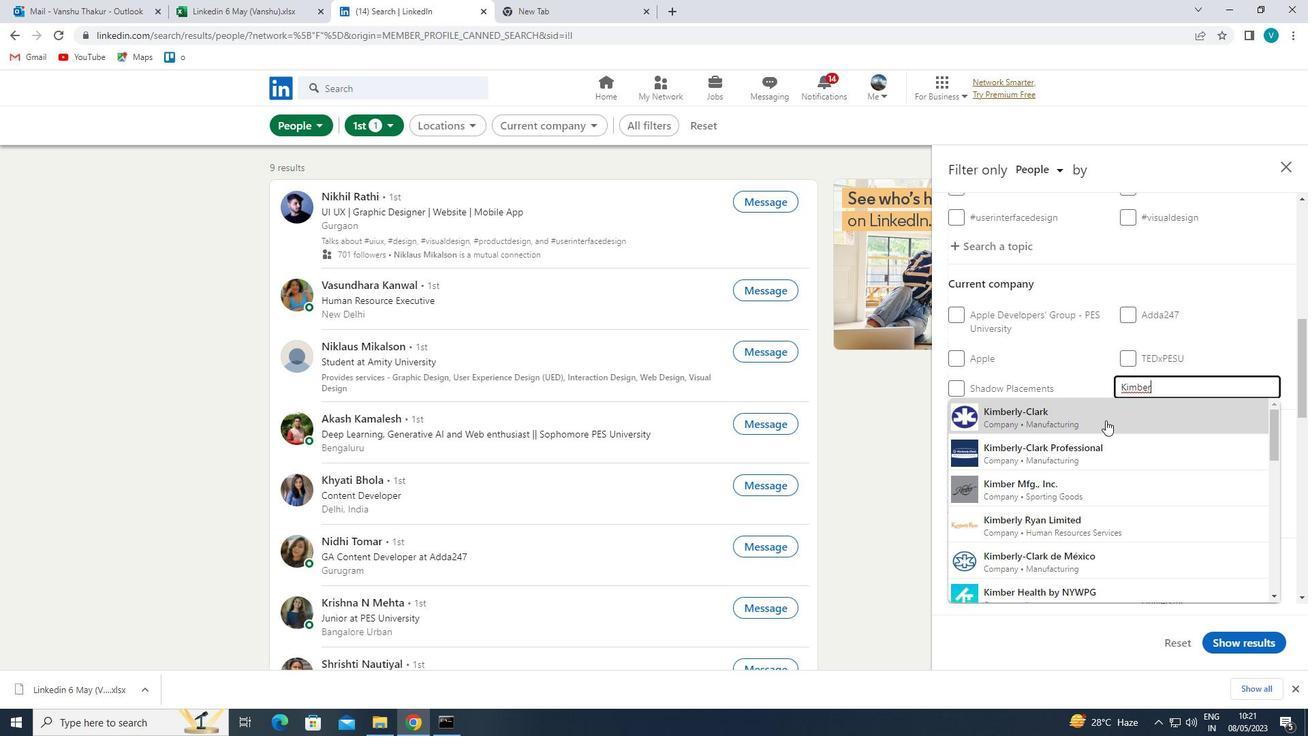 
Action: Mouse pressed left at (1102, 449)
Screenshot: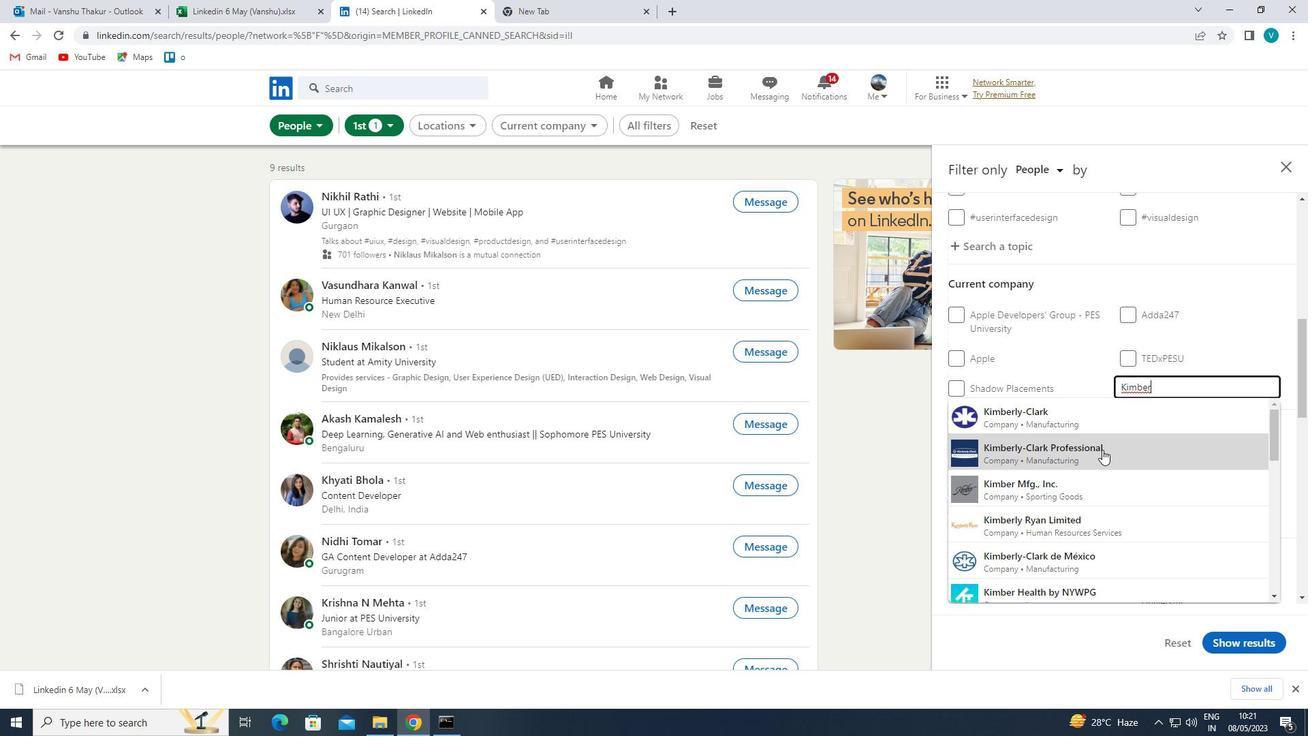 
Action: Mouse moved to (1102, 449)
Screenshot: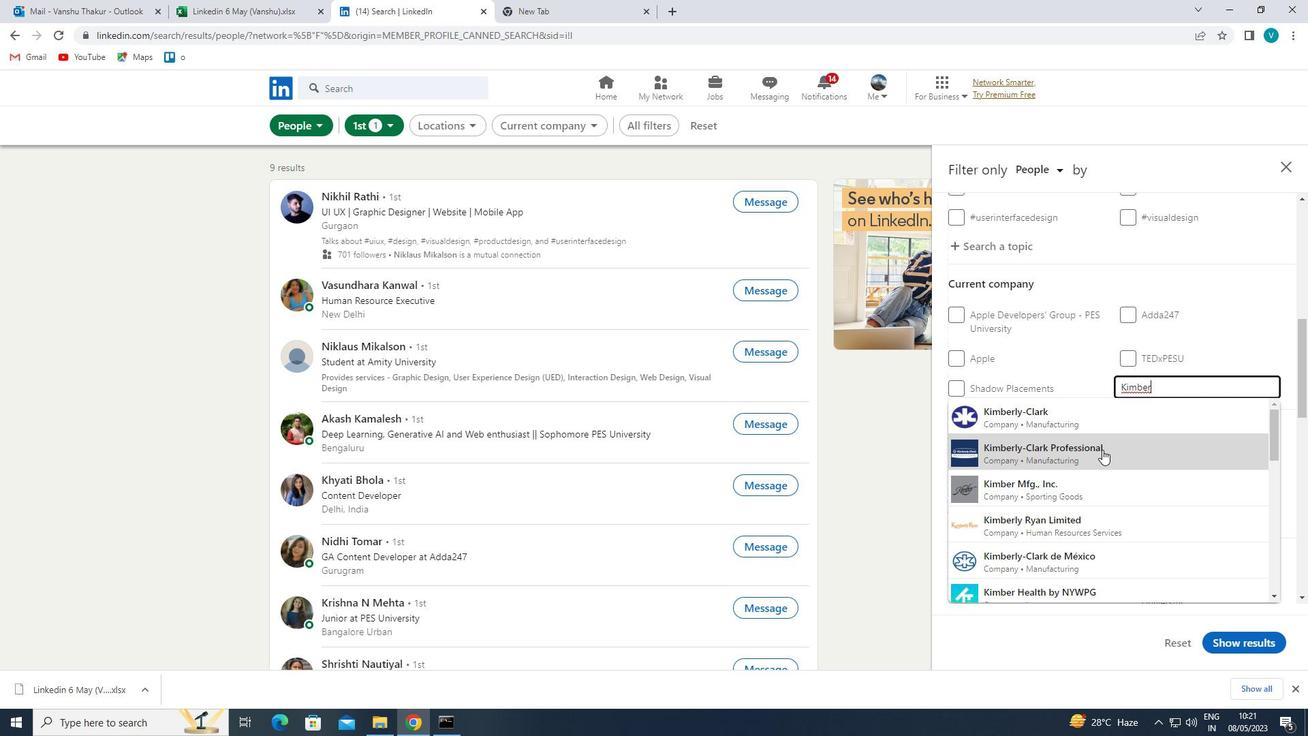 
Action: Mouse scrolled (1102, 449) with delta (0, 0)
Screenshot: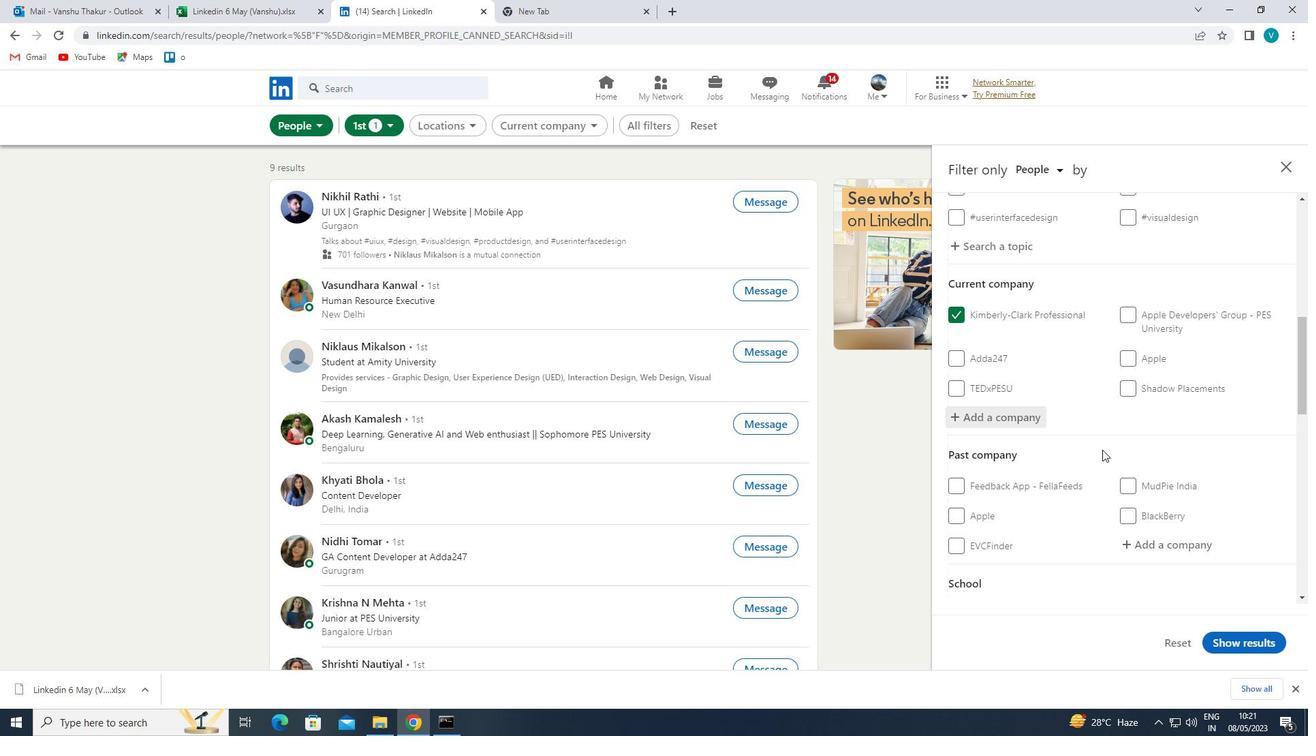 
Action: Mouse scrolled (1102, 449) with delta (0, 0)
Screenshot: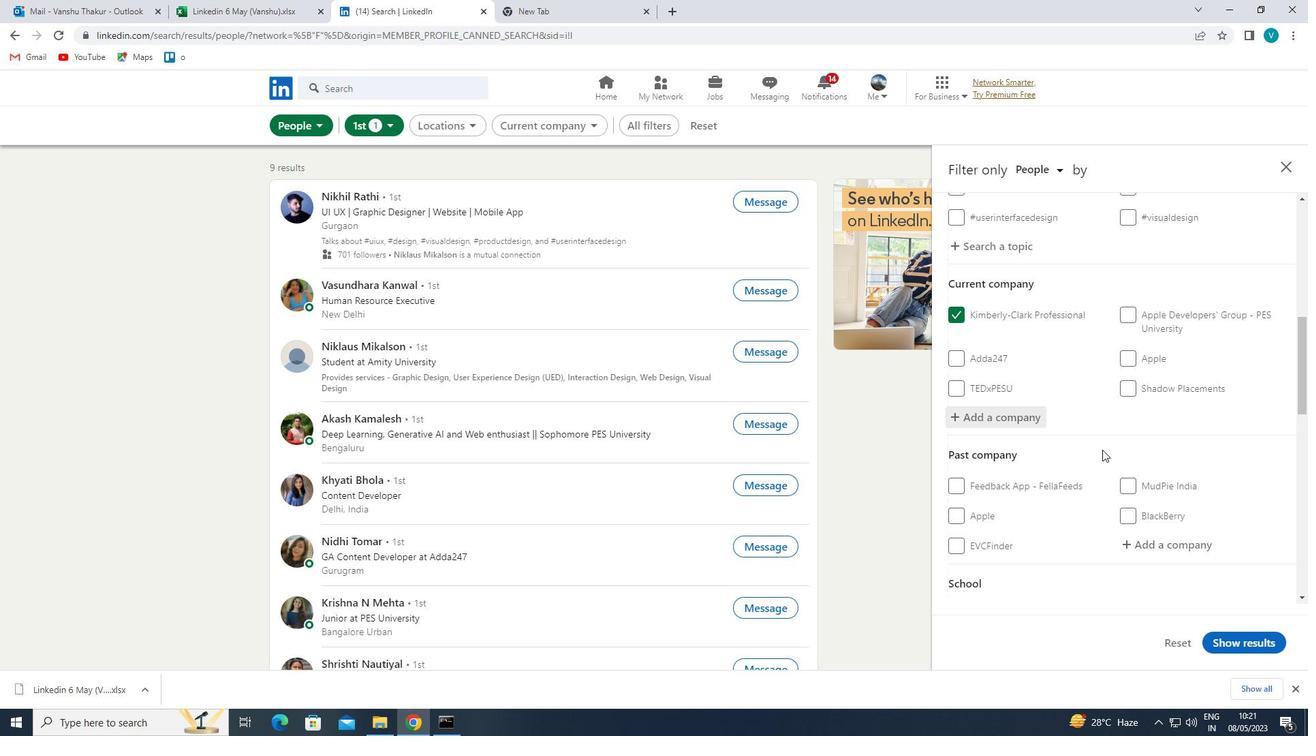 
Action: Mouse scrolled (1102, 449) with delta (0, 0)
Screenshot: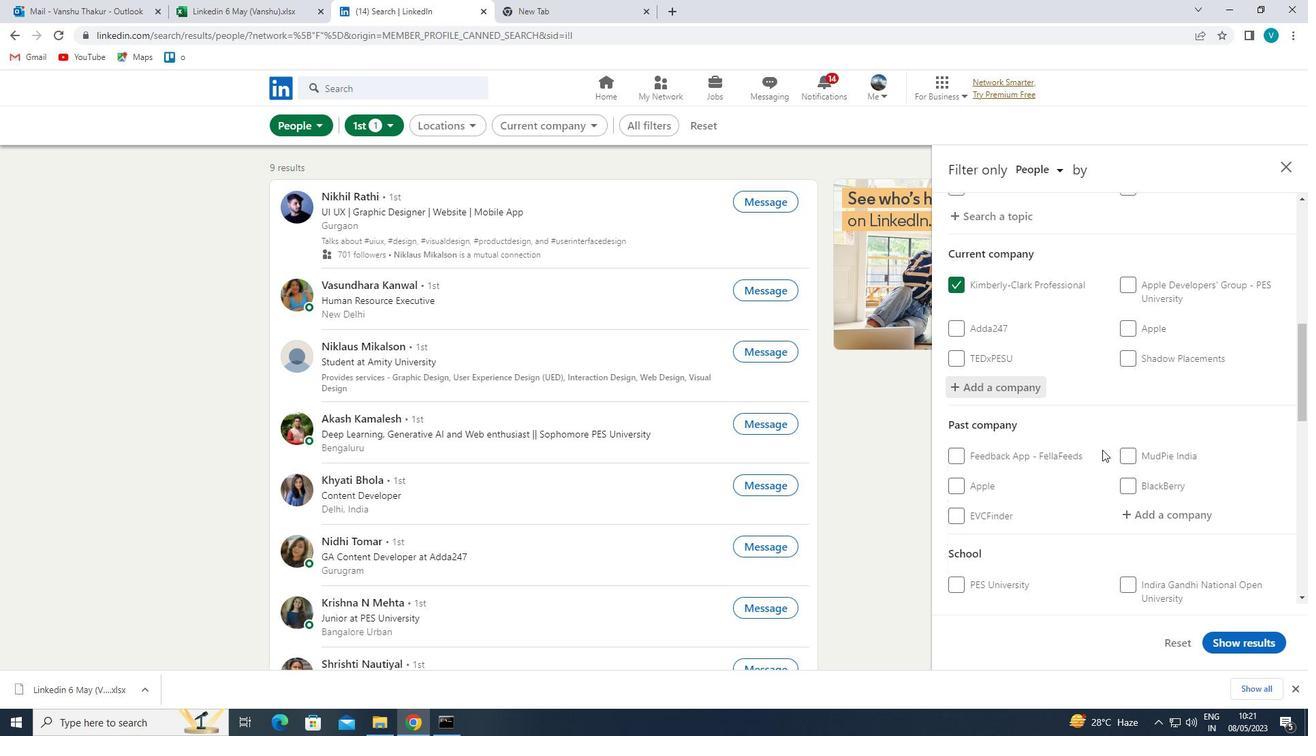 
Action: Mouse moved to (1104, 449)
Screenshot: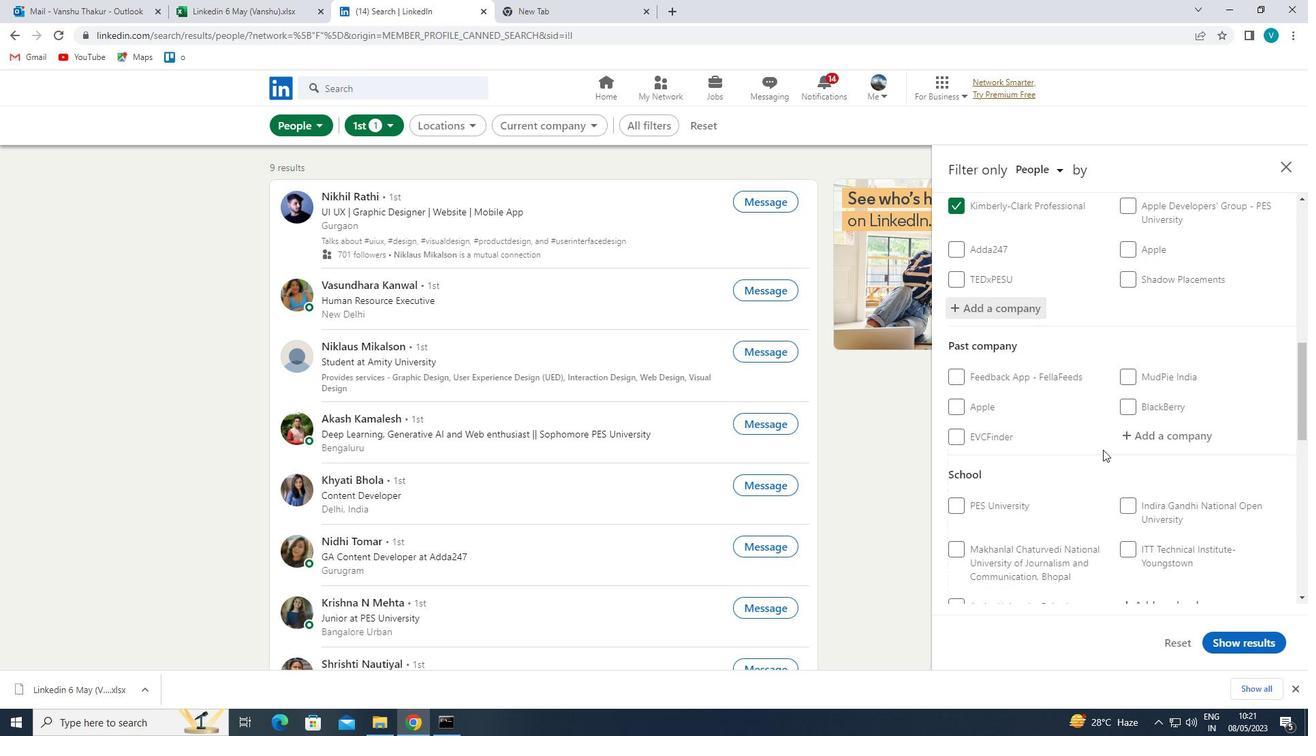 
Action: Mouse scrolled (1104, 449) with delta (0, 0)
Screenshot: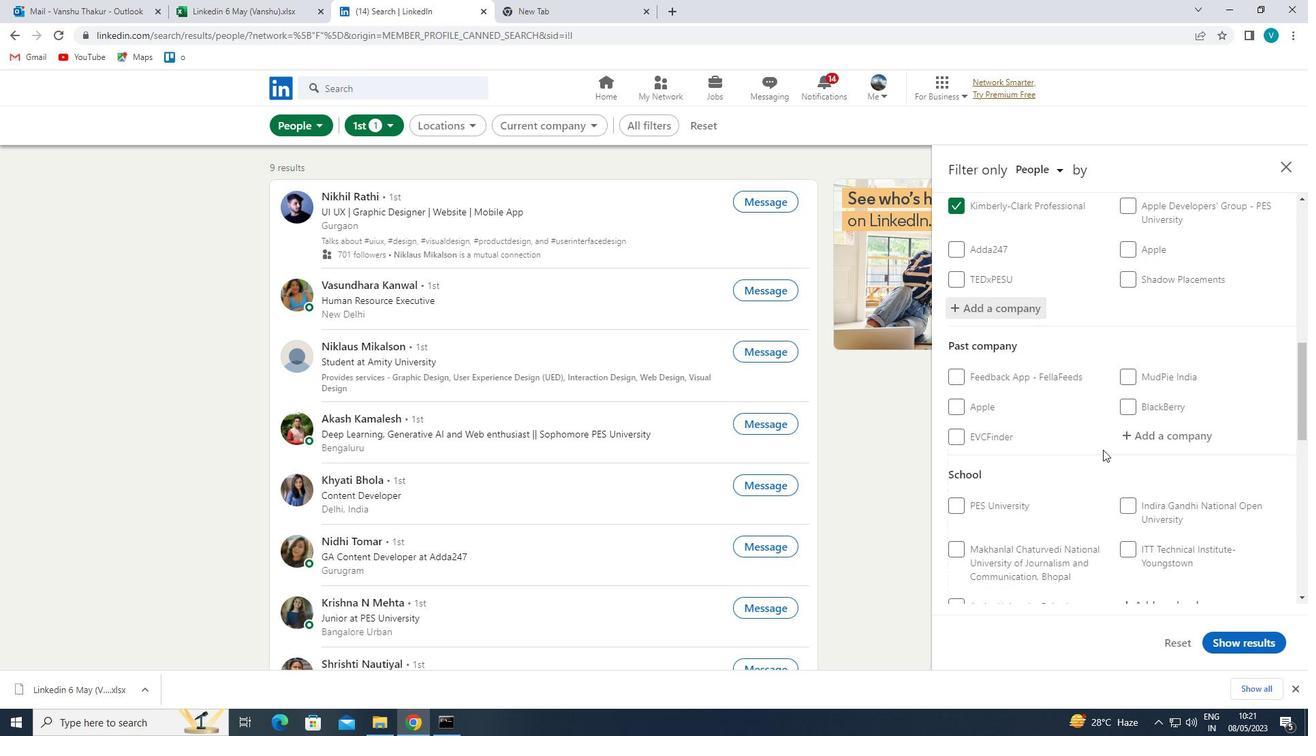 
Action: Mouse moved to (1104, 449)
Screenshot: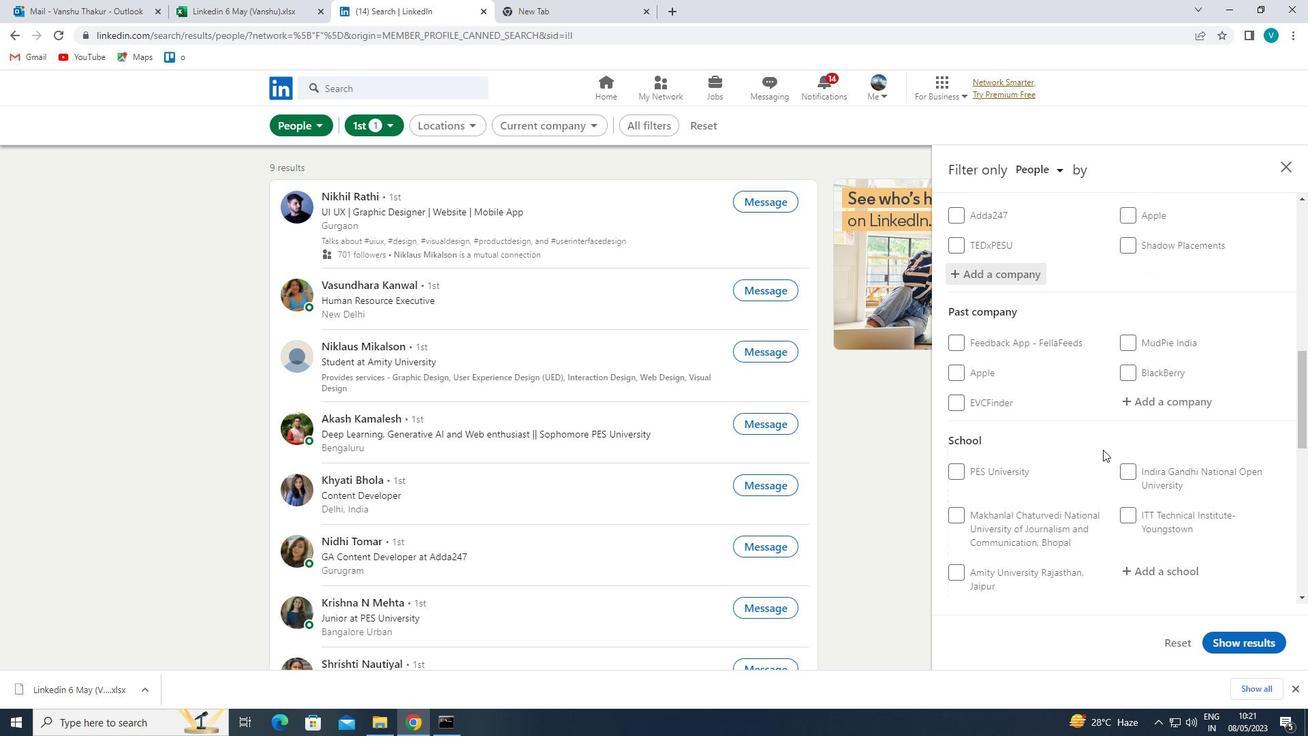 
Action: Mouse scrolled (1104, 448) with delta (0, 0)
Screenshot: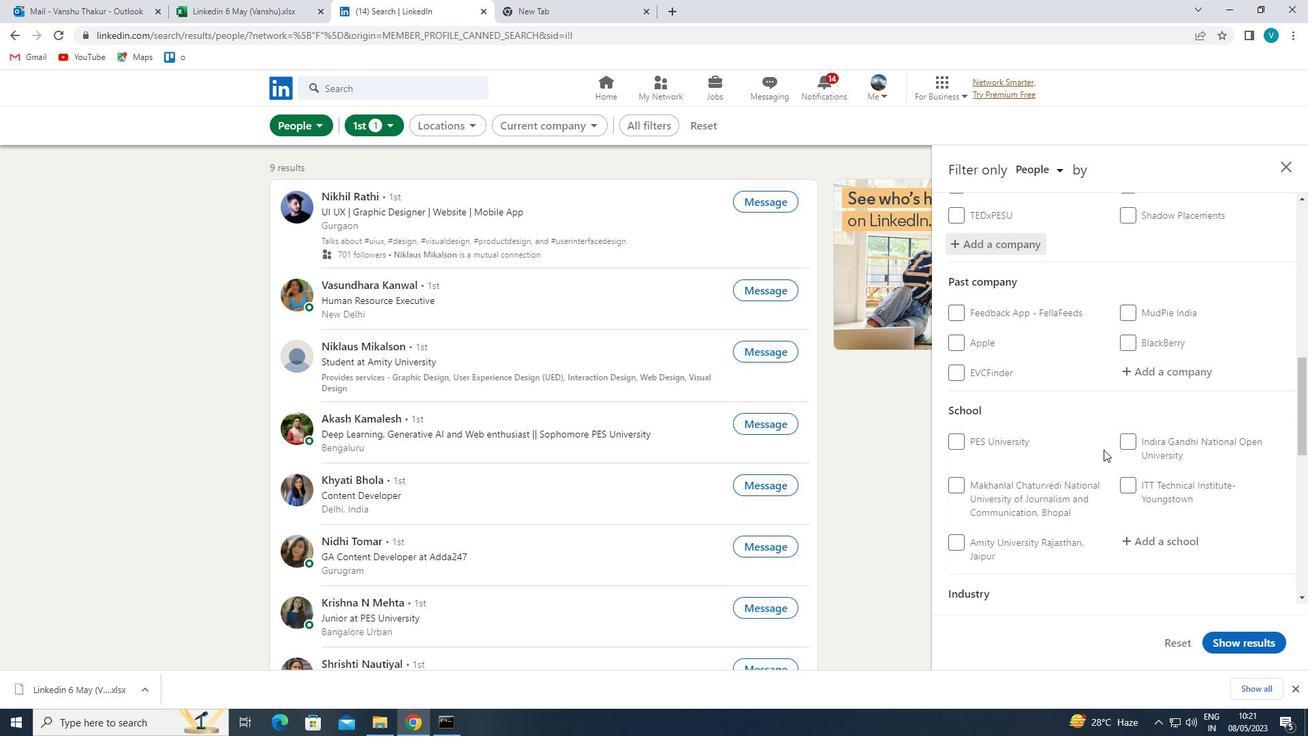 
Action: Mouse moved to (1172, 376)
Screenshot: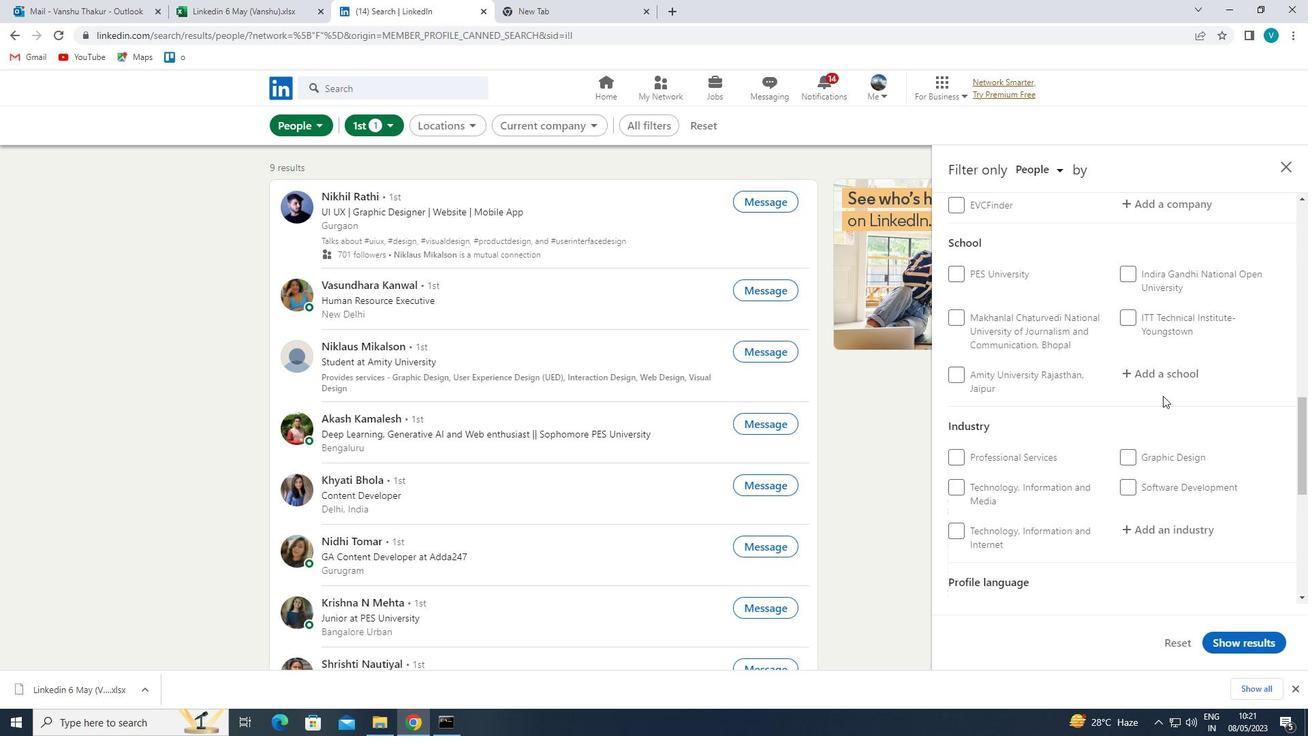 
Action: Mouse pressed left at (1172, 376)
Screenshot: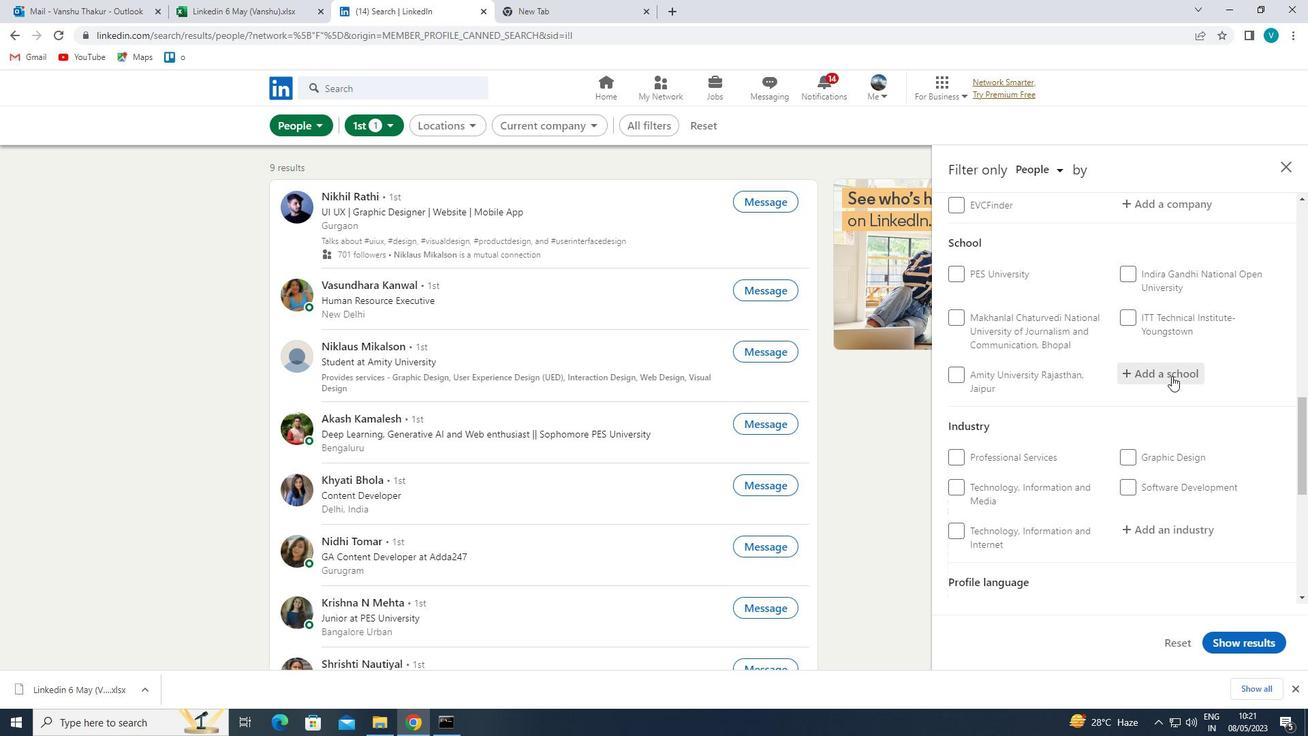 
Action: Mouse moved to (1172, 376)
Screenshot: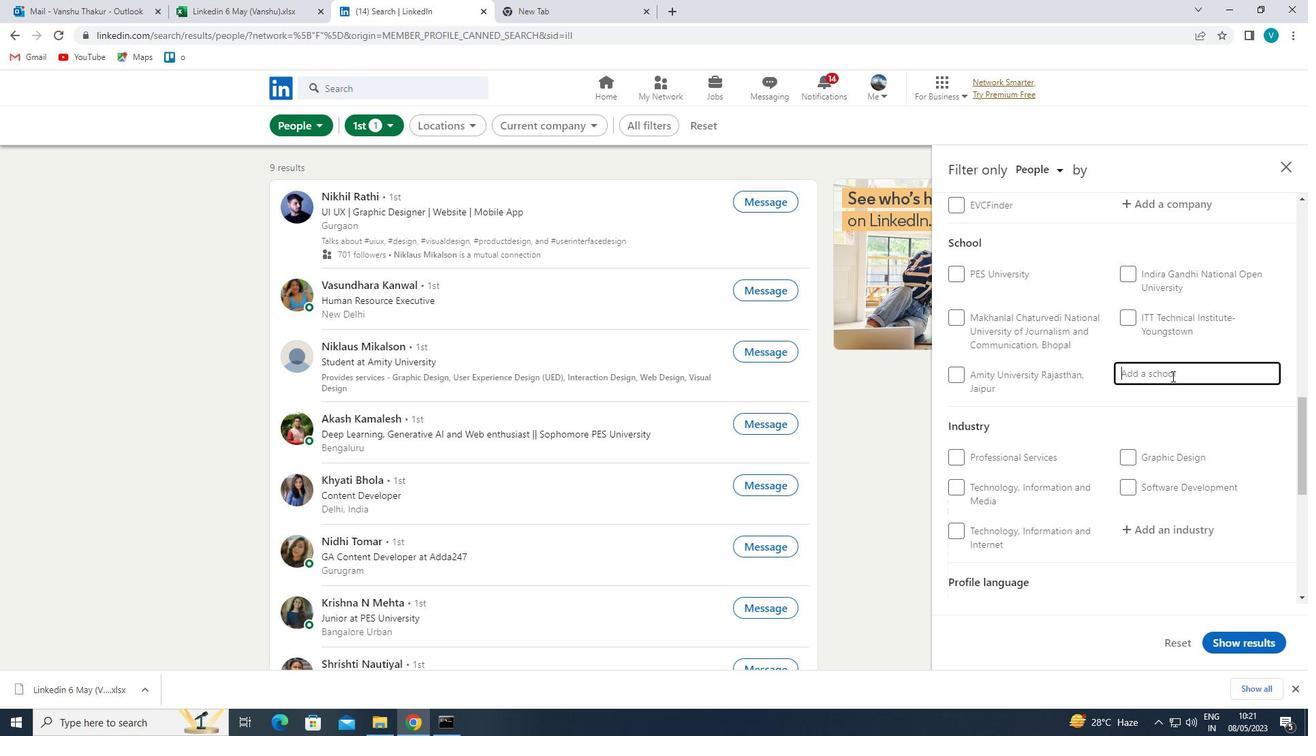 
Action: Key pressed <Key.shift>
Screenshot: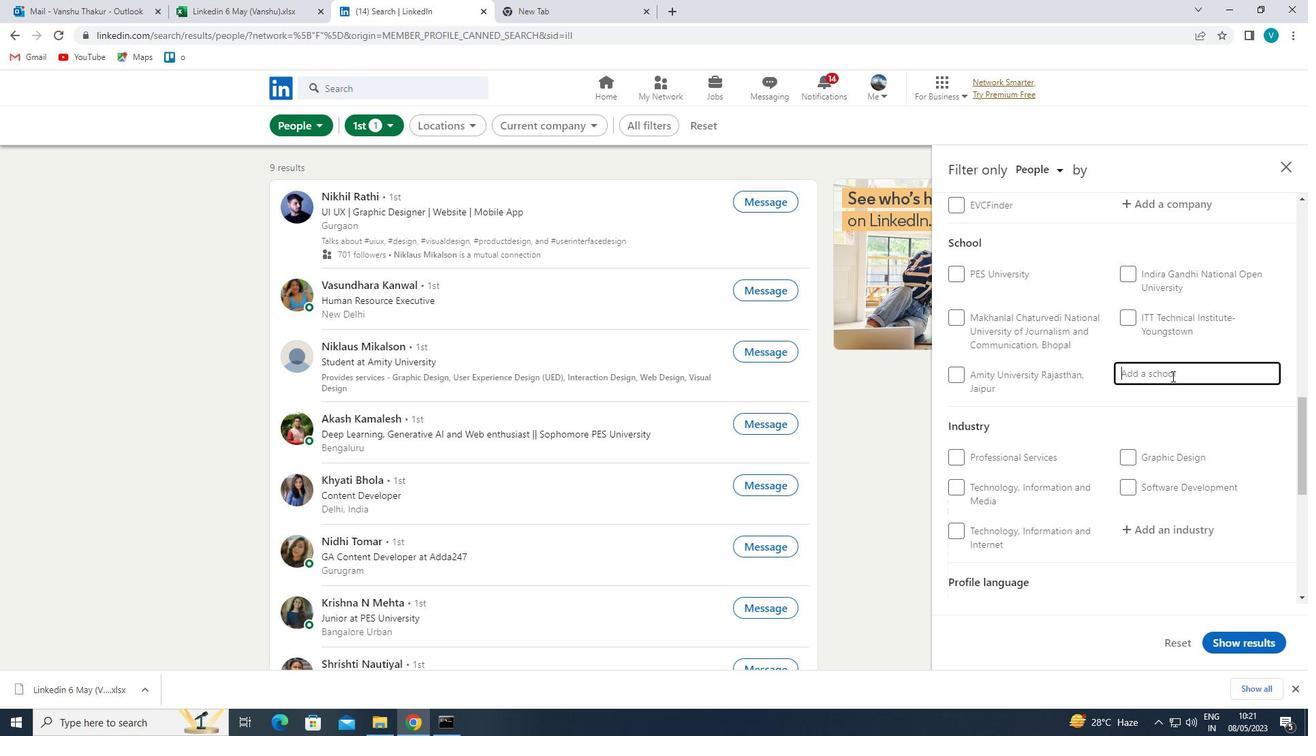 
Action: Mouse moved to (1171, 376)
Screenshot: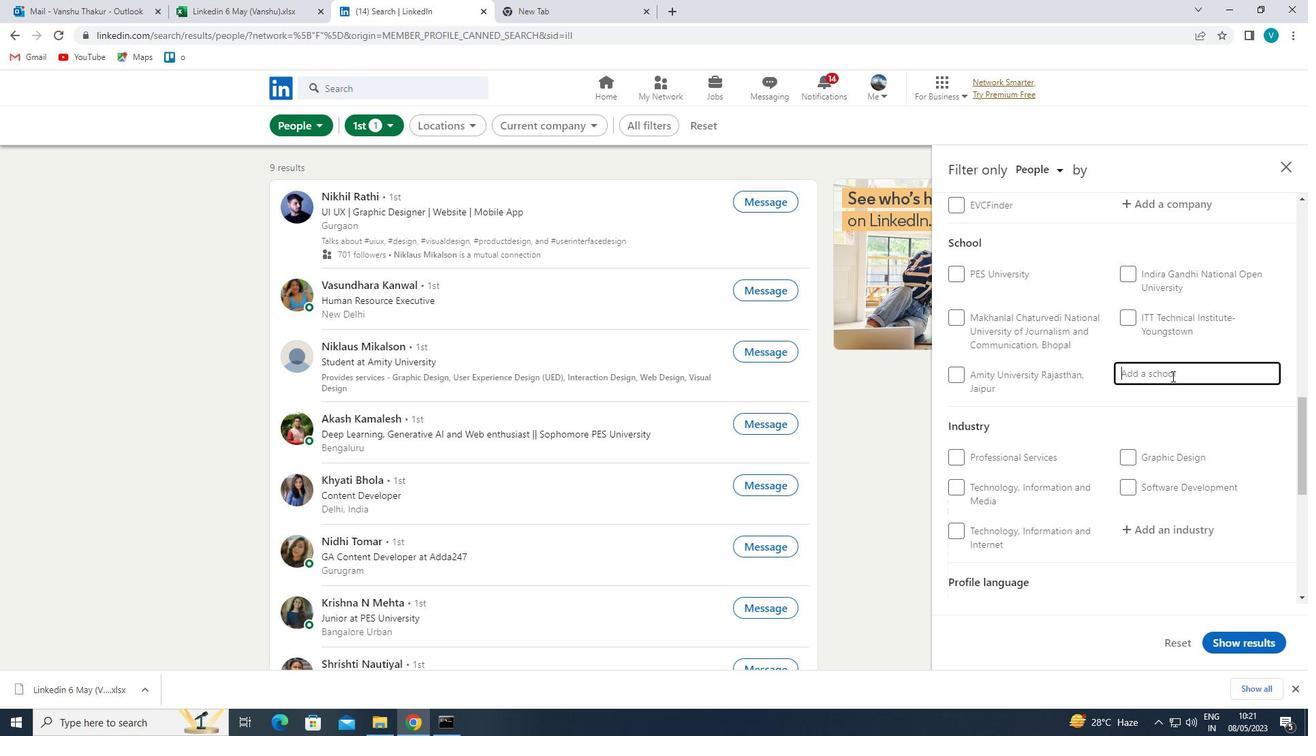 
Action: Key pressed D
Screenshot: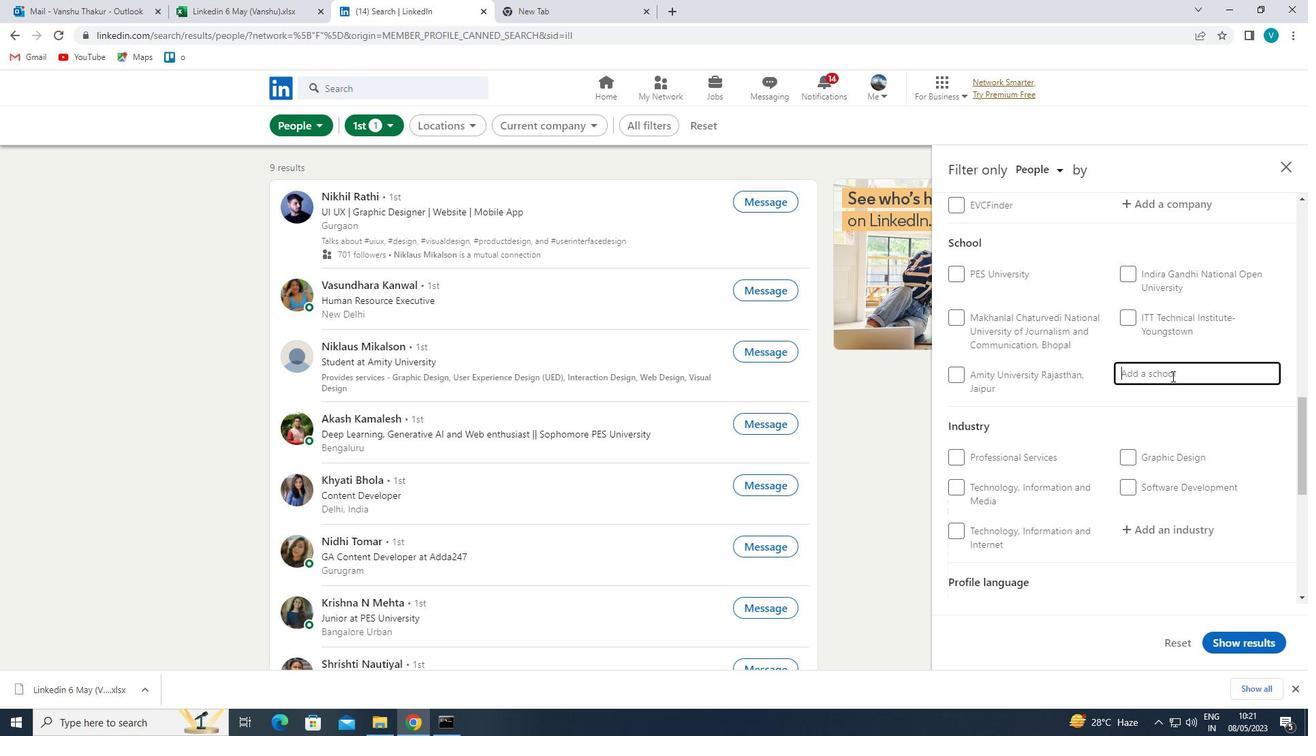 
Action: Mouse moved to (1126, 404)
Screenshot: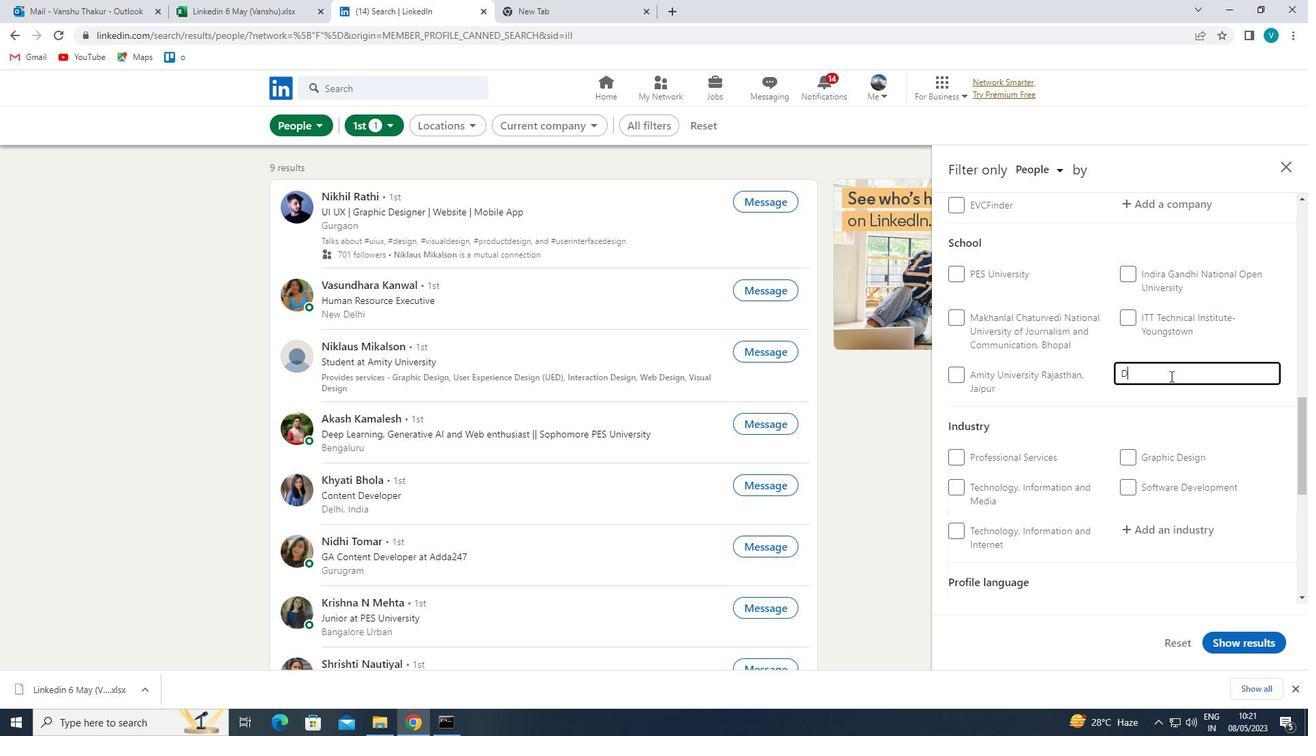
Action: Key pressed E
Screenshot: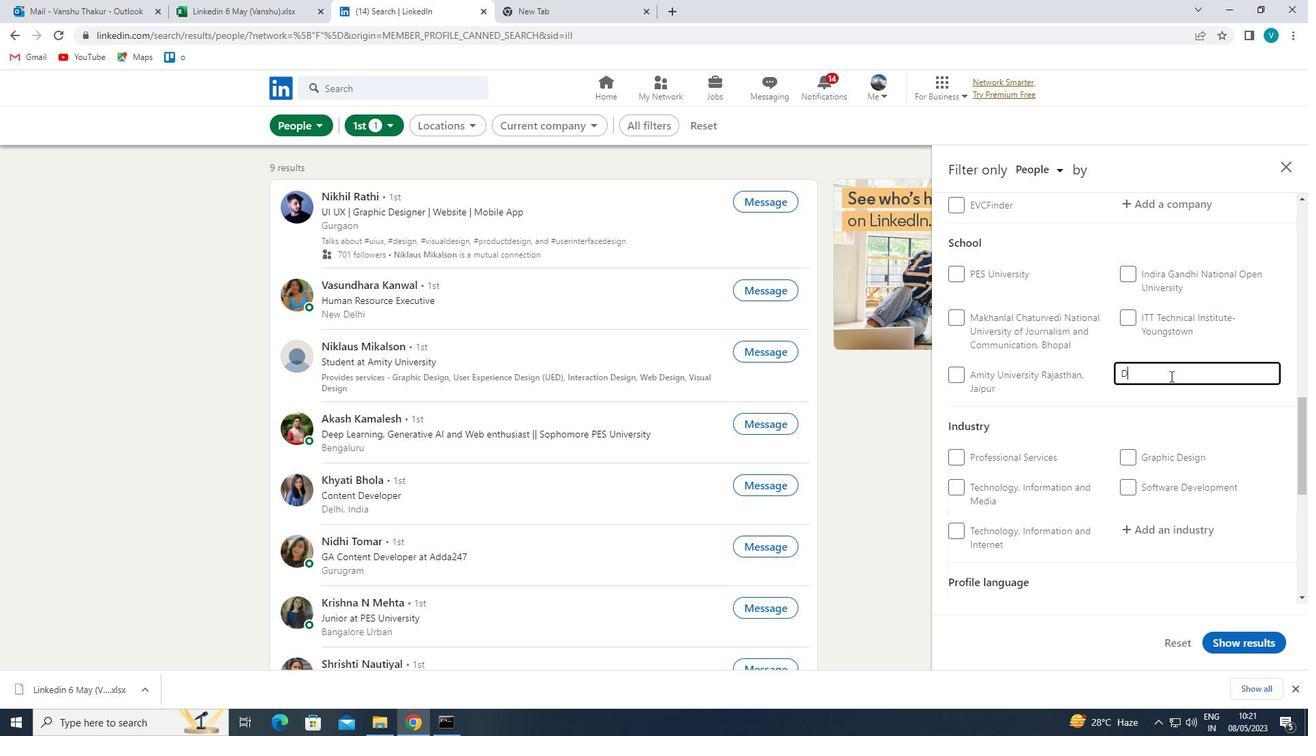 
Action: Mouse moved to (1101, 422)
Screenshot: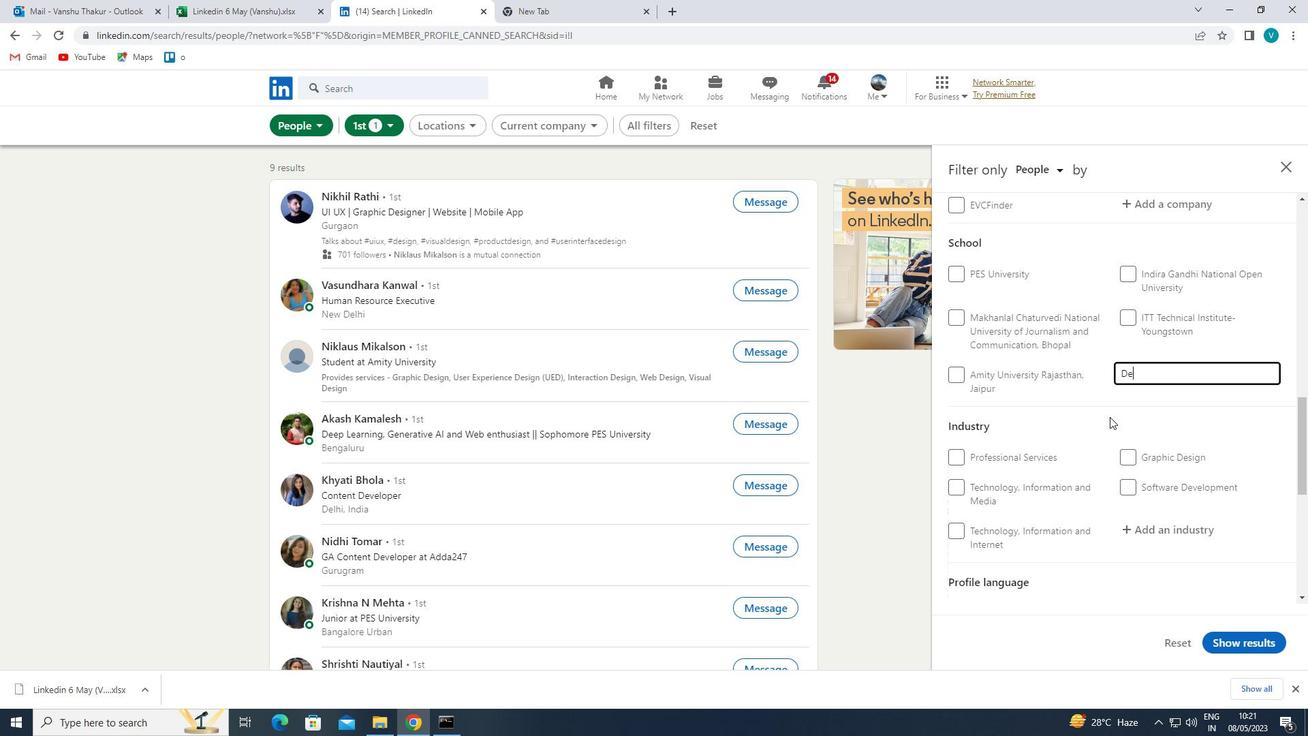 
Action: Key pressed LH
Screenshot: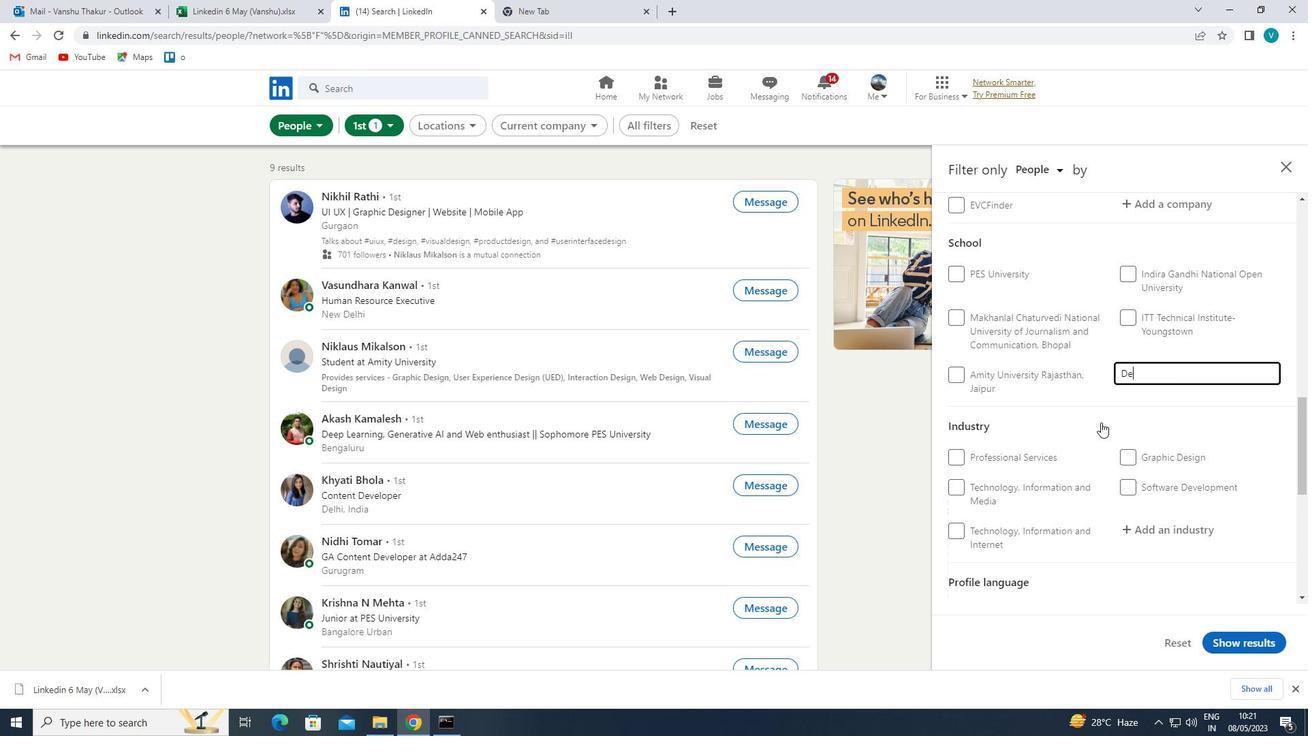 
Action: Mouse moved to (1100, 423)
Screenshot: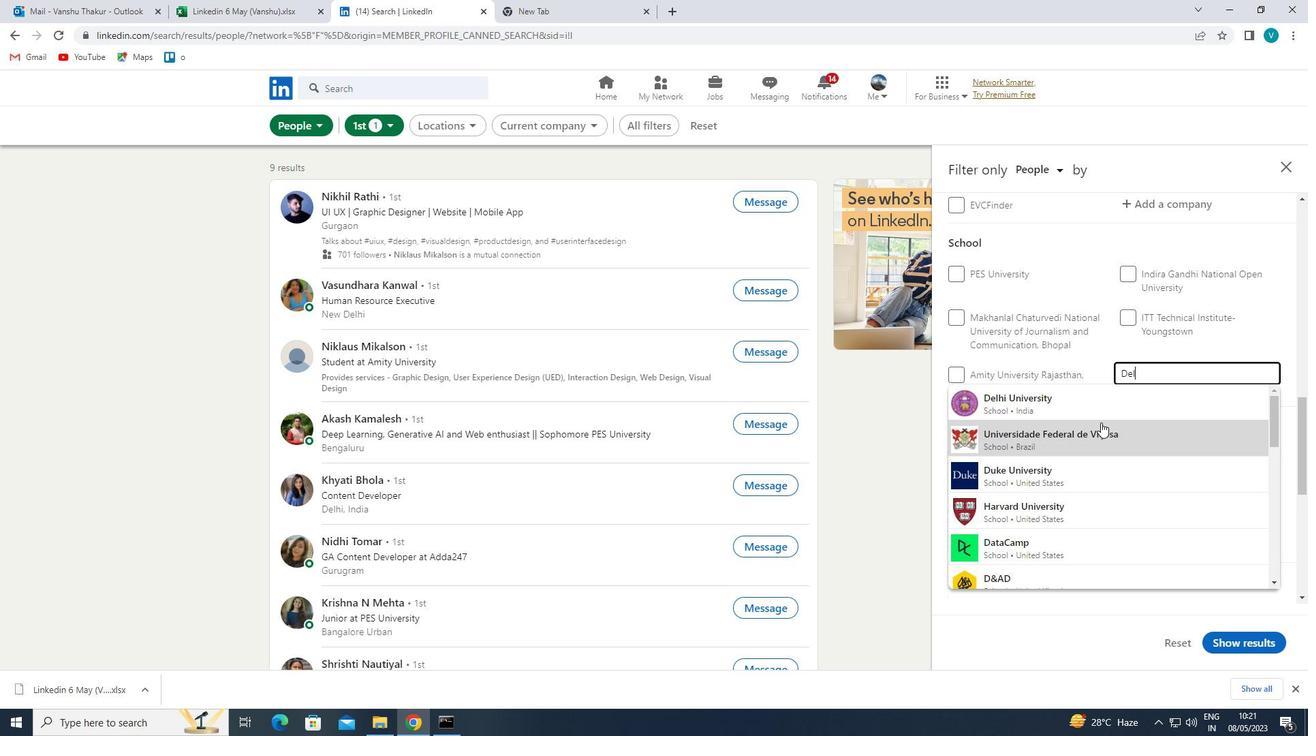 
Action: Key pressed I<Key.space><Key.shift>TECHNOLOGICAL<Key.space>
Screenshot: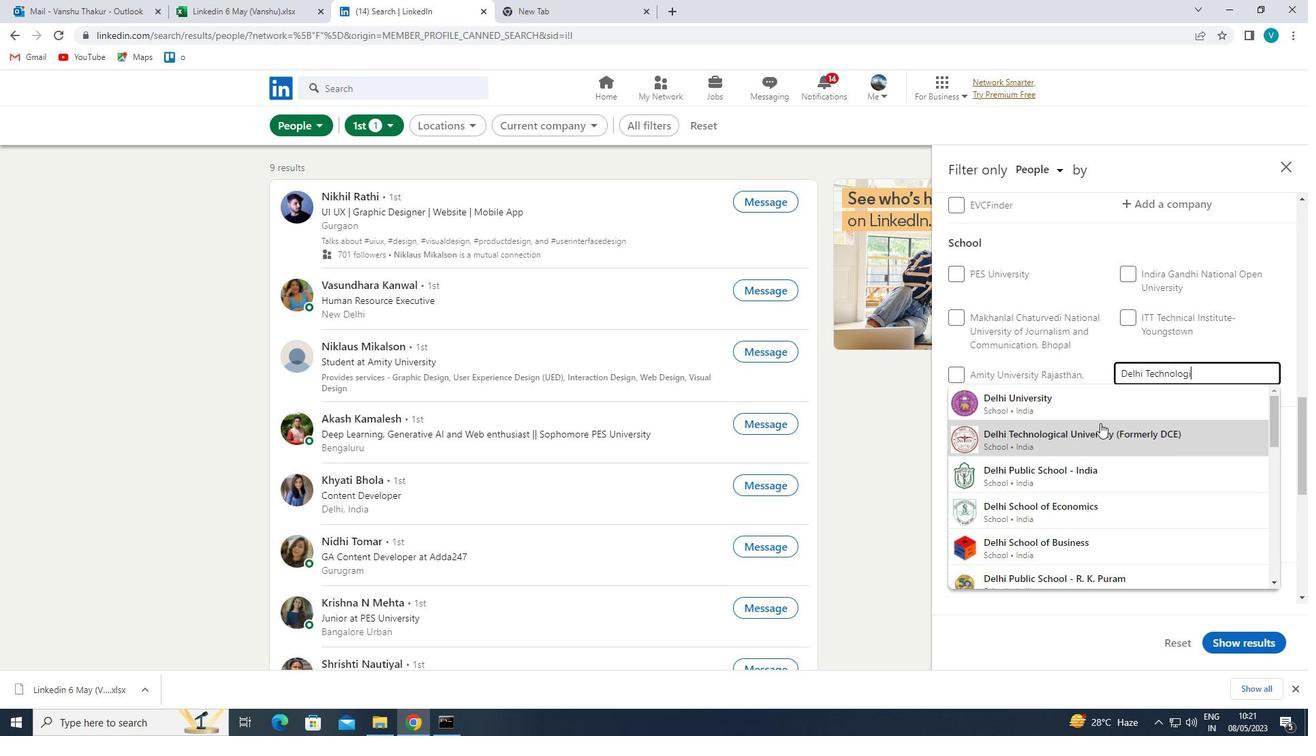 
Action: Mouse moved to (1088, 408)
Screenshot: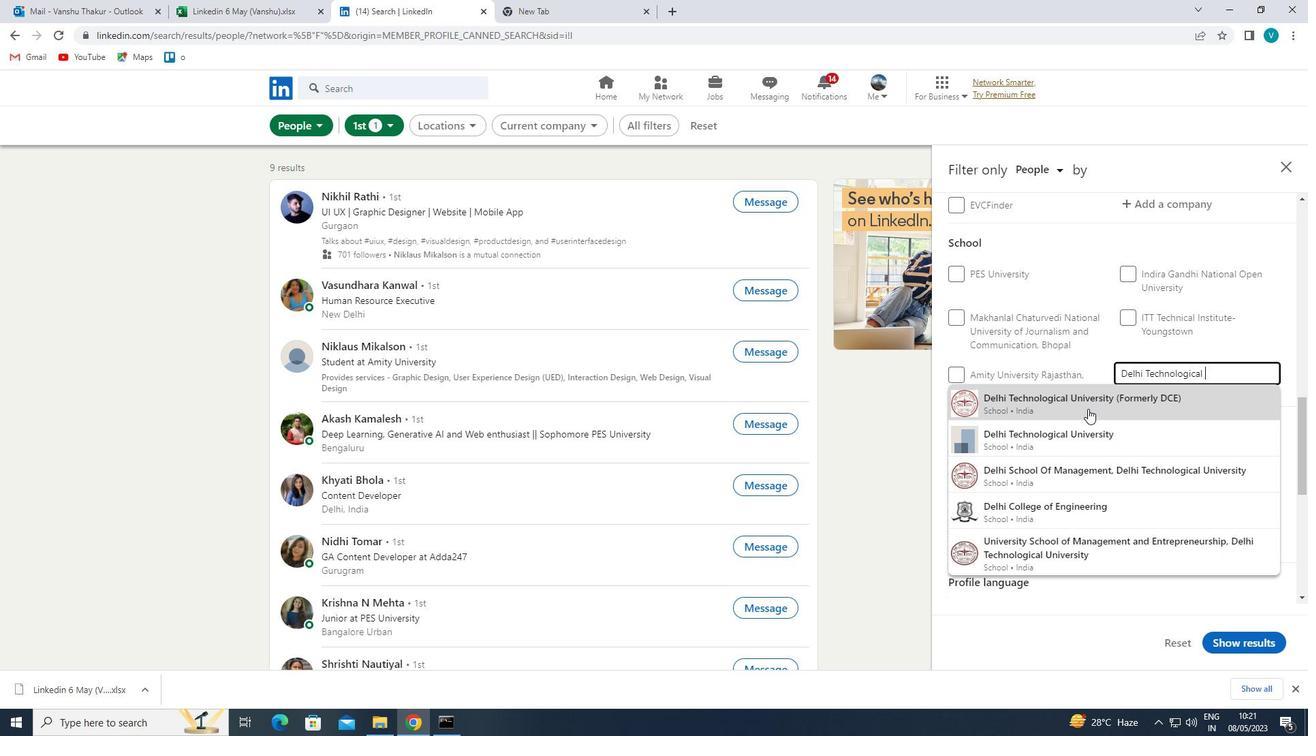 
Action: Mouse pressed left at (1088, 408)
Screenshot: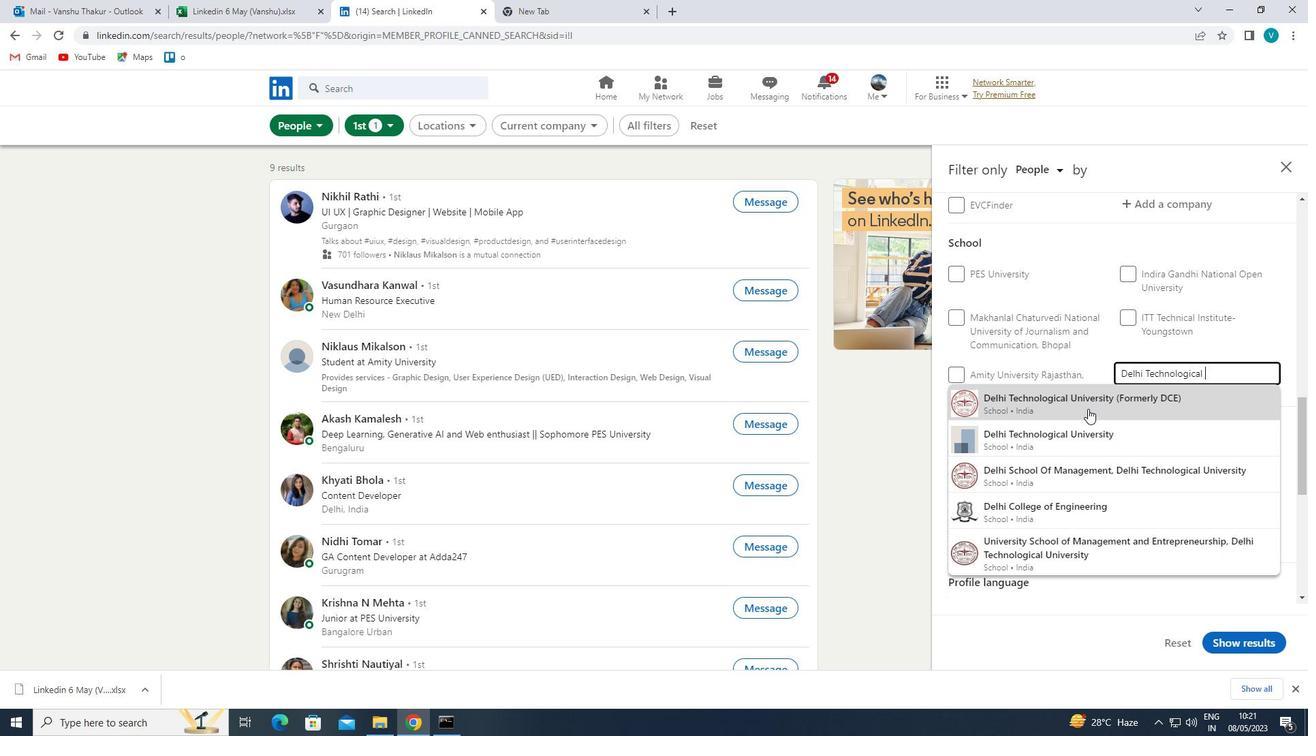 
Action: Mouse scrolled (1088, 408) with delta (0, 0)
Screenshot: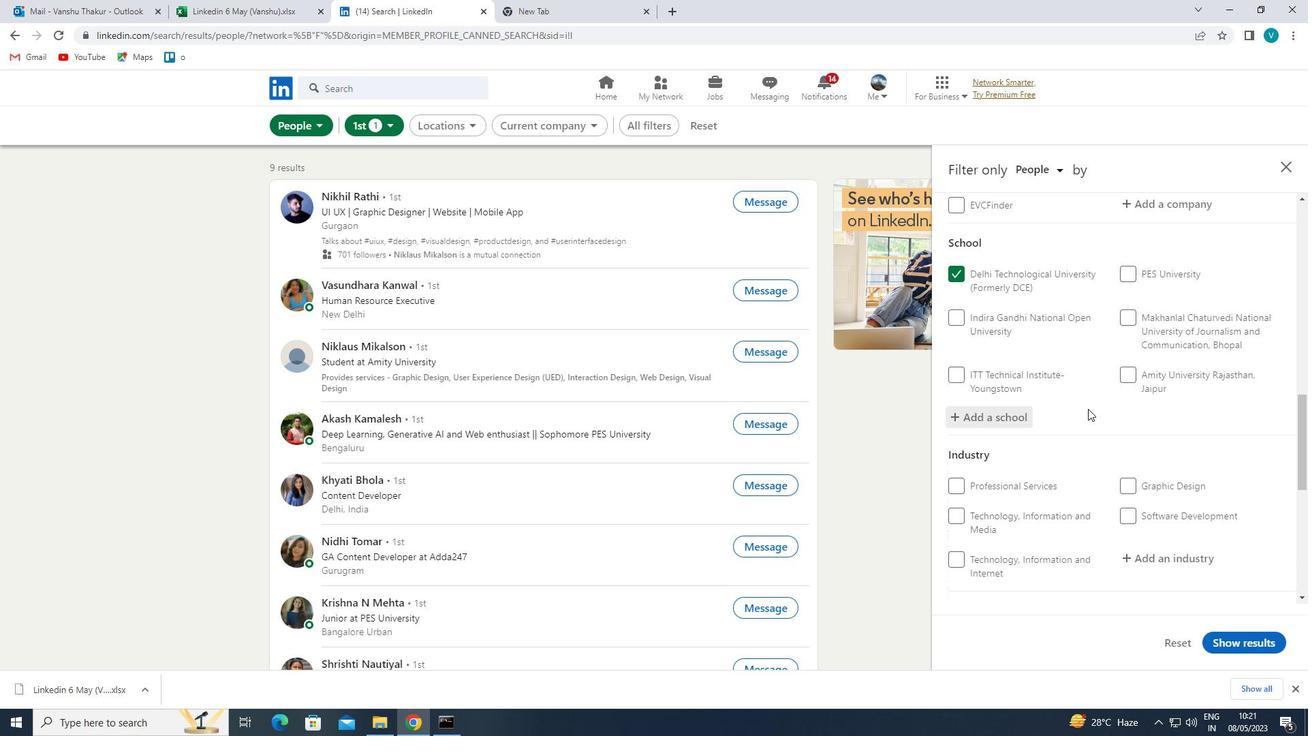 
Action: Mouse scrolled (1088, 408) with delta (0, 0)
Screenshot: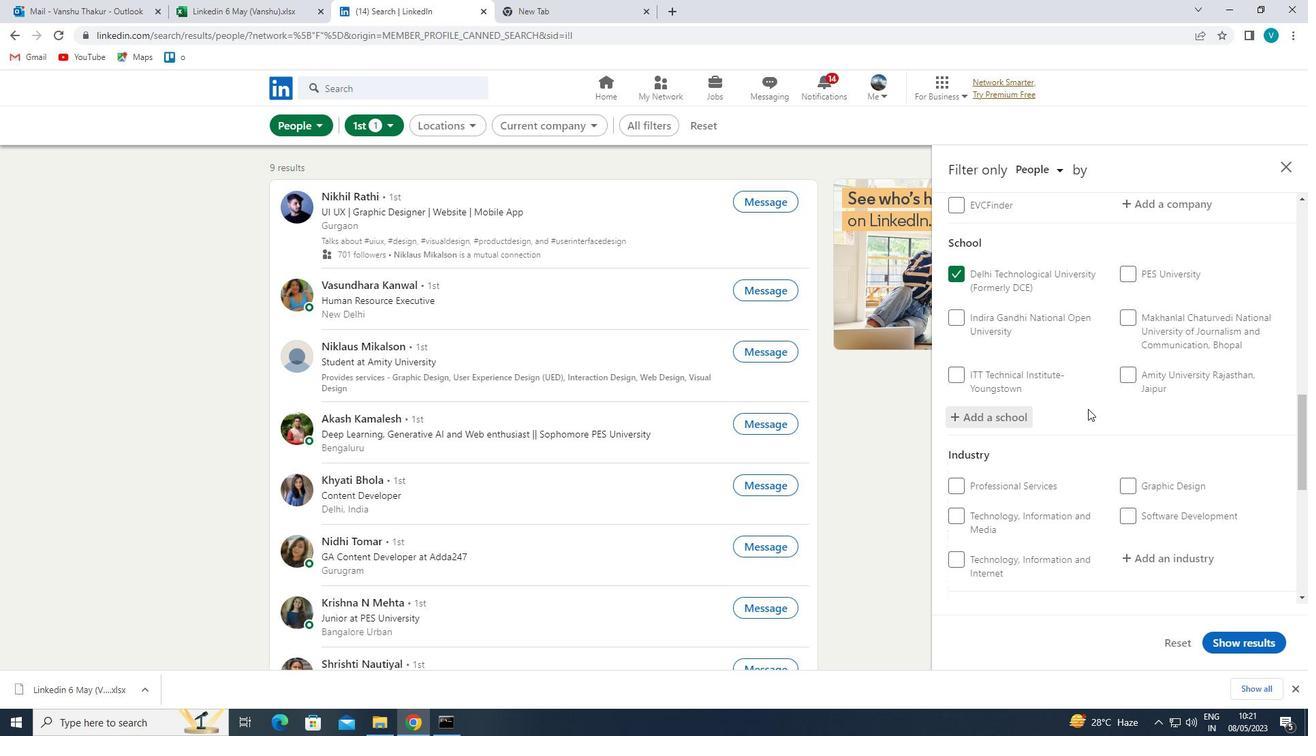 
Action: Mouse moved to (1170, 415)
Screenshot: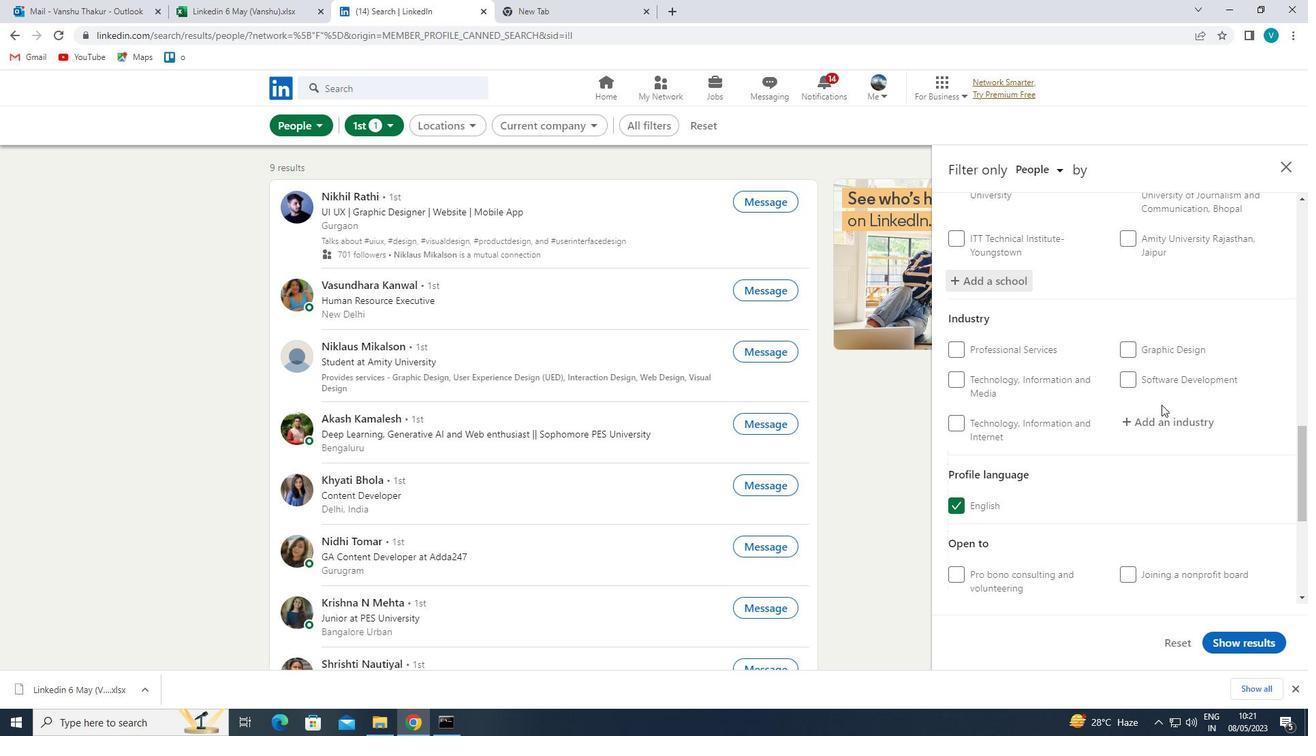 
Action: Mouse pressed left at (1170, 415)
Screenshot: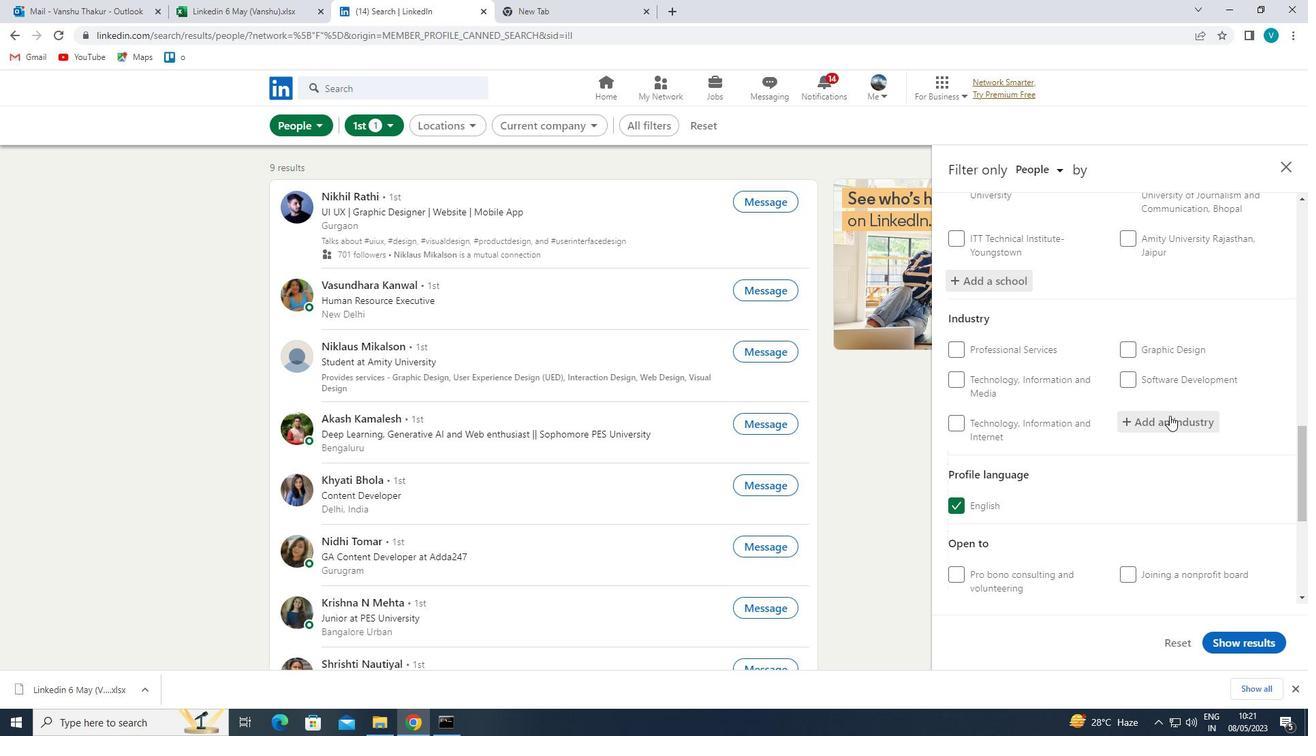 
Action: Mouse moved to (1170, 416)
Screenshot: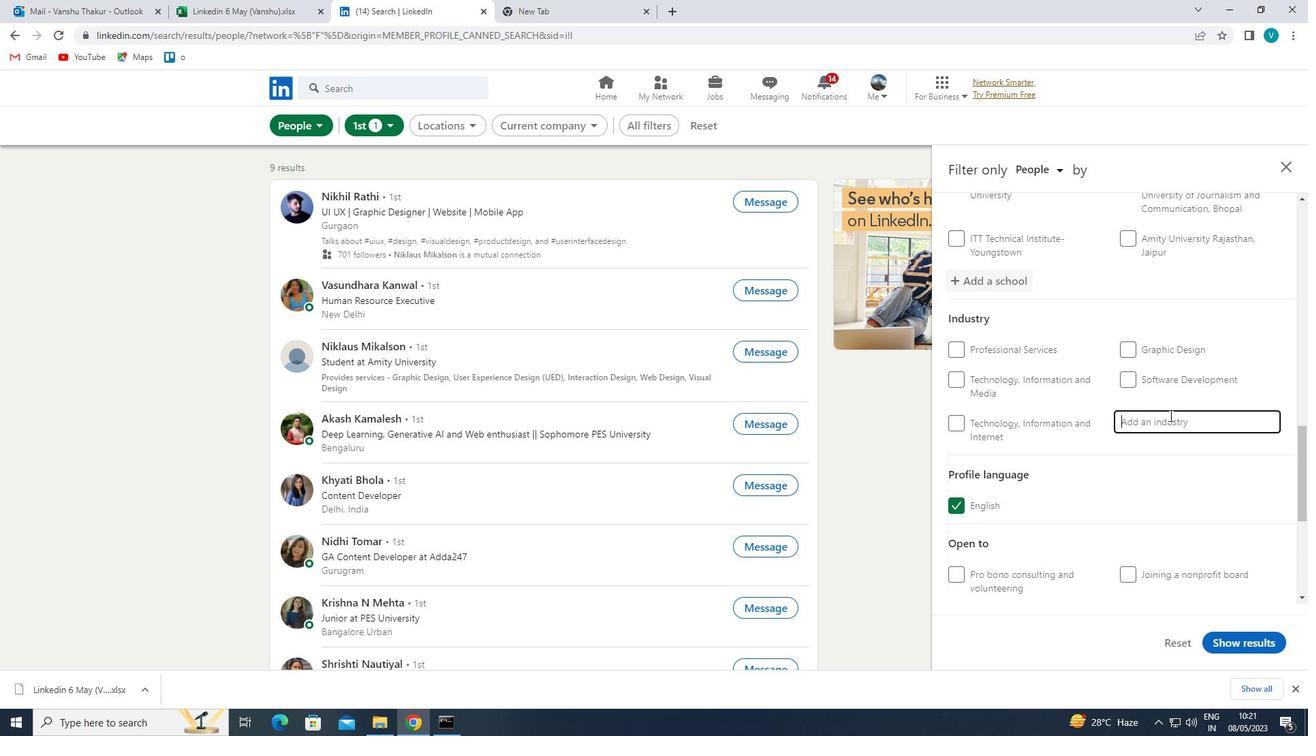
Action: Key pressed <Key.shift>WHOLESALE<Key.space>
Screenshot: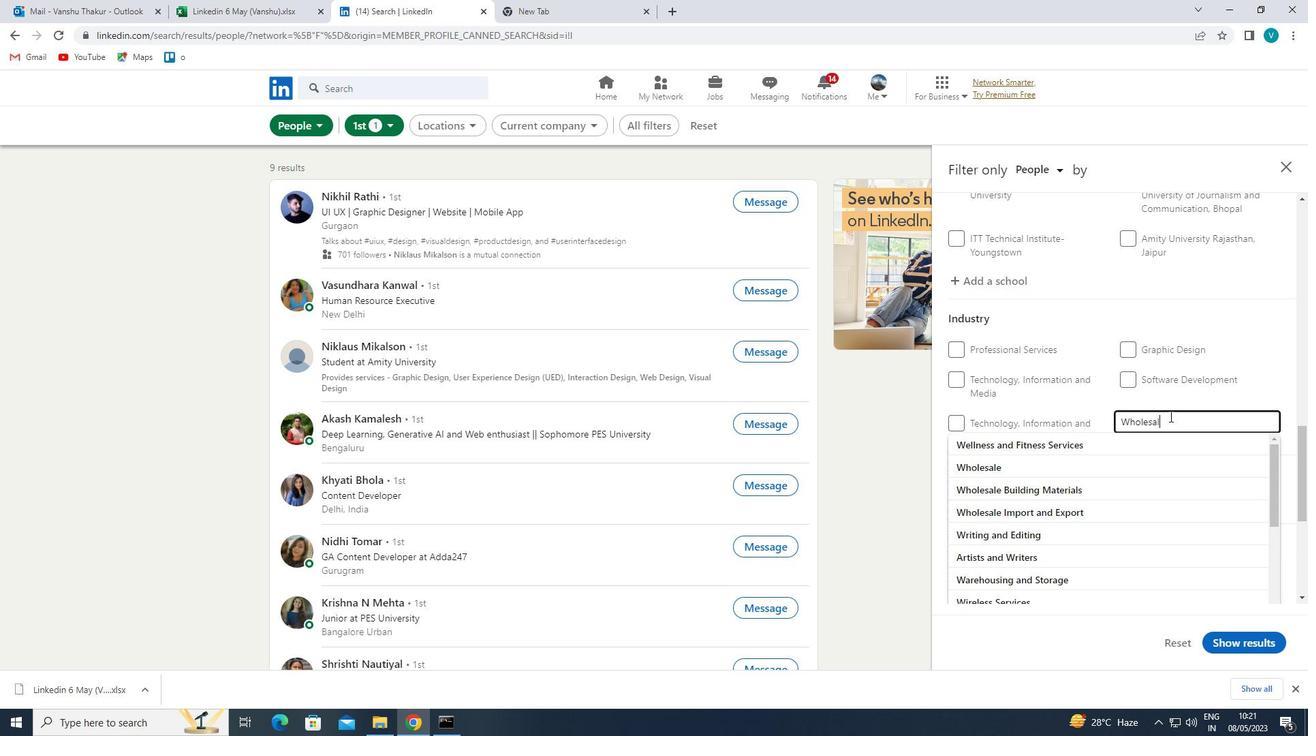 
Action: Mouse moved to (1121, 487)
Screenshot: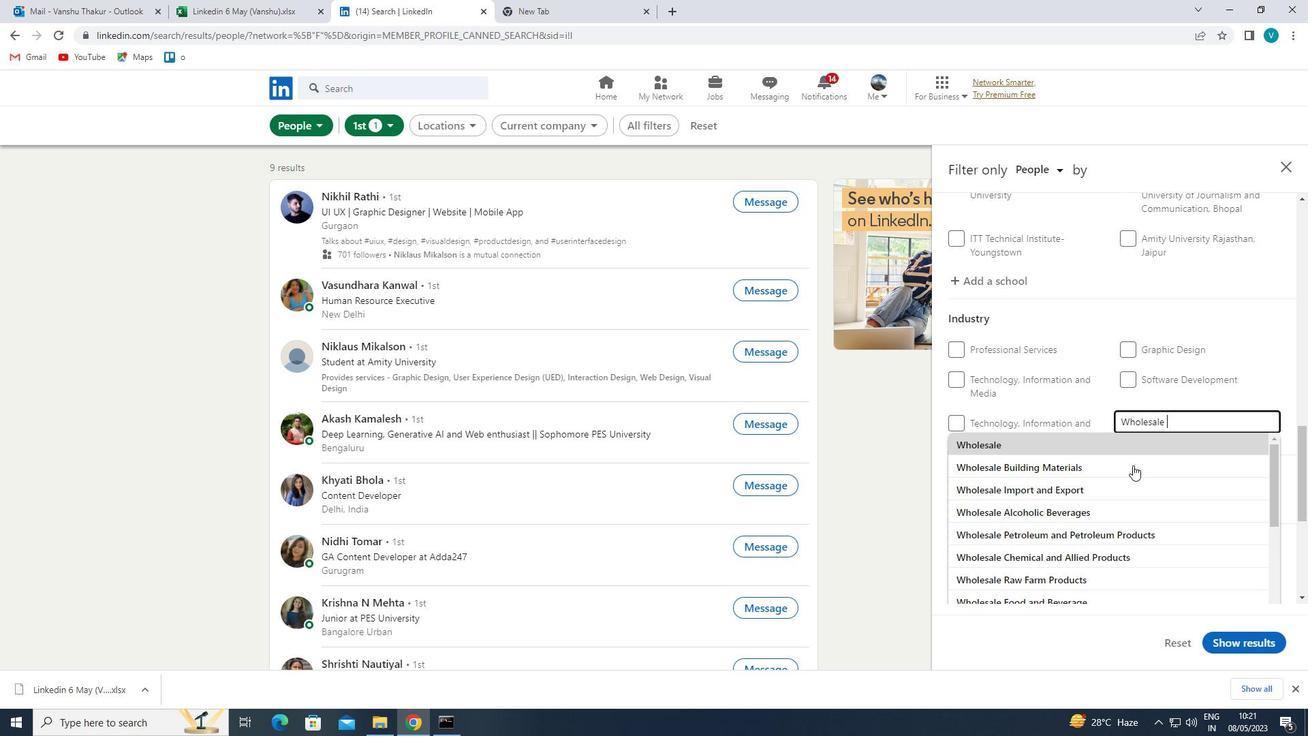 
Action: Mouse pressed left at (1121, 487)
Screenshot: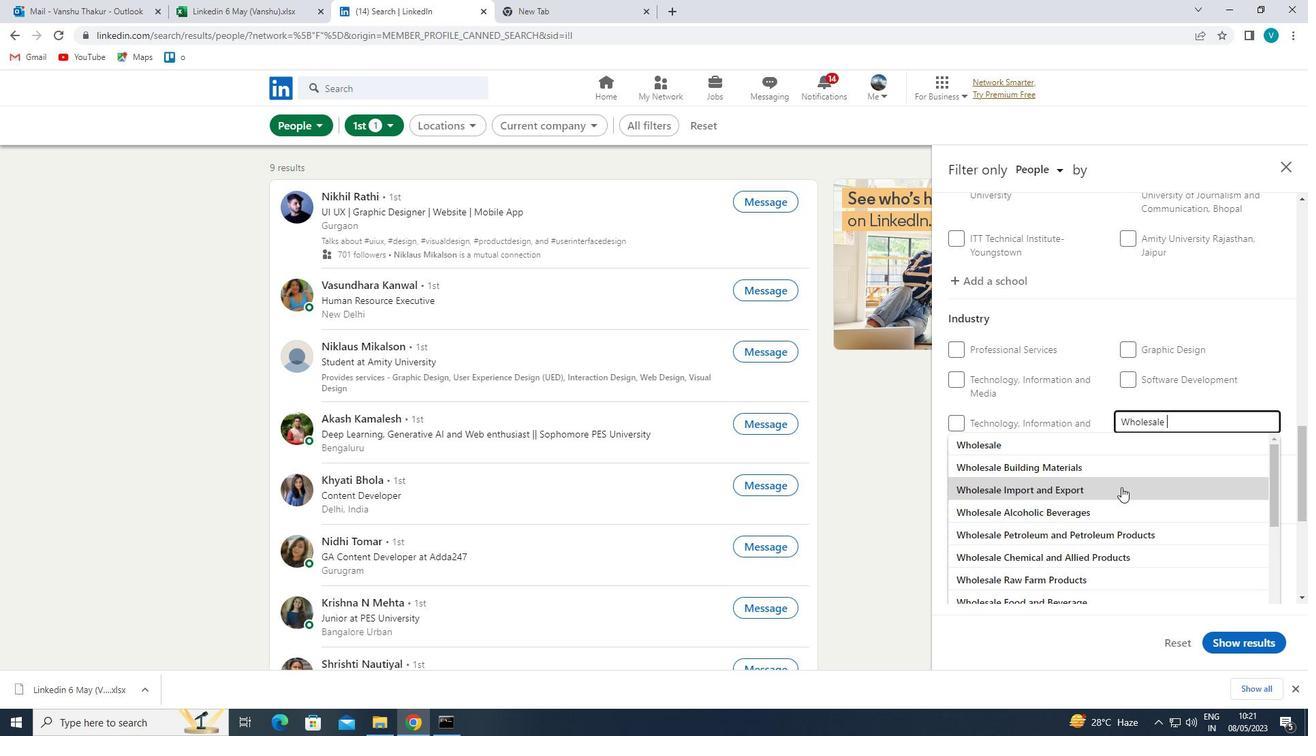 
Action: Mouse scrolled (1121, 486) with delta (0, 0)
Screenshot: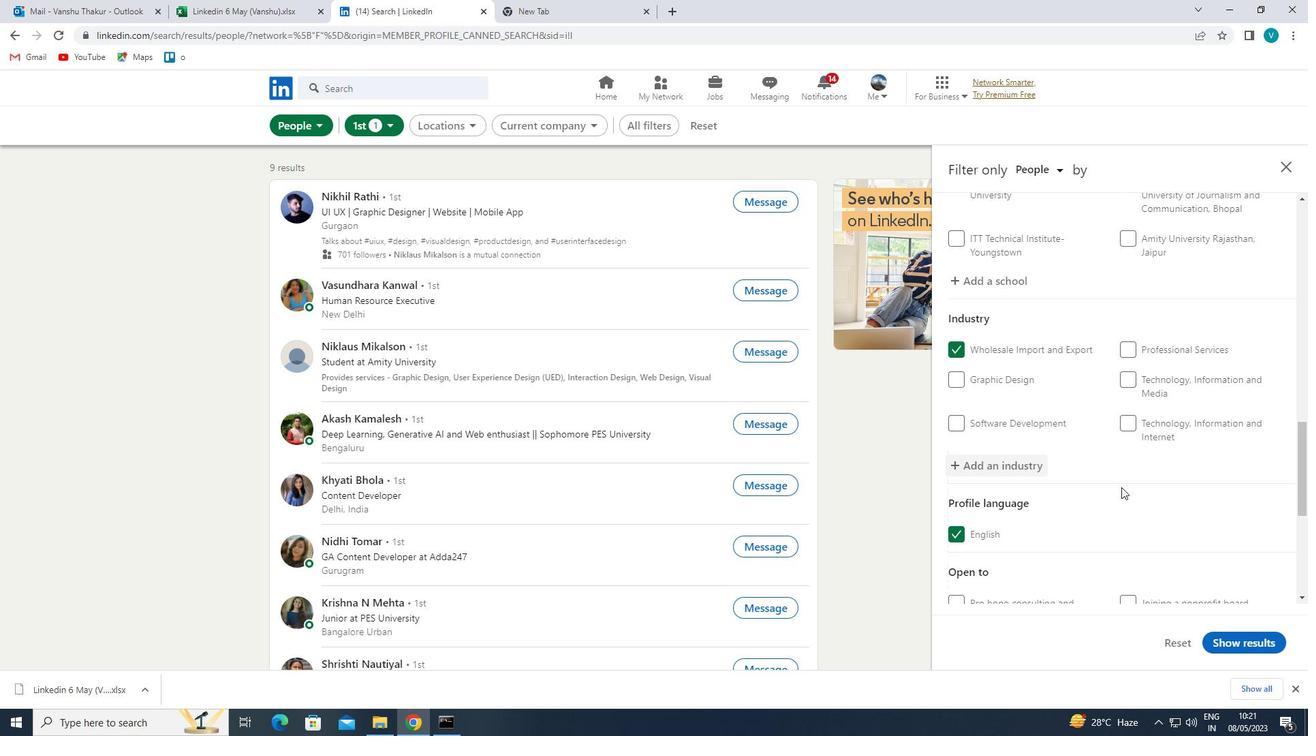 
Action: Mouse scrolled (1121, 486) with delta (0, 0)
Screenshot: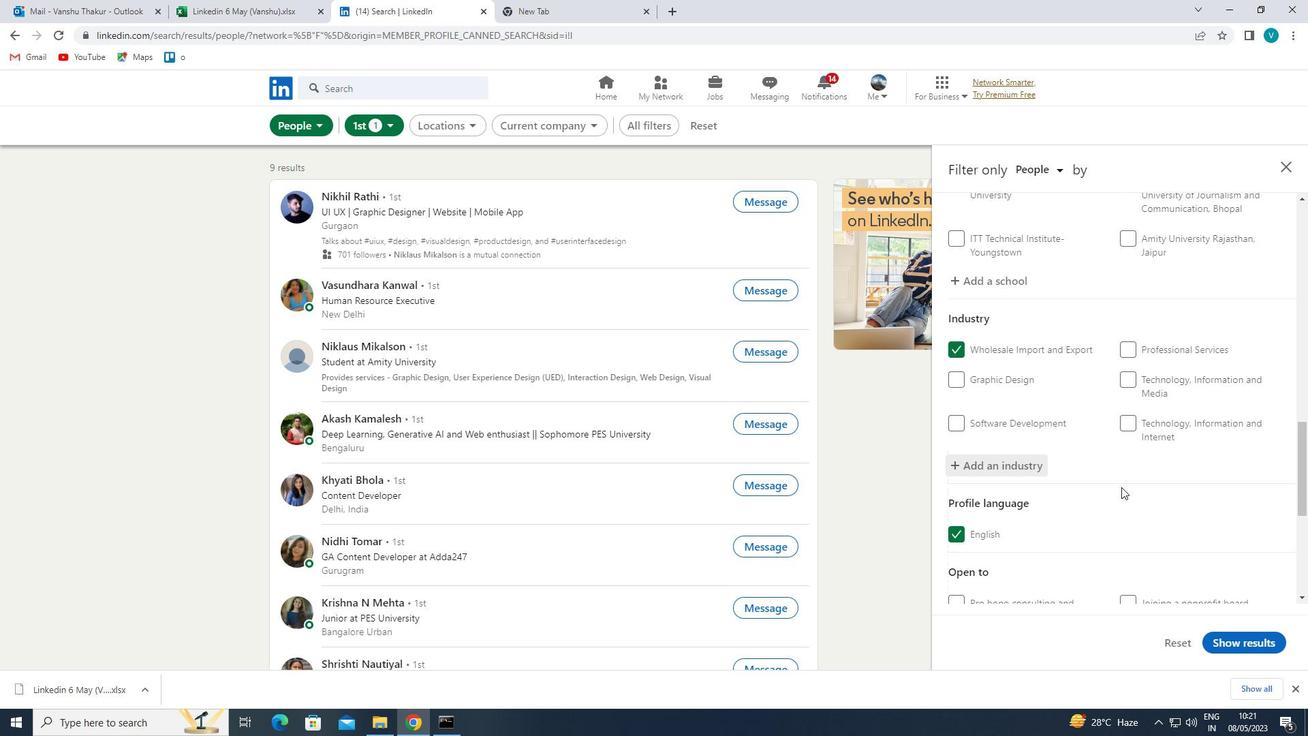 
Action: Mouse scrolled (1121, 486) with delta (0, 0)
Screenshot: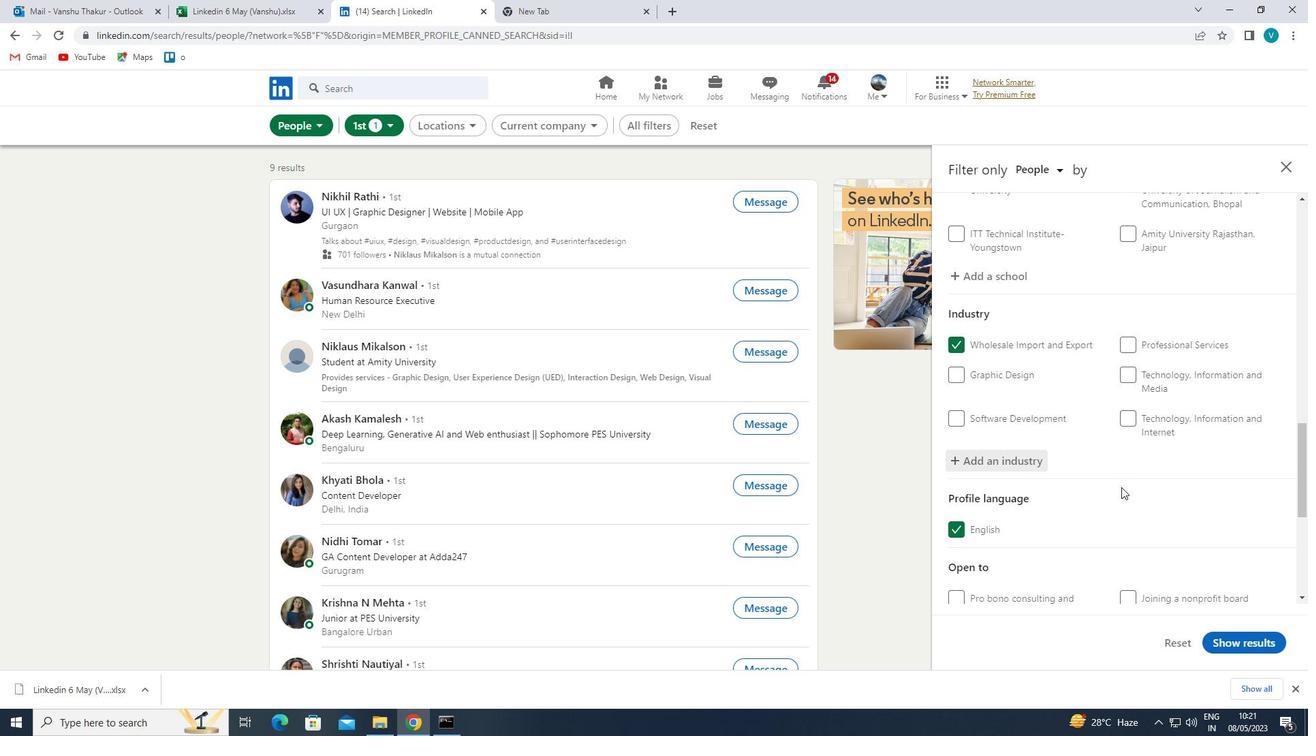 
Action: Mouse scrolled (1121, 486) with delta (0, 0)
Screenshot: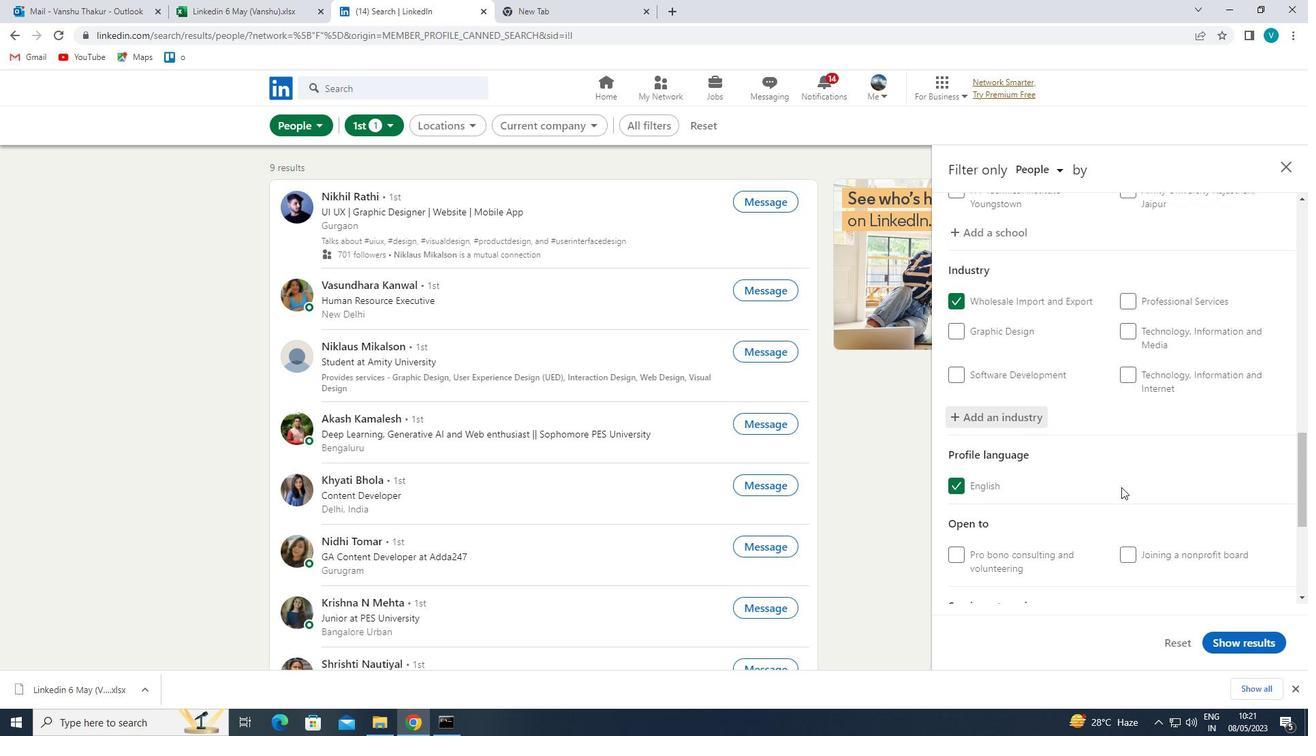 
Action: Mouse scrolled (1121, 486) with delta (0, 0)
Screenshot: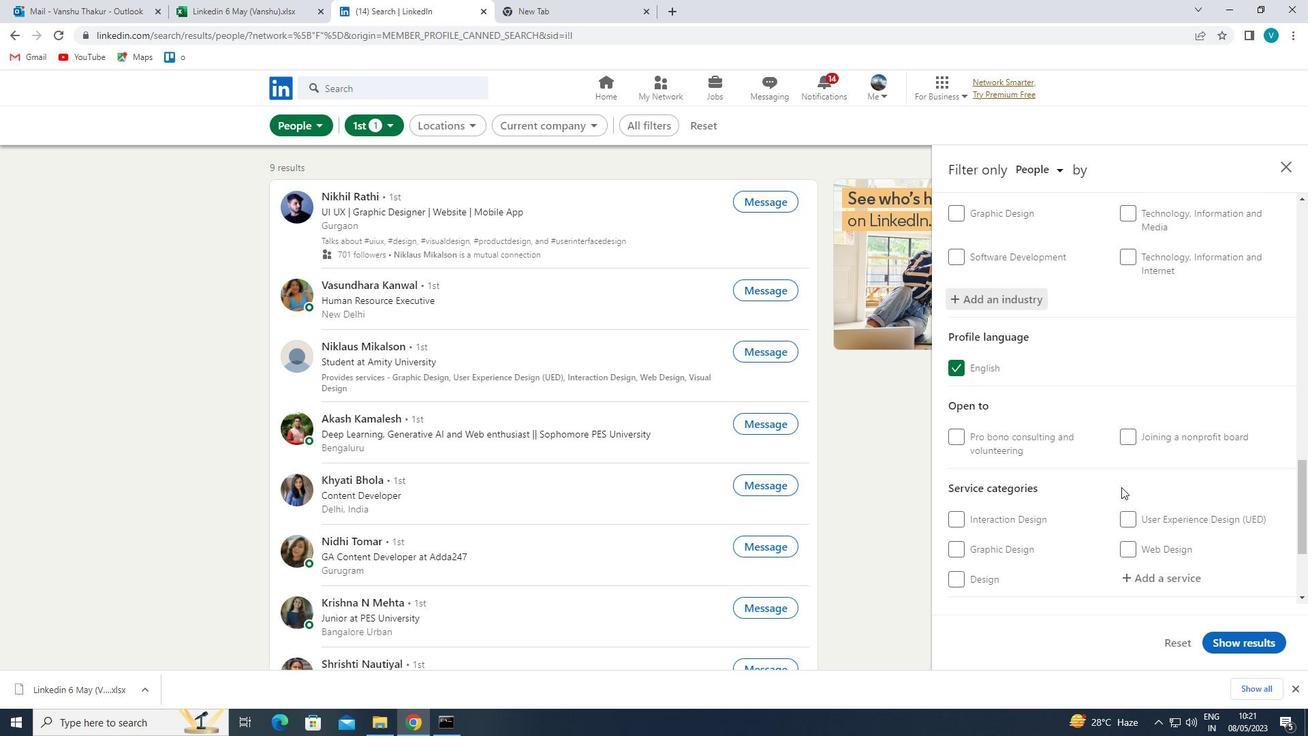 
Action: Mouse moved to (1171, 418)
Screenshot: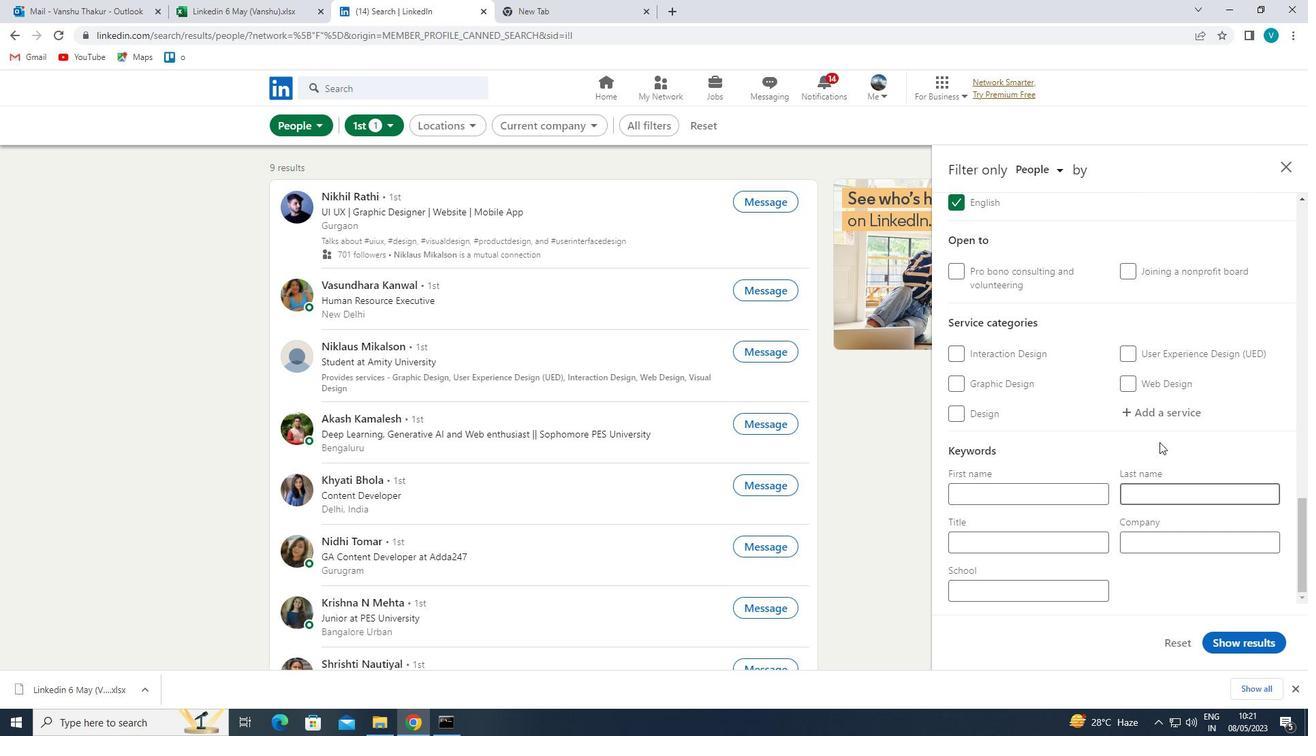 
Action: Mouse pressed left at (1171, 418)
Screenshot: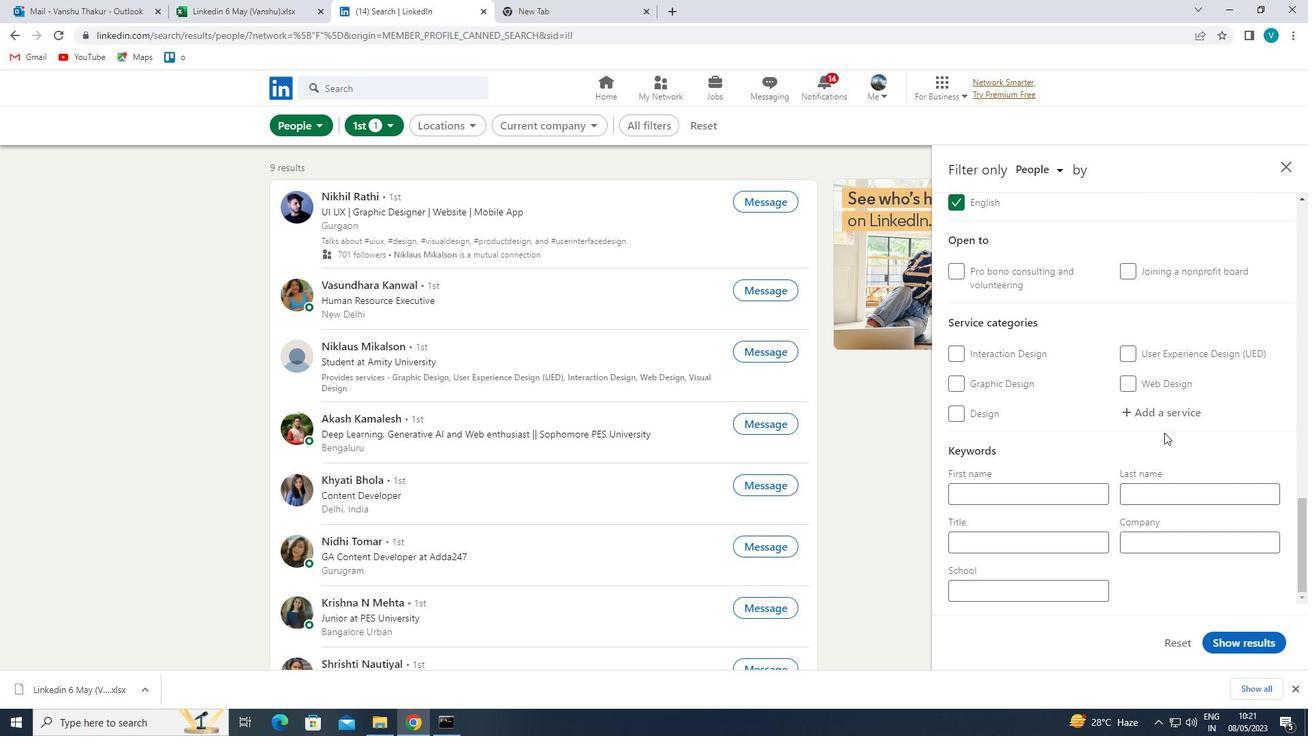 
Action: Mouse moved to (1164, 423)
Screenshot: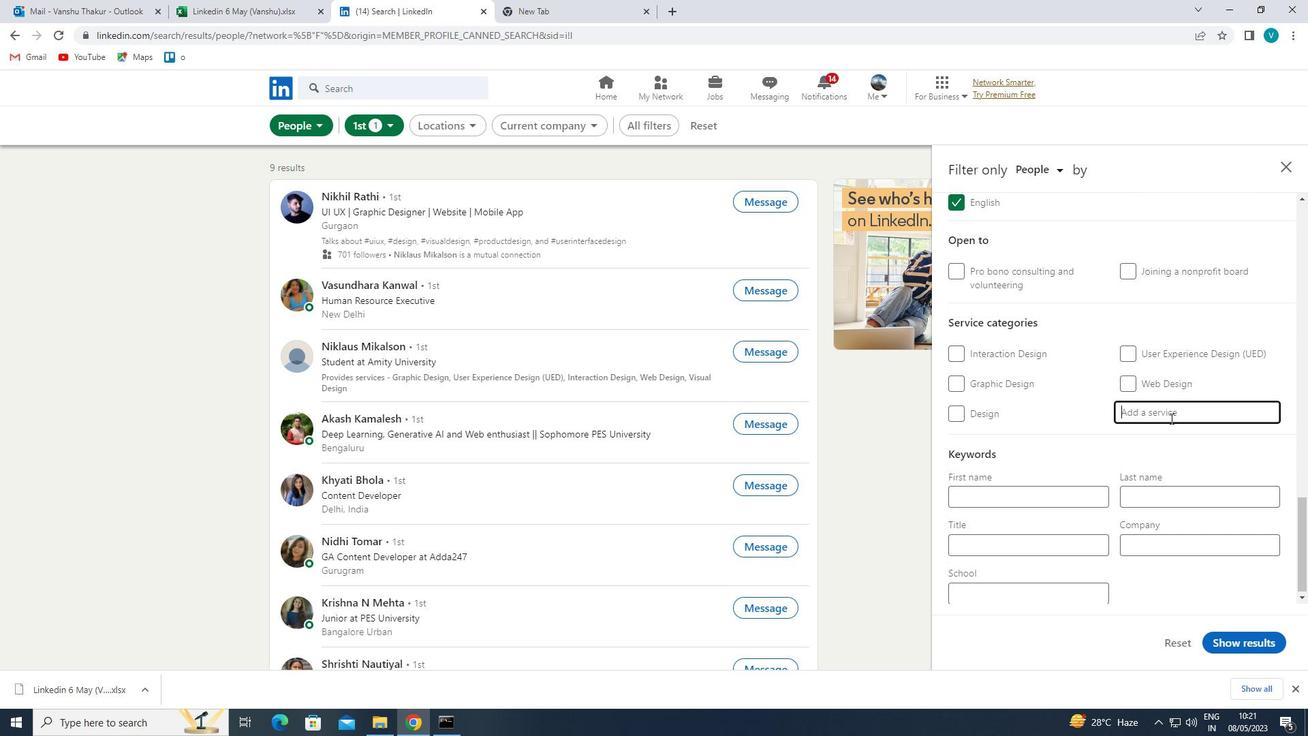 
Action: Key pressed <Key.shift>BANKRUP
Screenshot: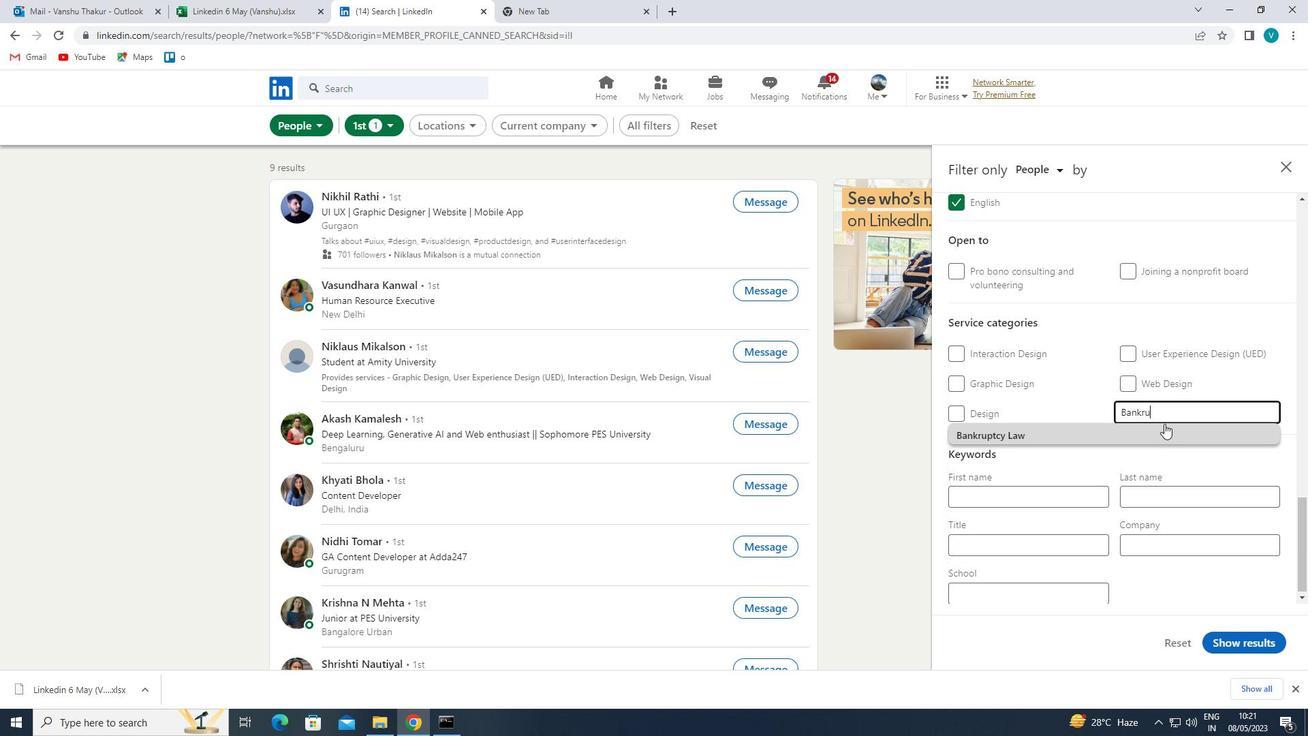 
Action: Mouse pressed left at (1164, 423)
Screenshot: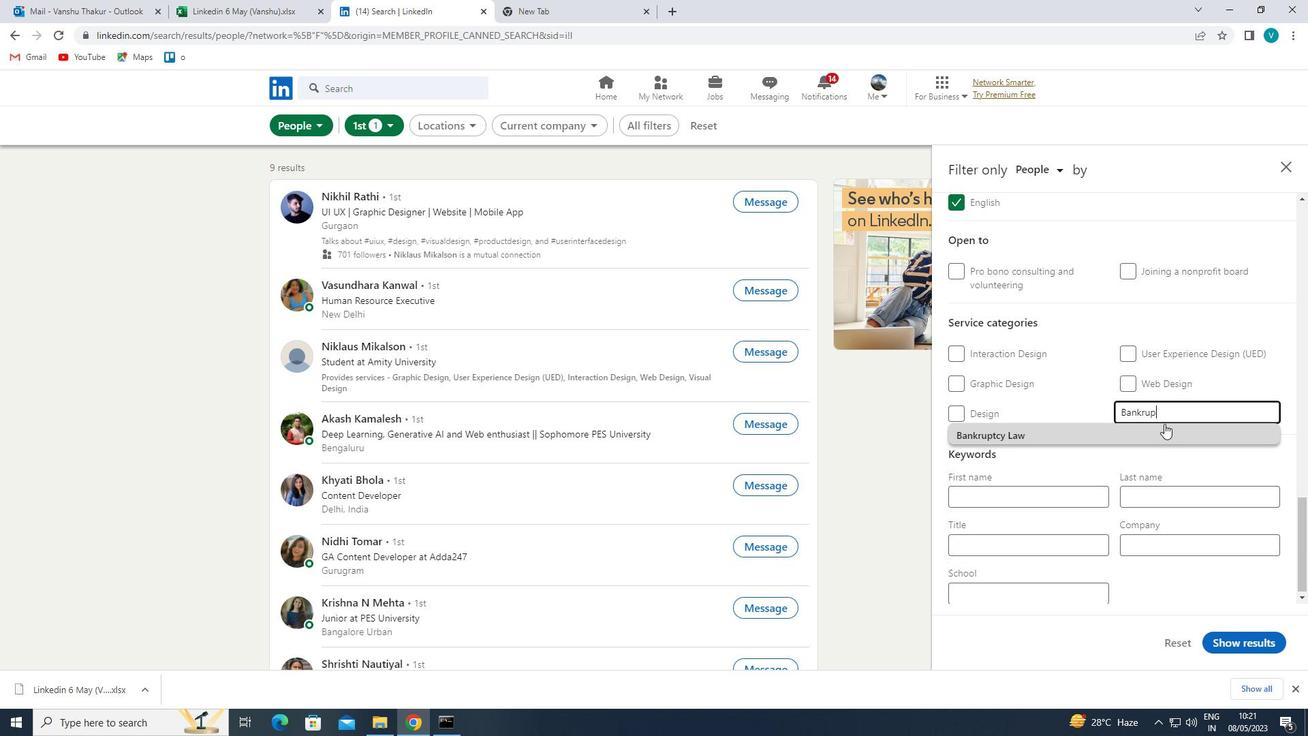 
Action: Mouse moved to (1164, 426)
Screenshot: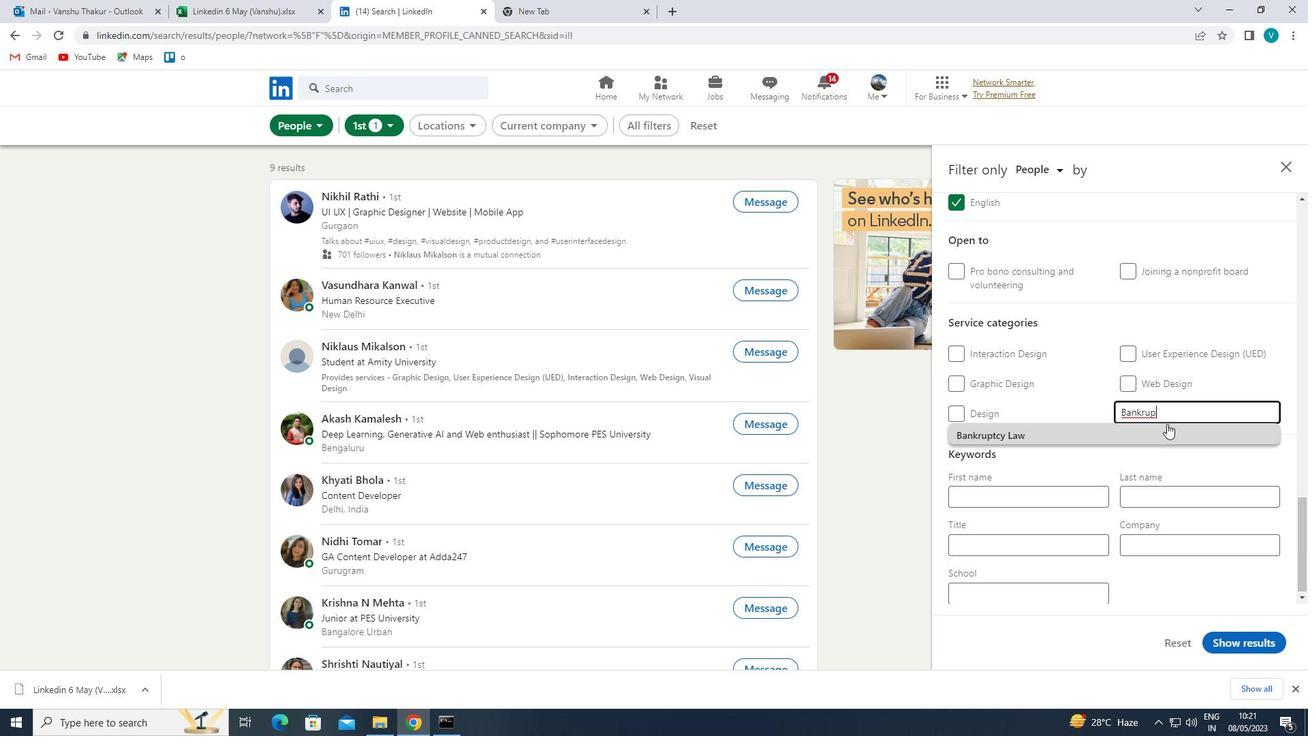 
Action: Mouse pressed left at (1164, 426)
Screenshot: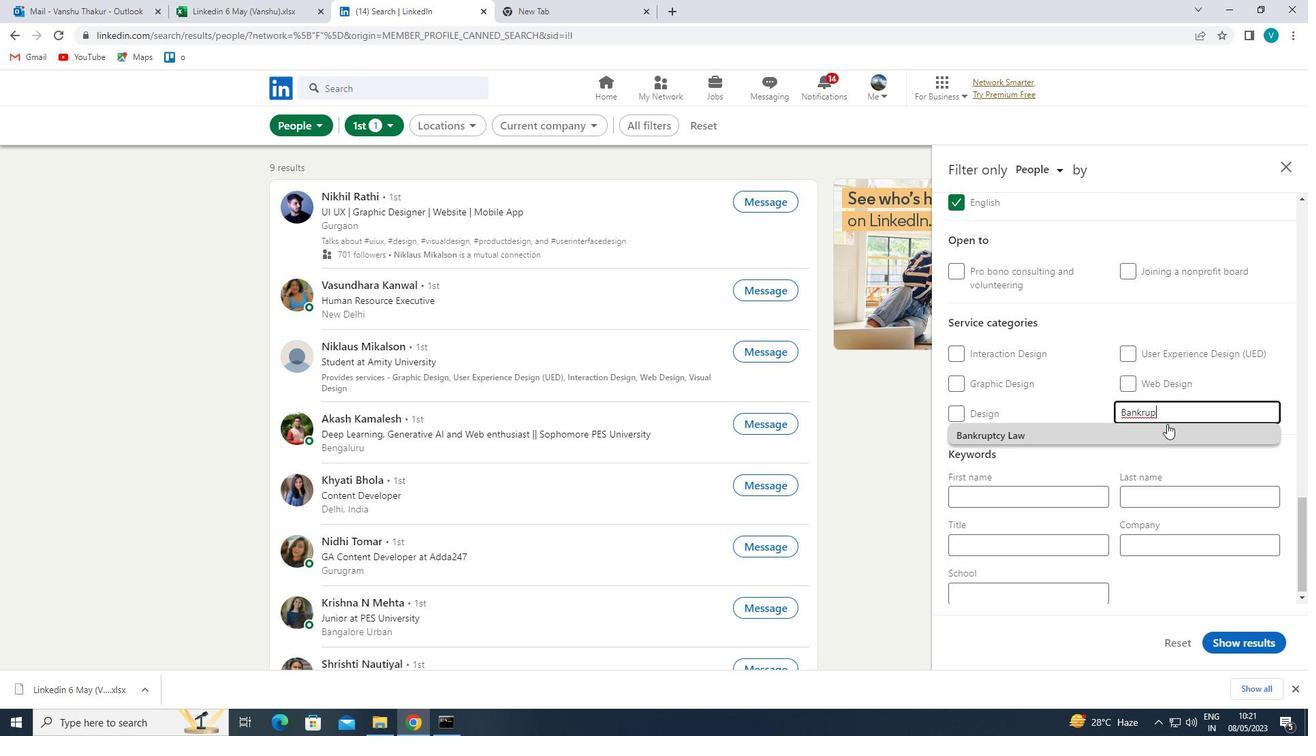 
Action: Mouse moved to (1162, 427)
Screenshot: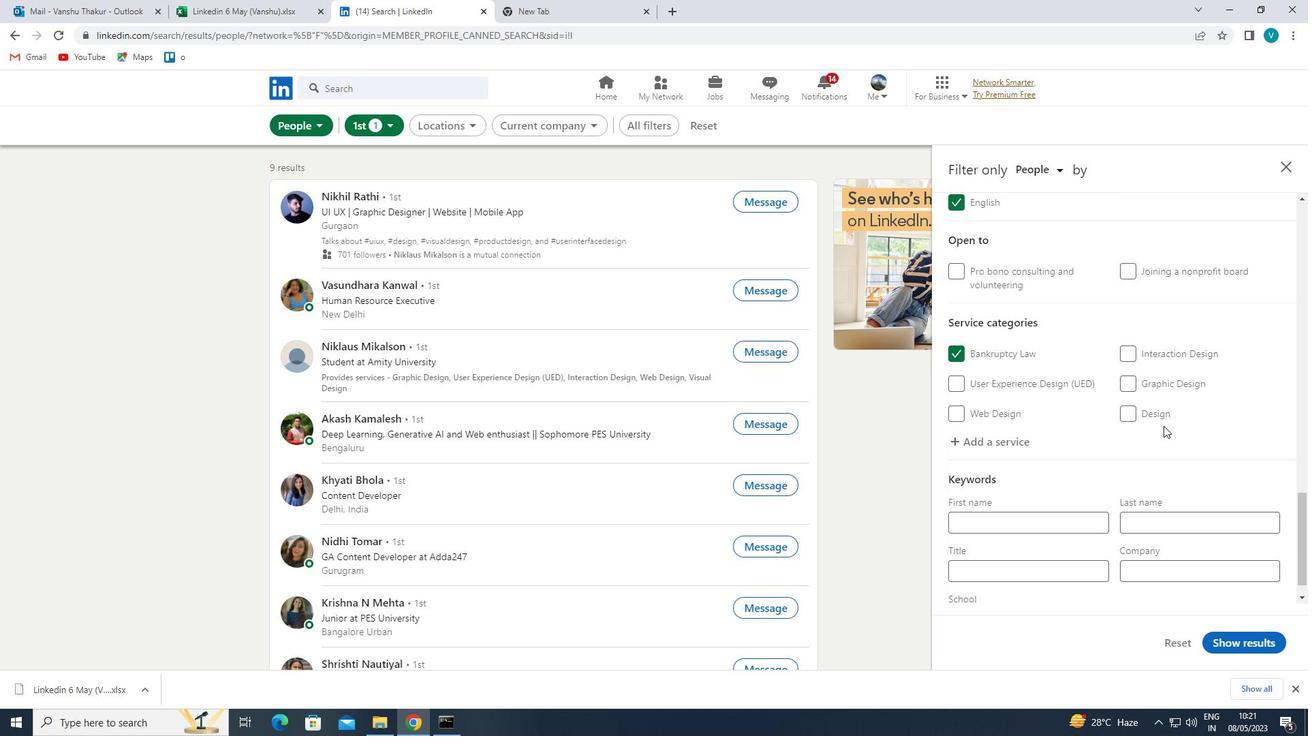 
Action: Mouse scrolled (1162, 426) with delta (0, 0)
Screenshot: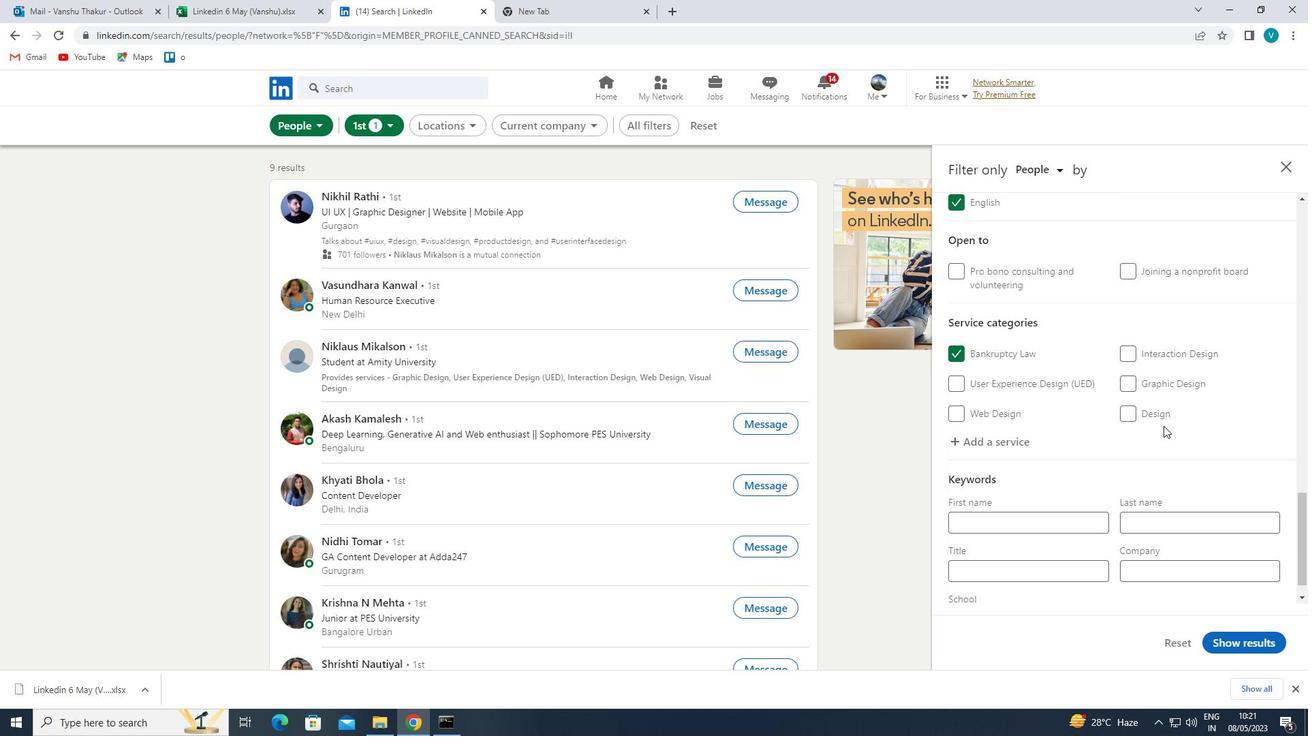 
Action: Mouse moved to (1153, 439)
Screenshot: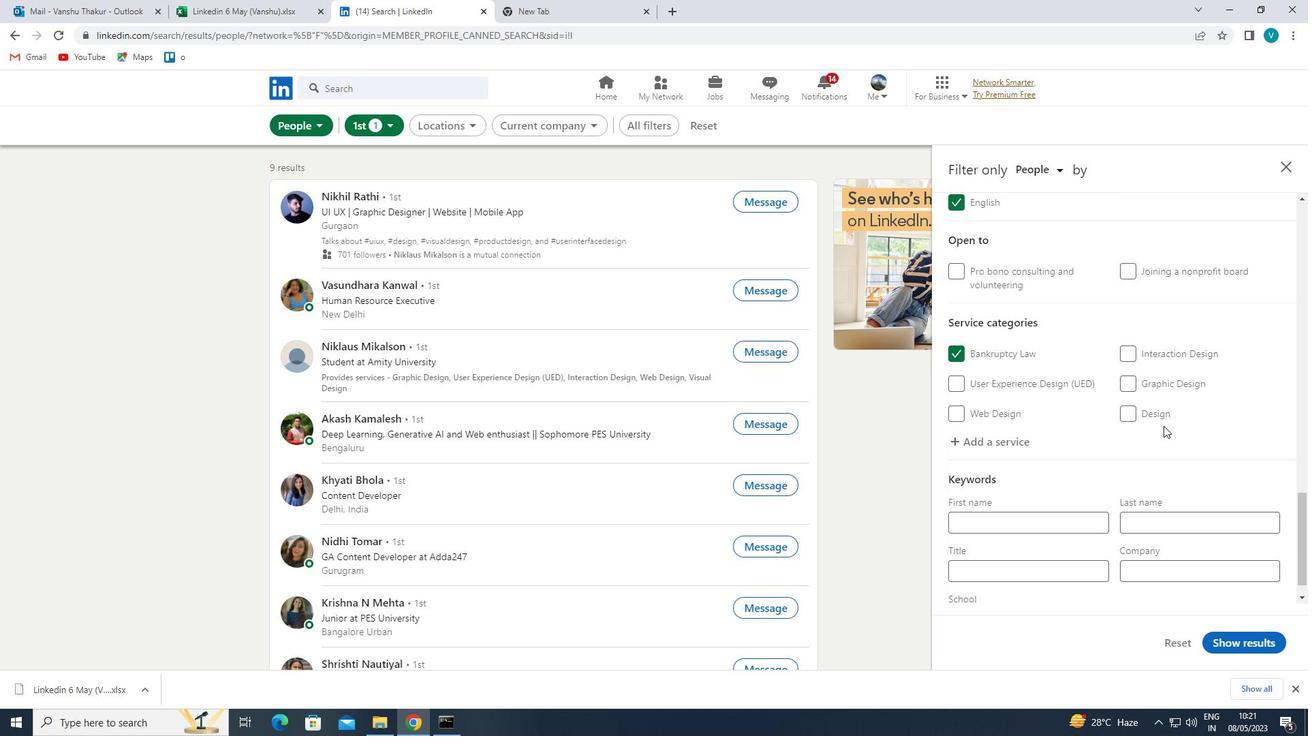 
Action: Mouse scrolled (1153, 438) with delta (0, 0)
Screenshot: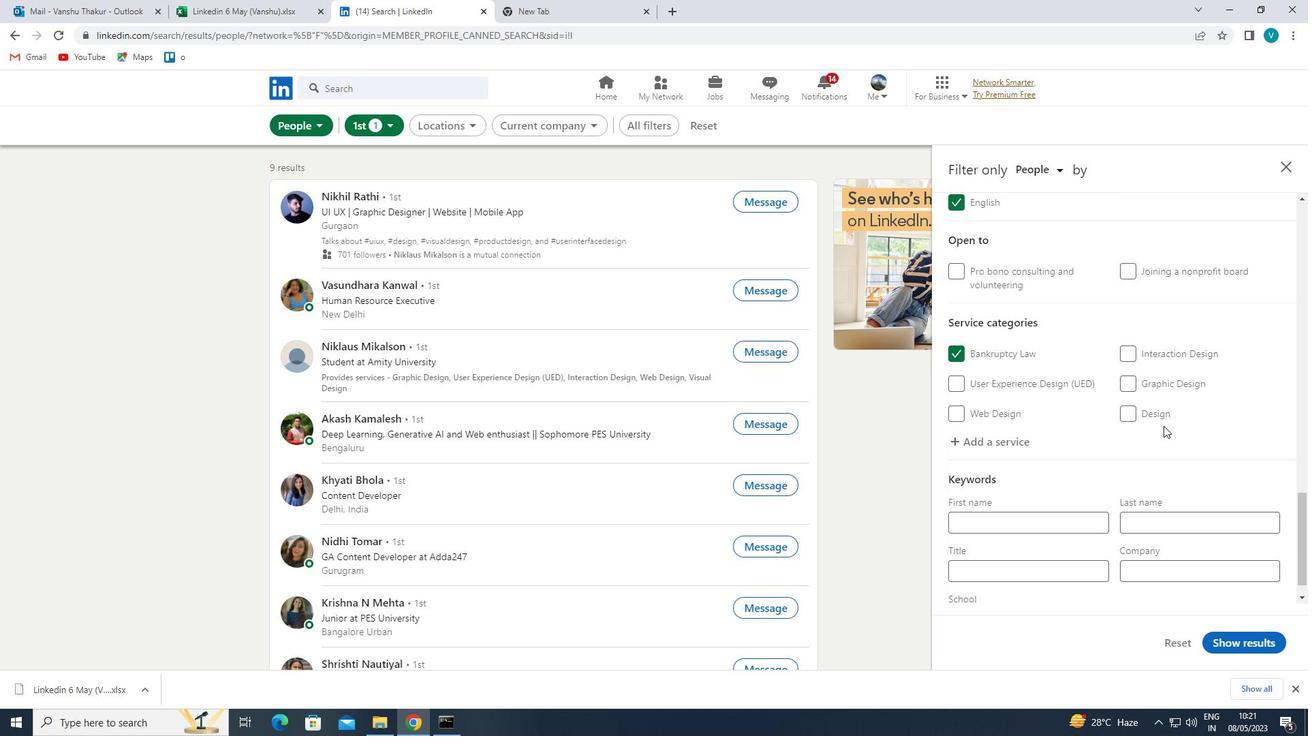
Action: Mouse moved to (1146, 447)
Screenshot: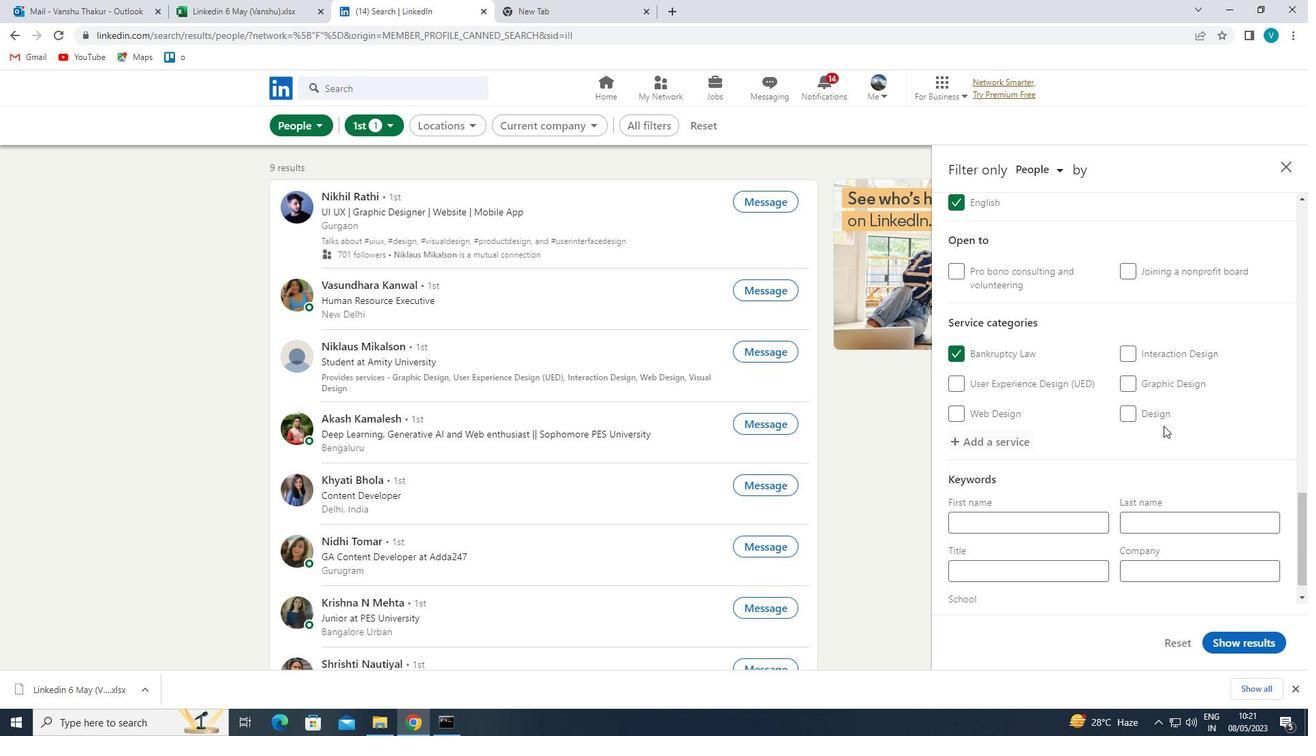 
Action: Mouse scrolled (1146, 447) with delta (0, 0)
Screenshot: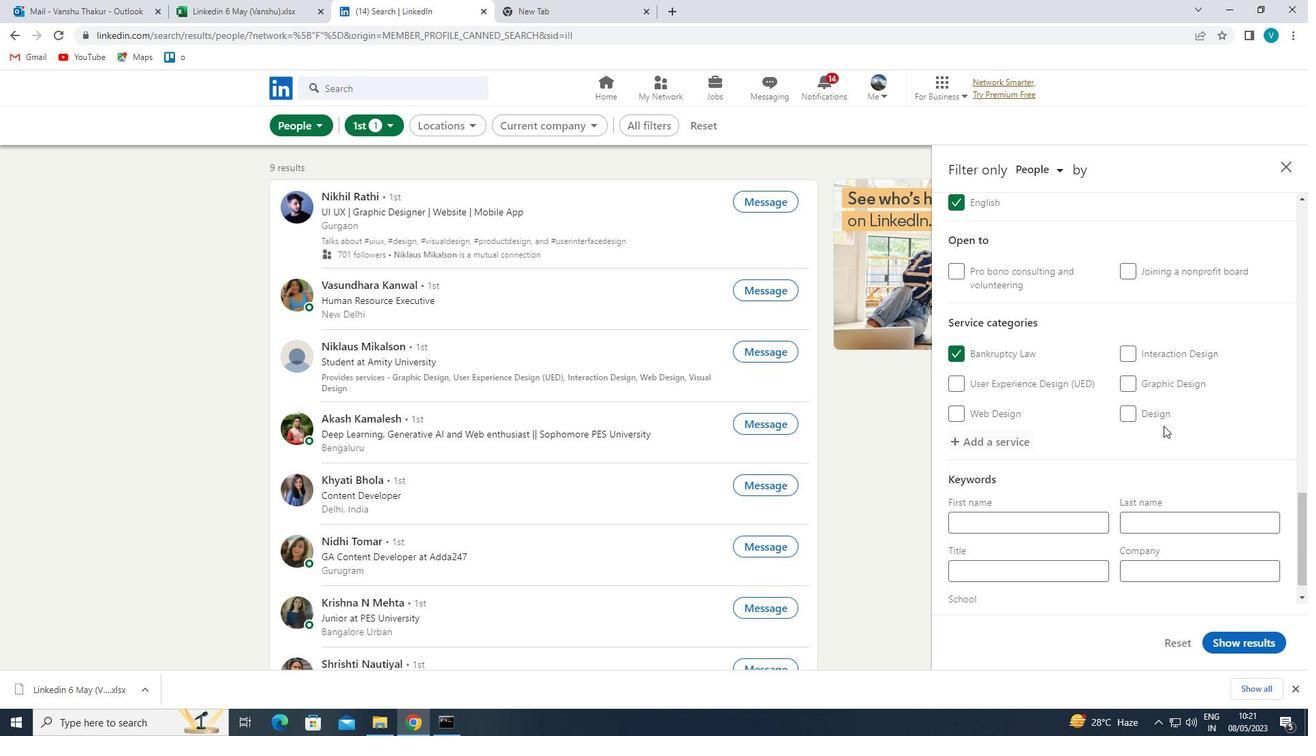 
Action: Mouse moved to (1139, 452)
Screenshot: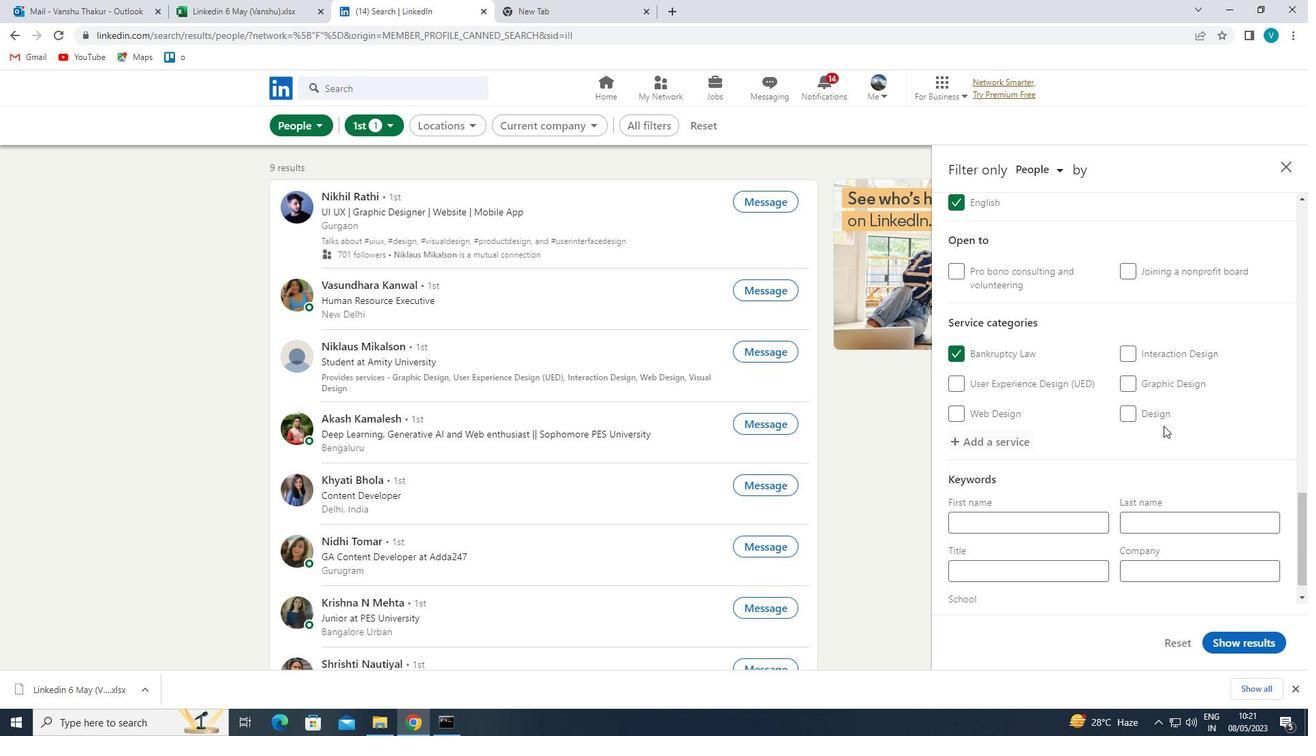 
Action: Mouse scrolled (1139, 451) with delta (0, 0)
Screenshot: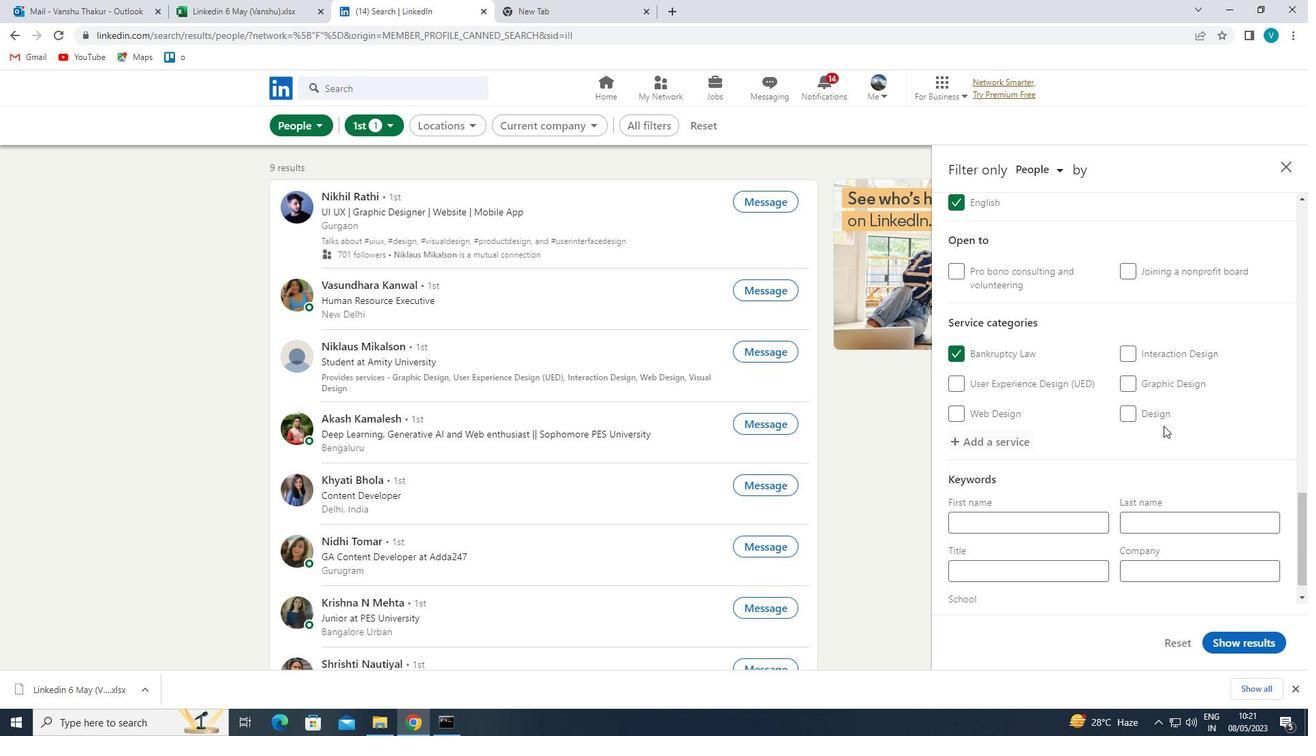 
Action: Mouse moved to (1069, 544)
Screenshot: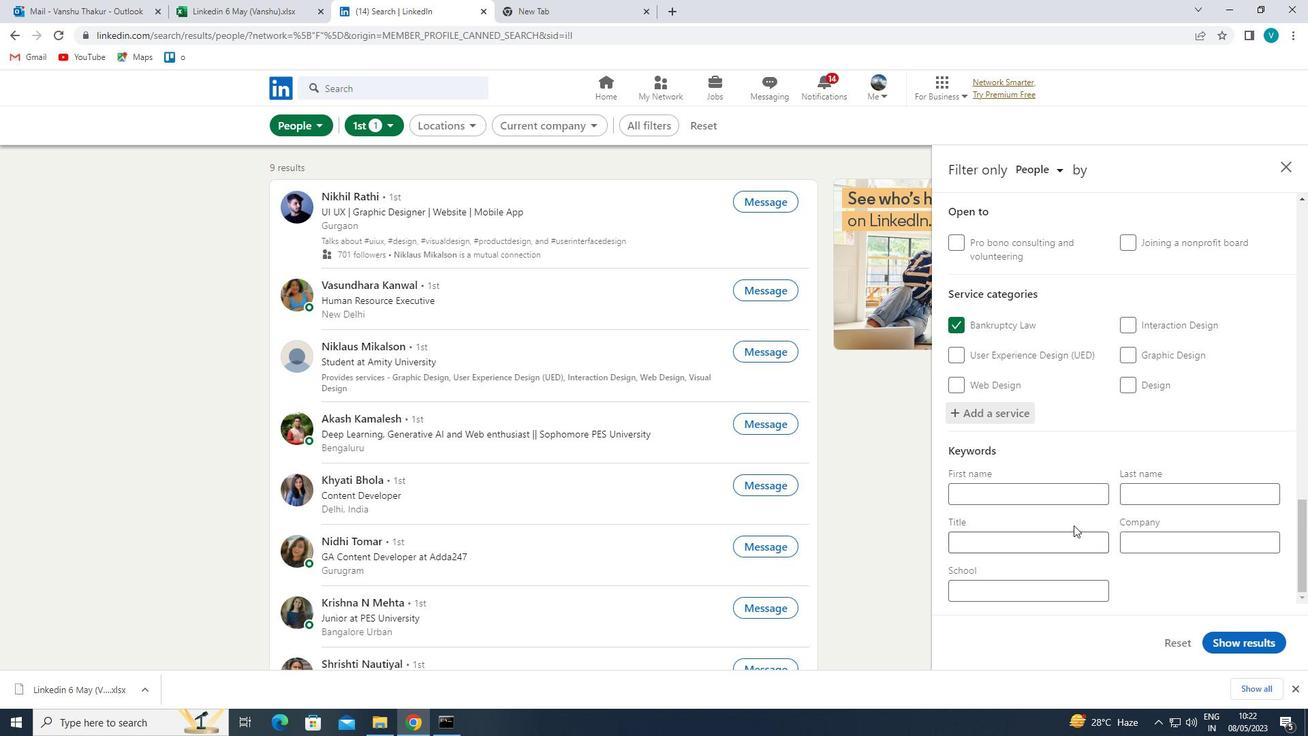 
Action: Mouse pressed left at (1069, 544)
Screenshot: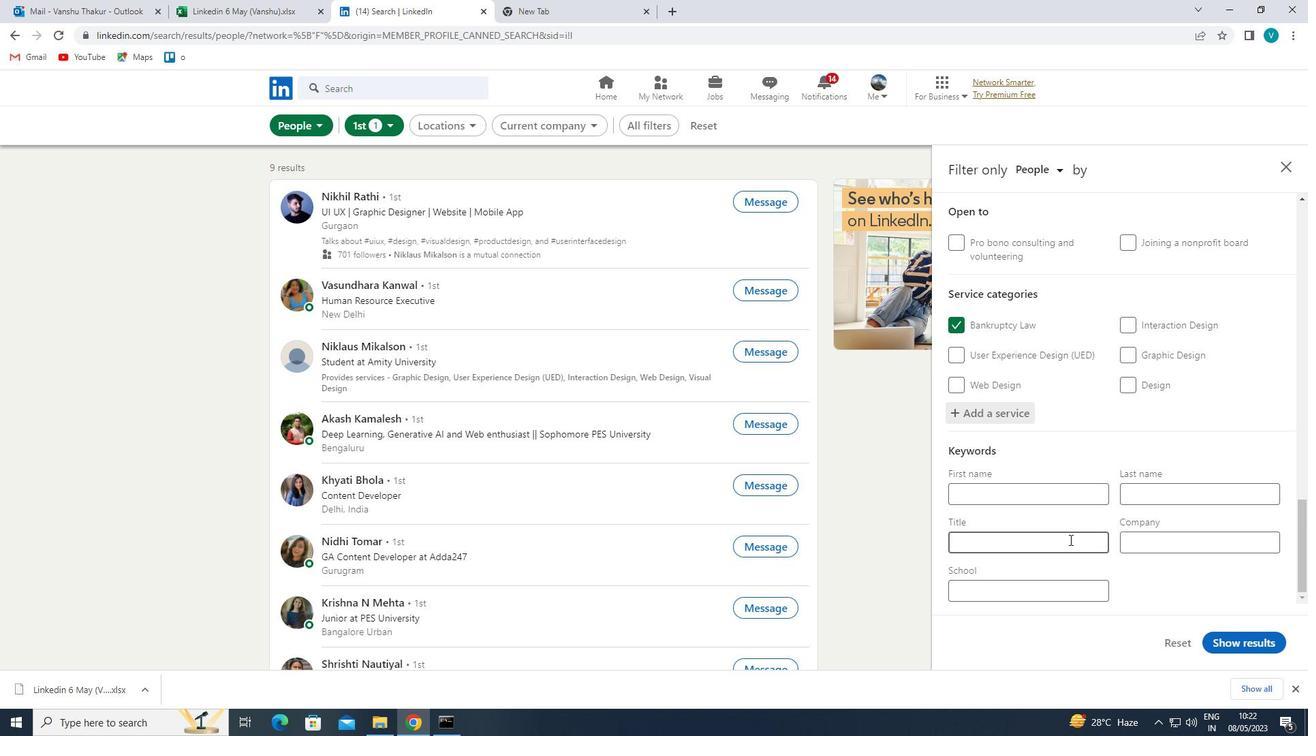 
Action: Key pressed <Key.shift>MECHANIC<Key.space>
Screenshot: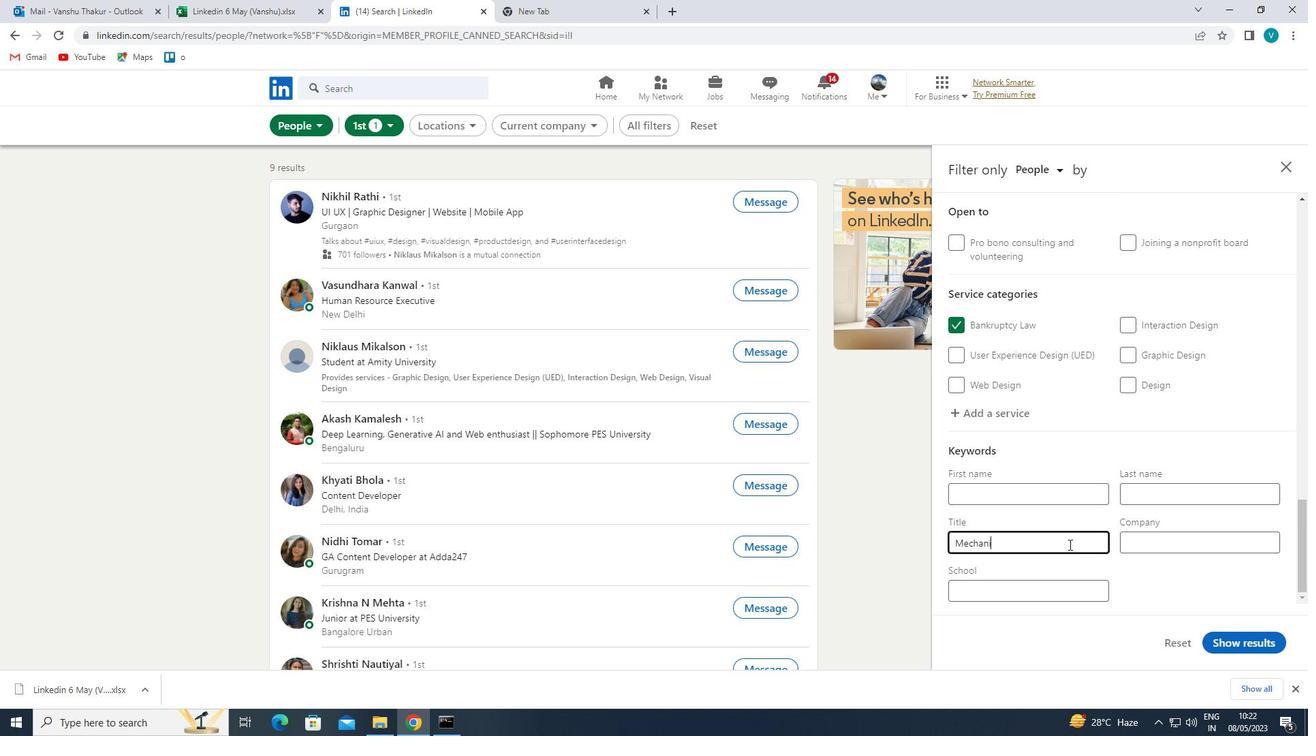 
Action: Mouse moved to (1231, 633)
Screenshot: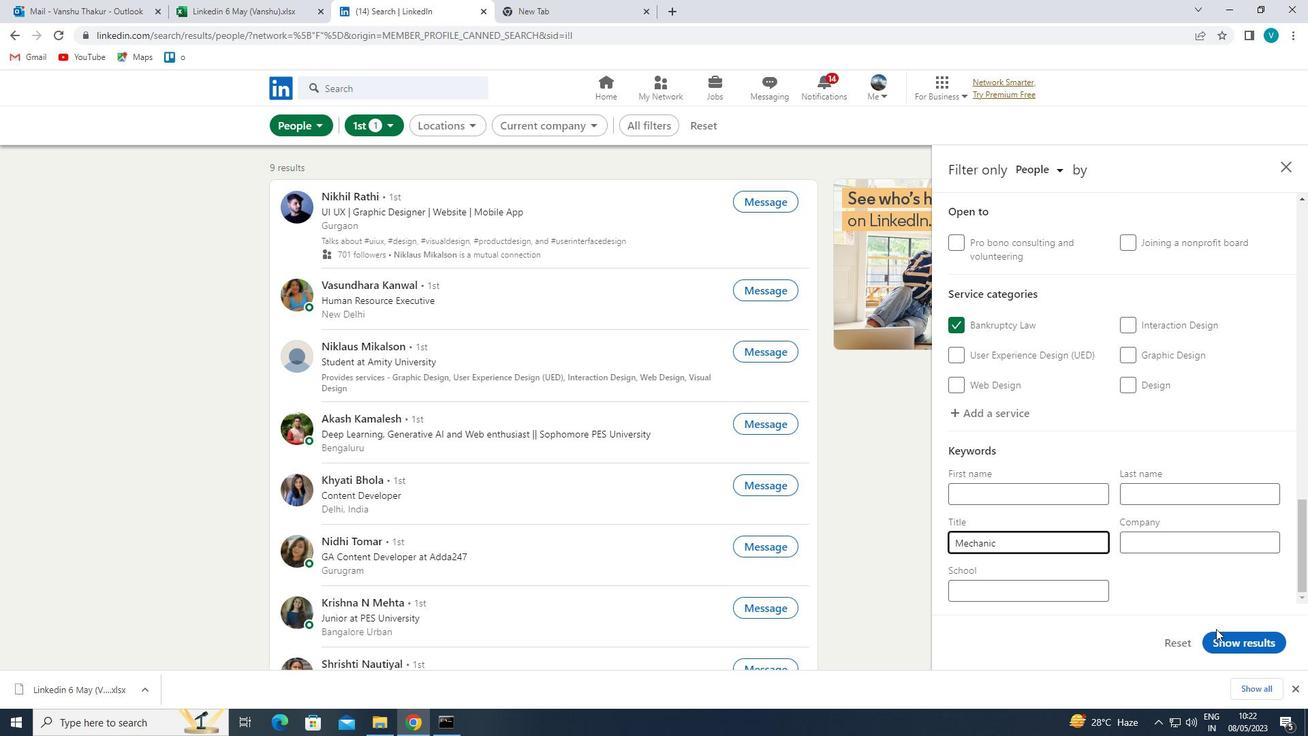 
Action: Mouse pressed left at (1231, 633)
Screenshot: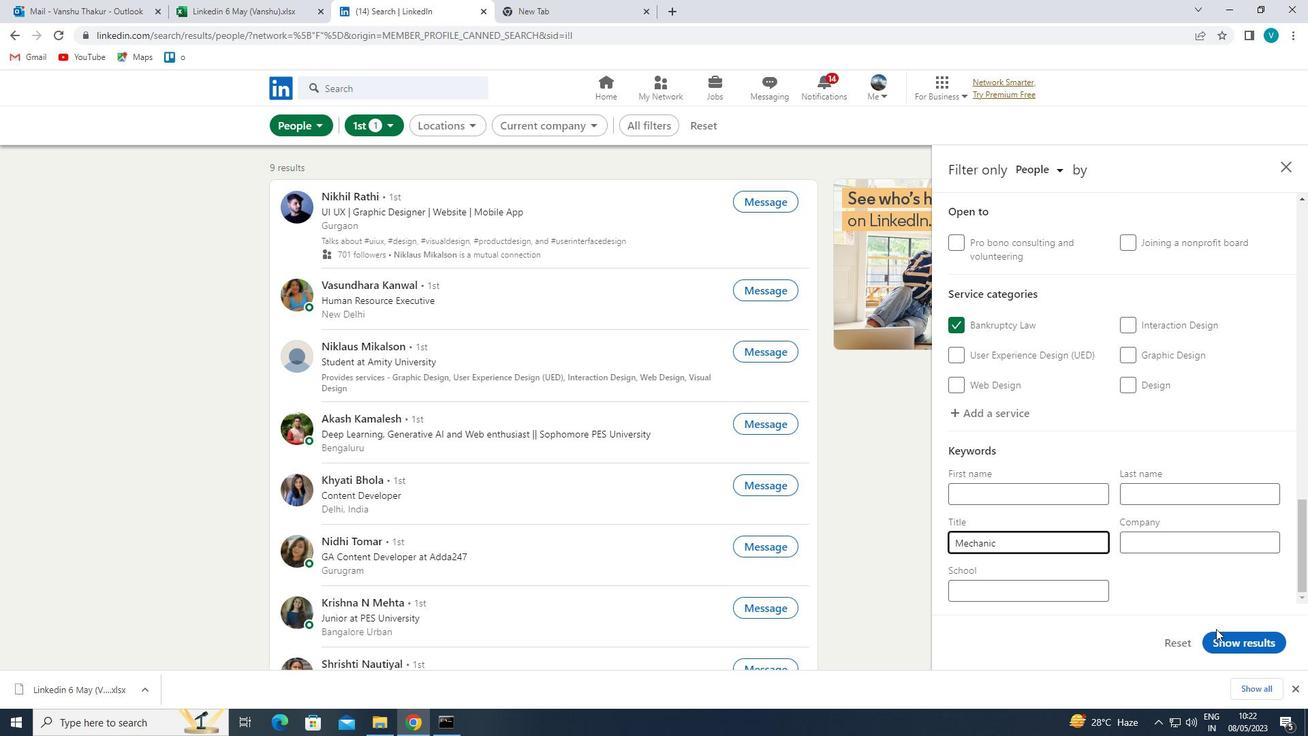 
